 Task: Look for space in Lohja, Finland from 5th July, 2023 to 10th July, 2023 for 4 adults in price range Rs.9000 to Rs.14000. Place can be entire place with 2 bedrooms having 4 beds and 2 bathrooms. Property type can be house, flat, guest house. Booking option can be shelf check-in. Required host language is .
Action: Mouse moved to (502, 103)
Screenshot: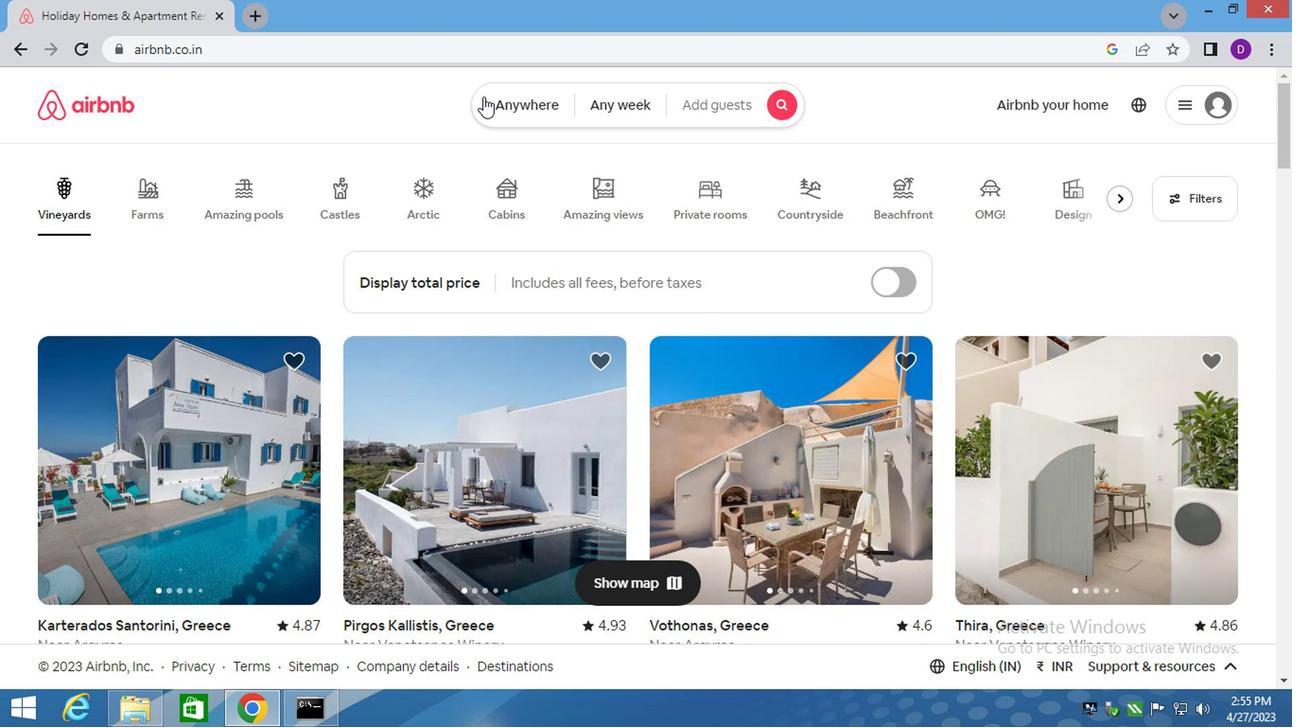 
Action: Mouse pressed left at (502, 103)
Screenshot: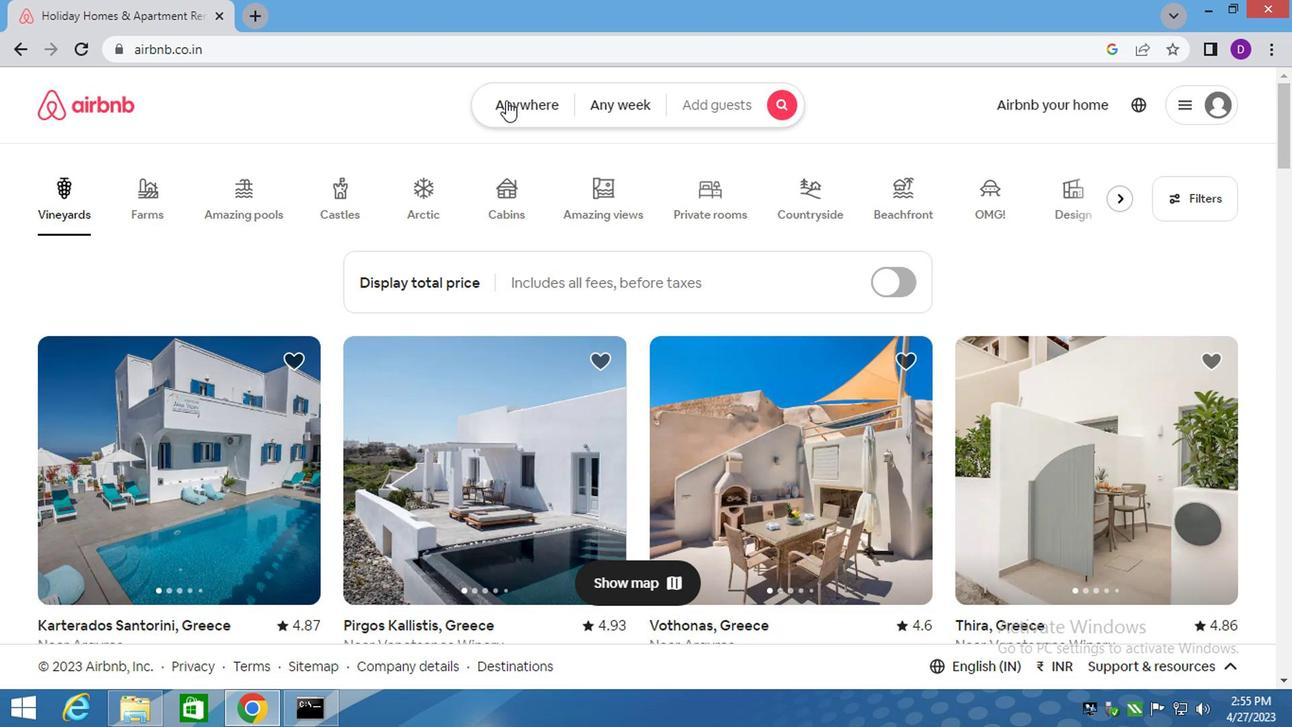 
Action: Mouse moved to (355, 186)
Screenshot: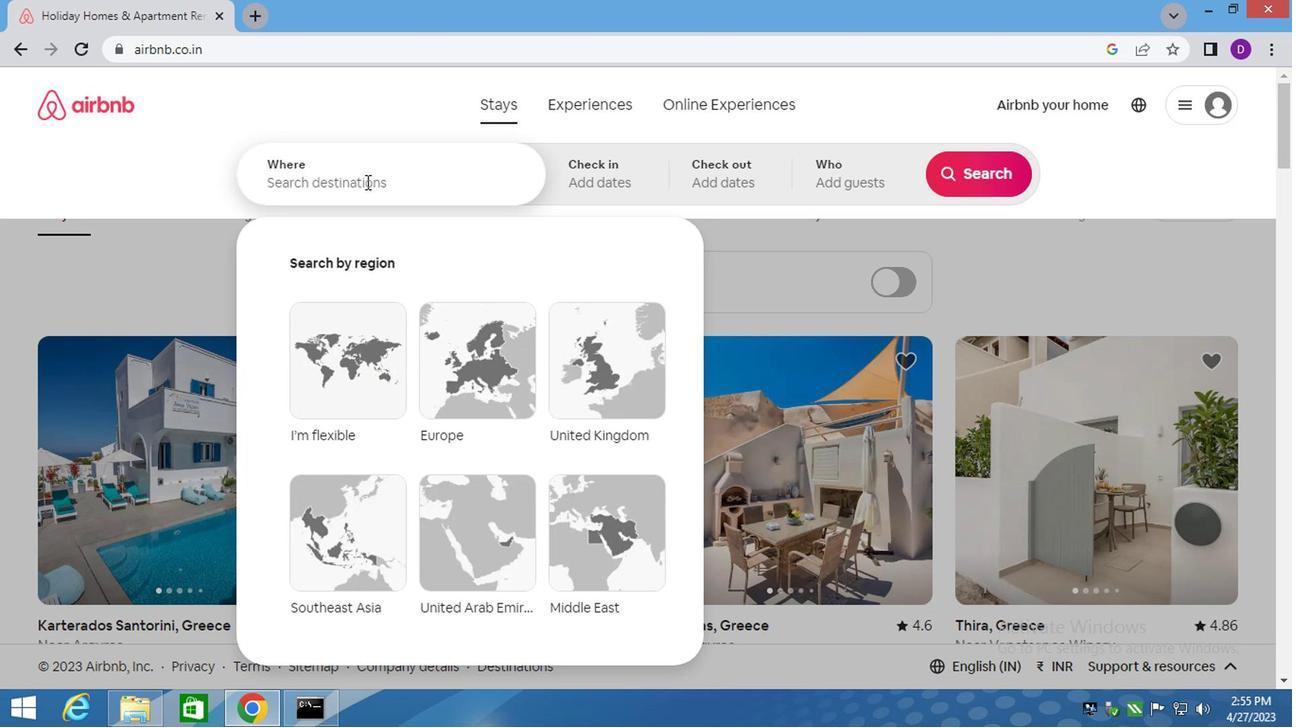 
Action: Mouse pressed left at (355, 186)
Screenshot: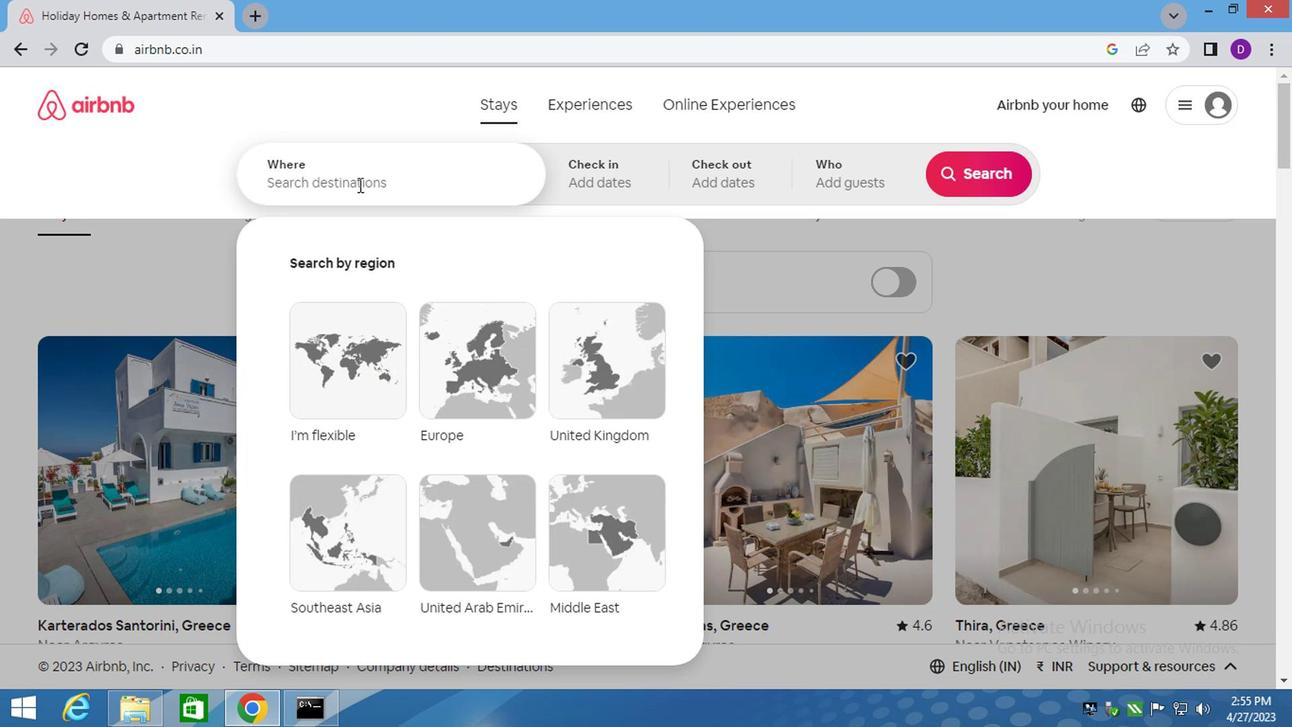 
Action: Key pressed lohja,<Key.space>fin<Key.down><Key.enter>
Screenshot: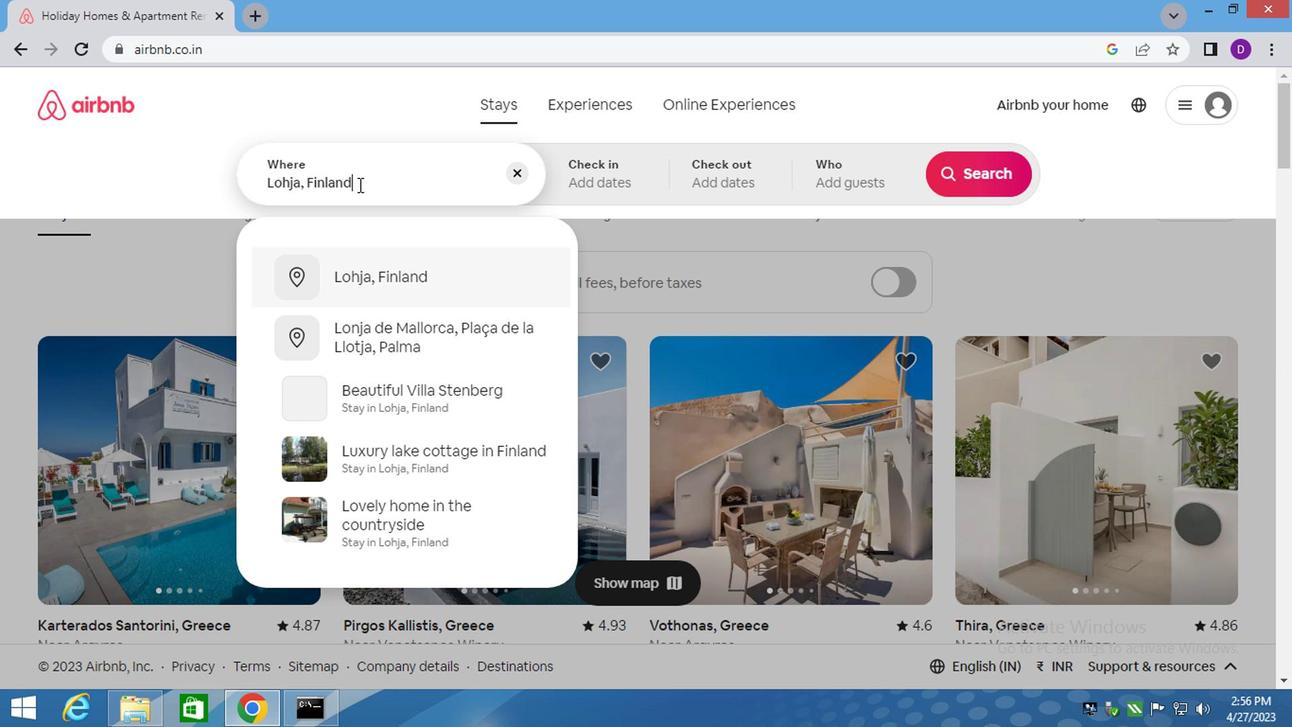 
Action: Mouse moved to (968, 330)
Screenshot: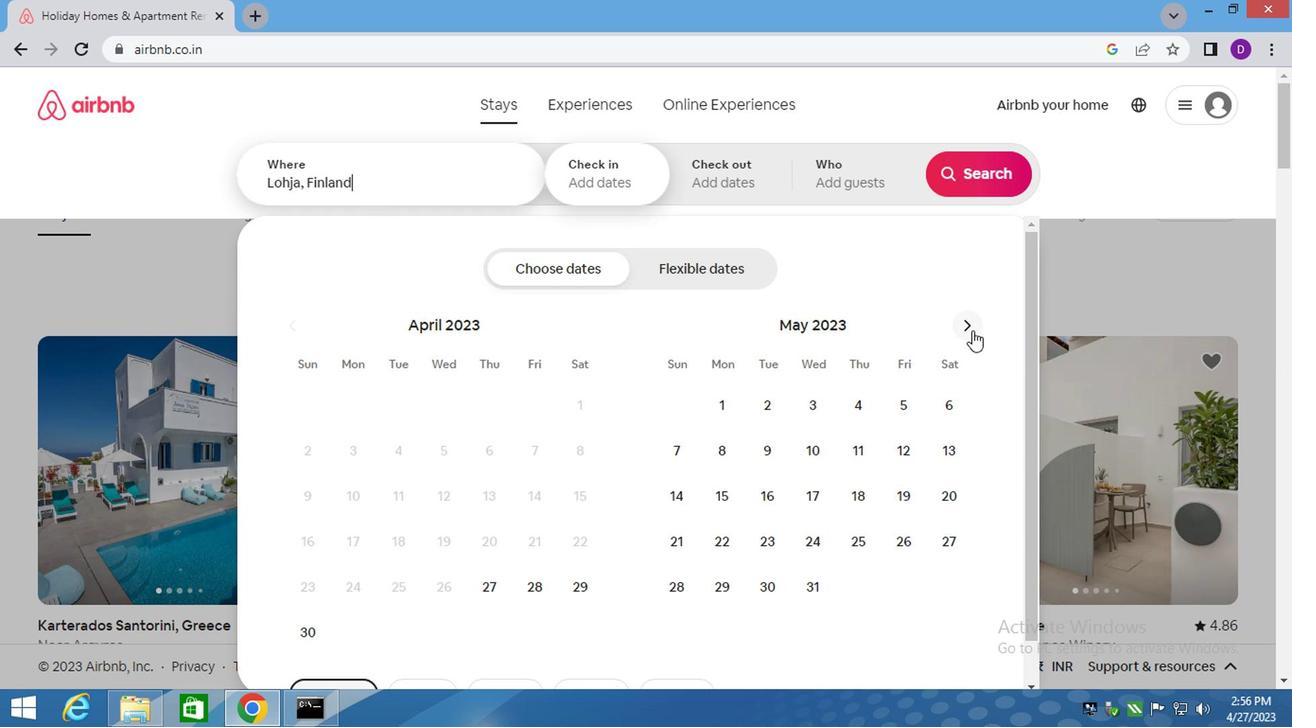 
Action: Mouse pressed left at (968, 330)
Screenshot: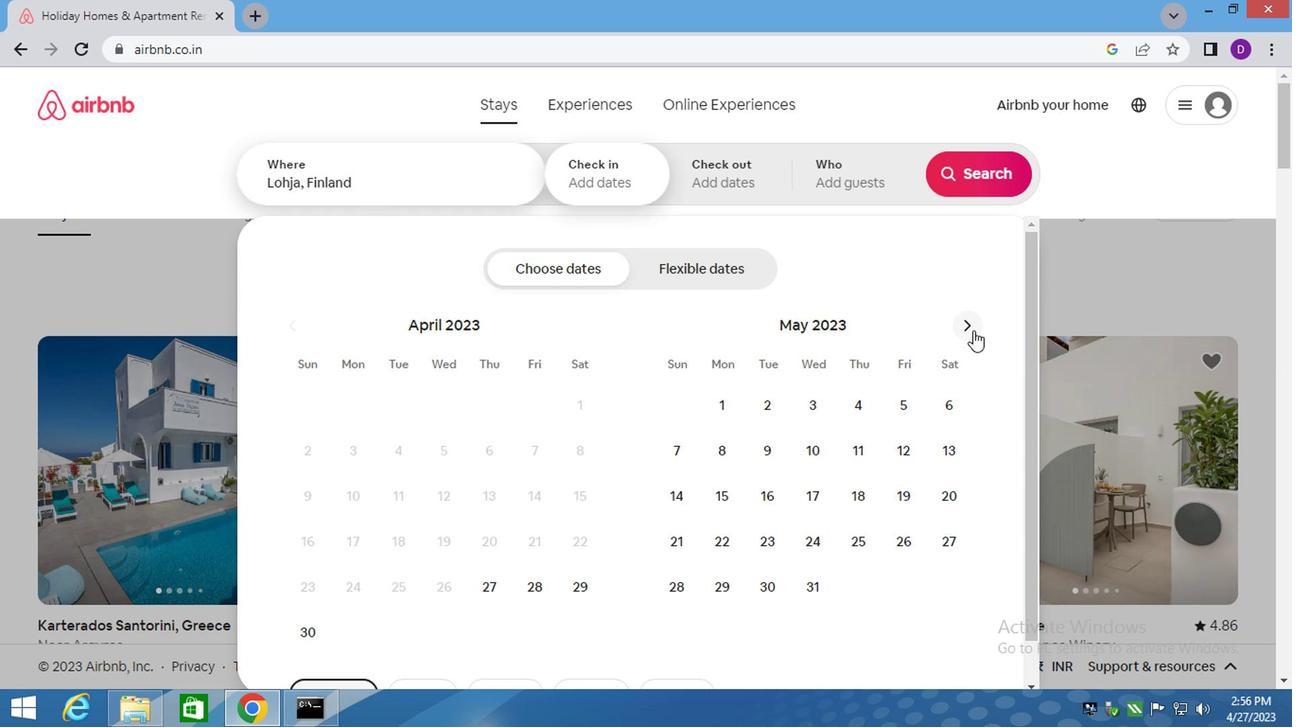 
Action: Mouse pressed left at (968, 330)
Screenshot: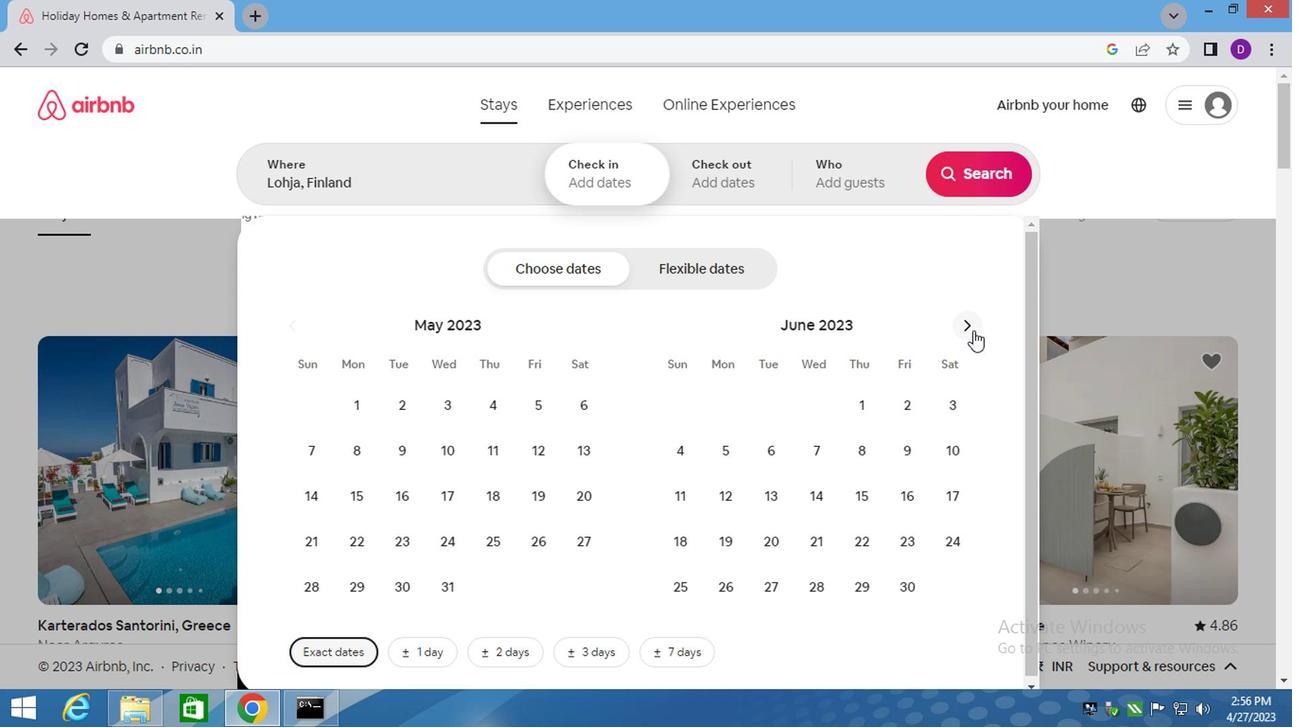 
Action: Mouse moved to (800, 439)
Screenshot: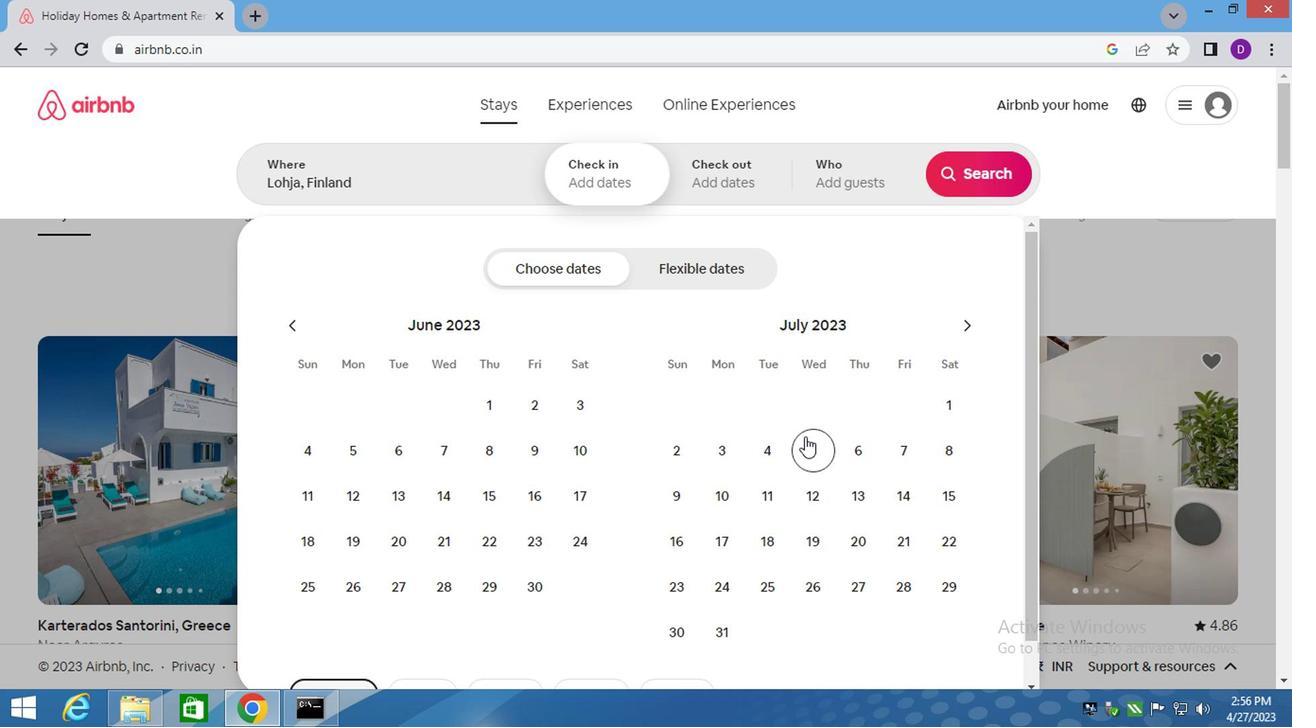
Action: Mouse pressed left at (800, 439)
Screenshot: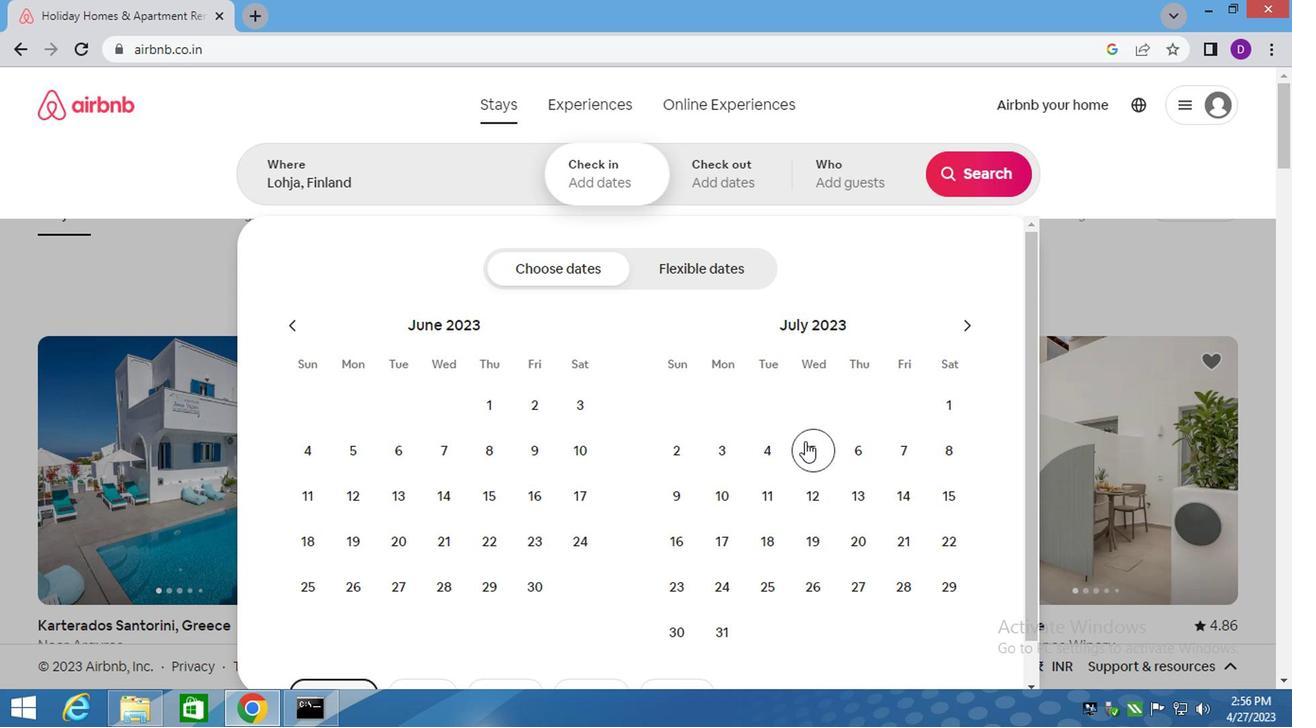 
Action: Mouse moved to (725, 484)
Screenshot: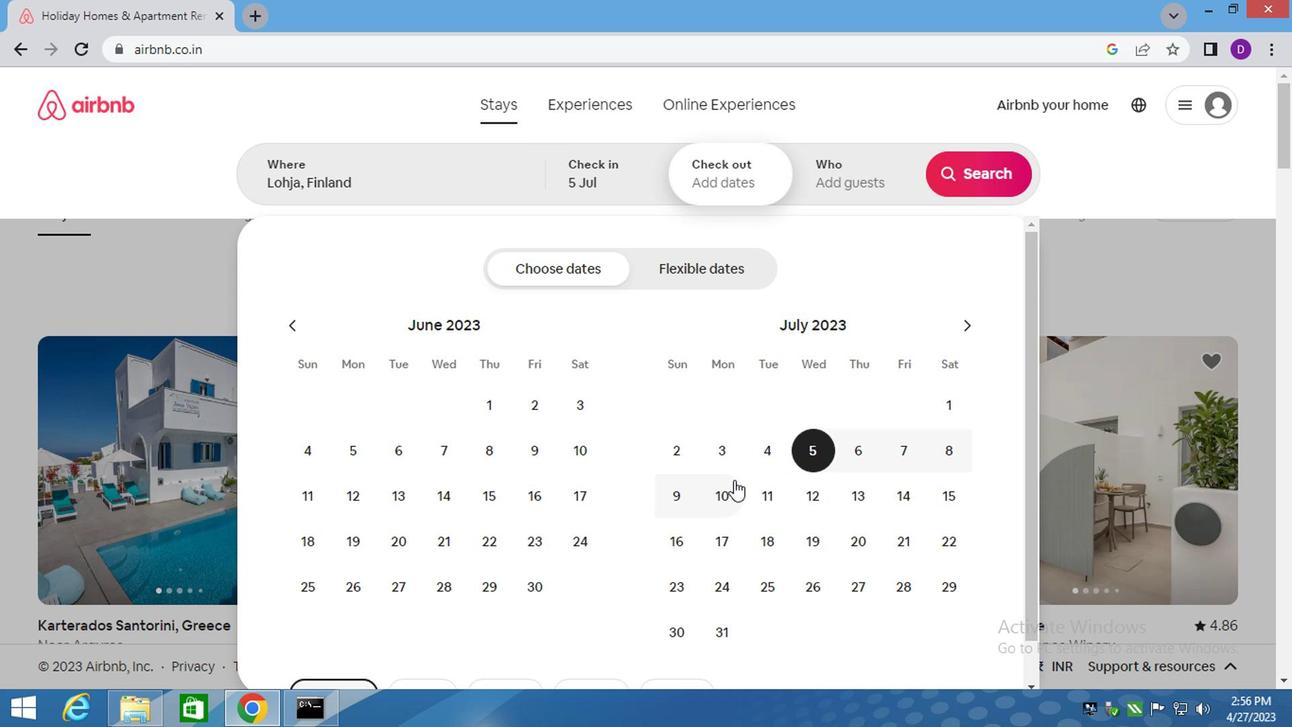 
Action: Mouse pressed left at (725, 484)
Screenshot: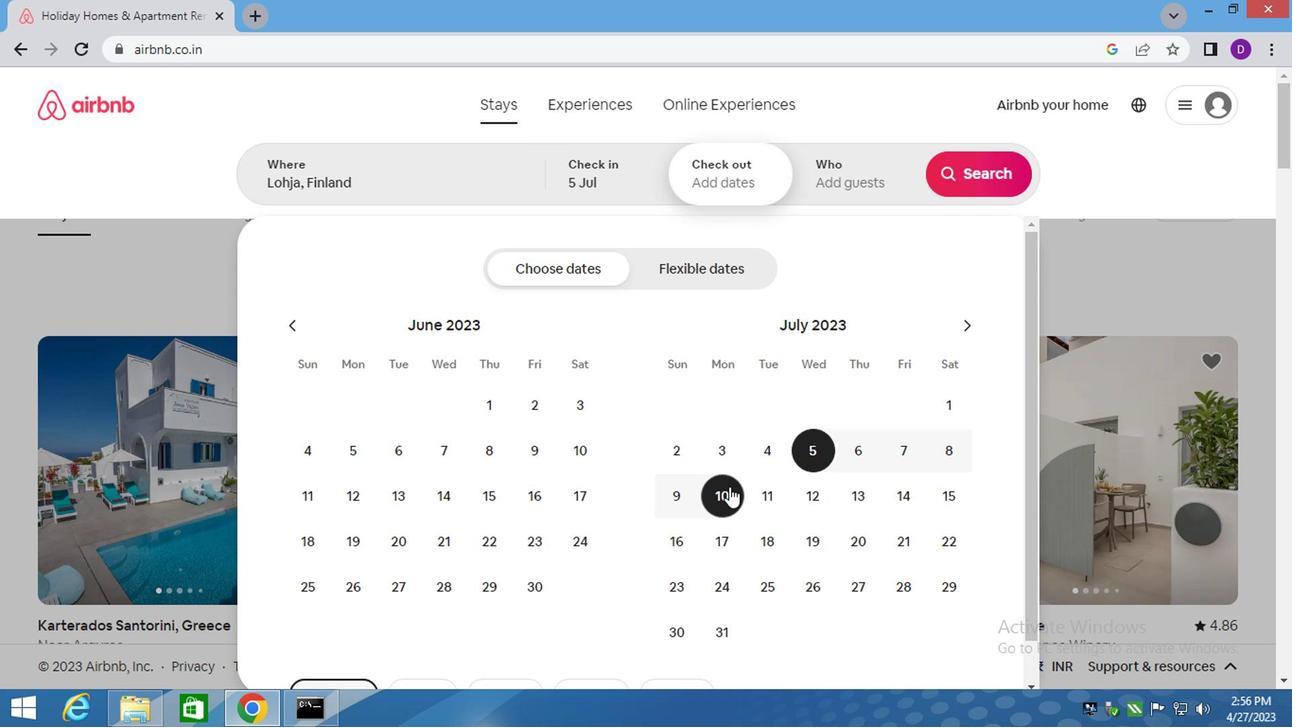 
Action: Mouse moved to (851, 191)
Screenshot: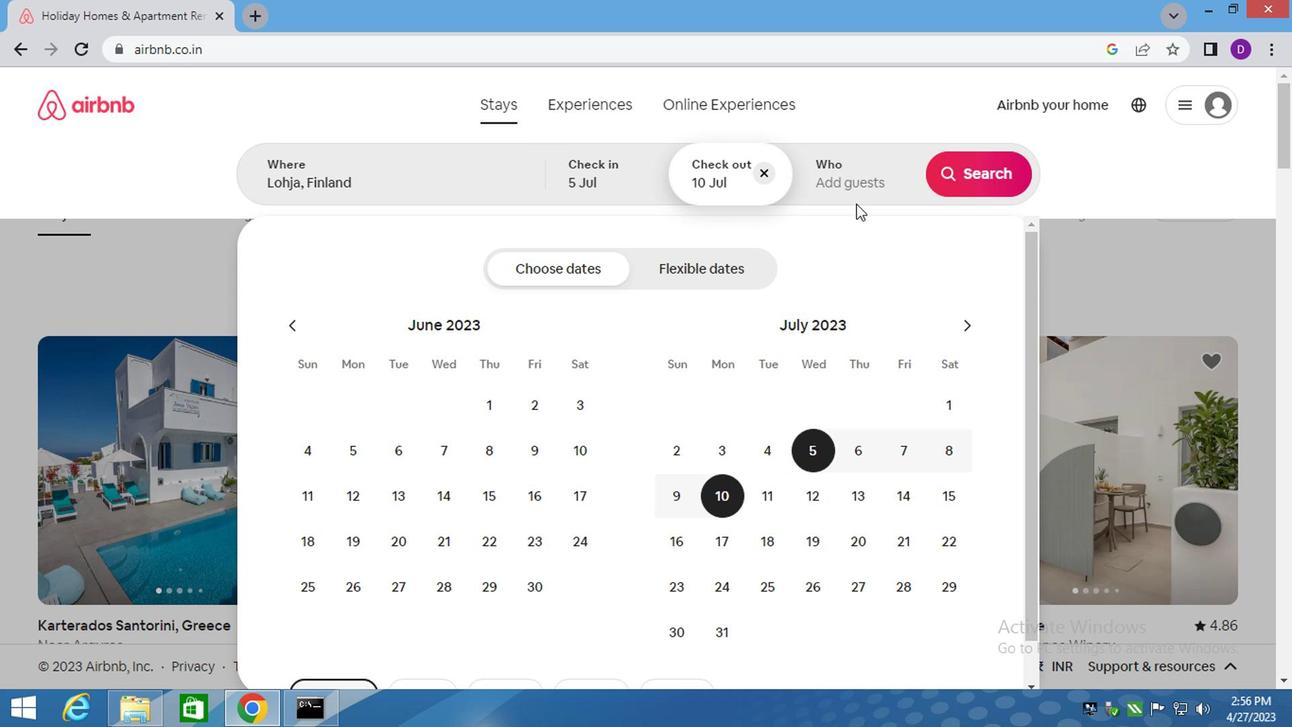 
Action: Mouse pressed left at (851, 191)
Screenshot: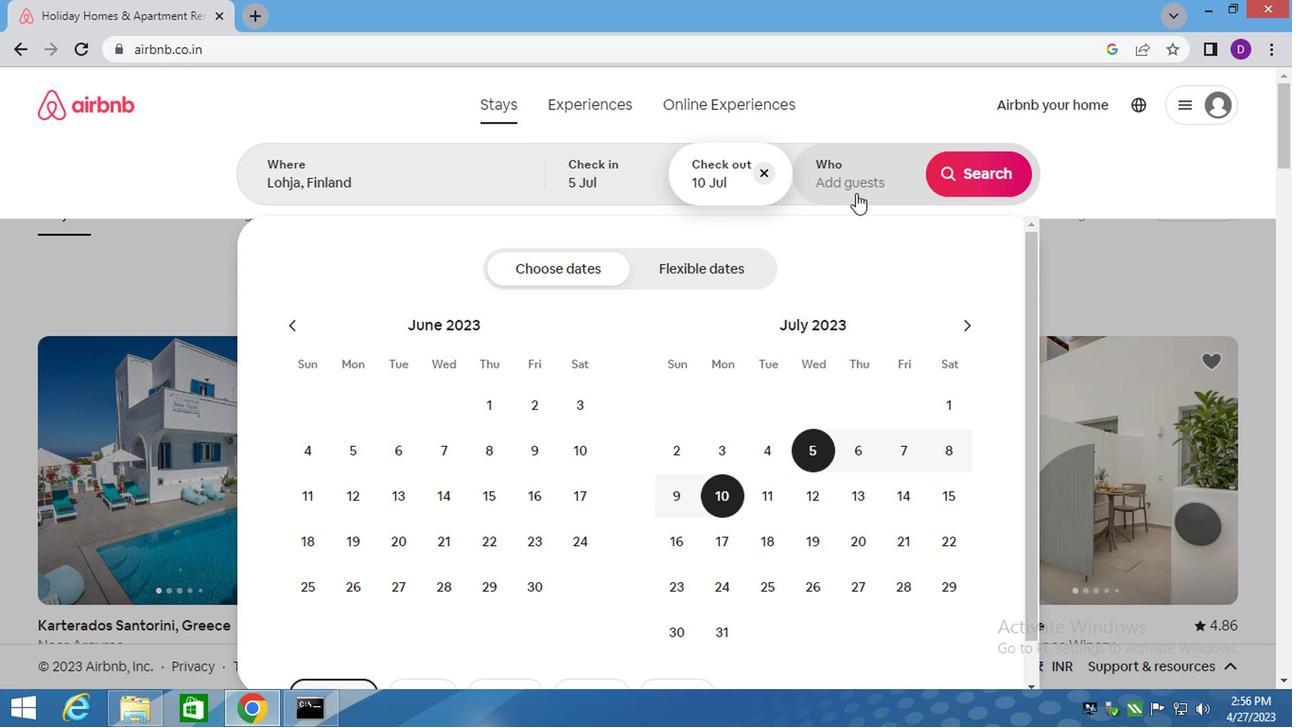 
Action: Mouse moved to (975, 280)
Screenshot: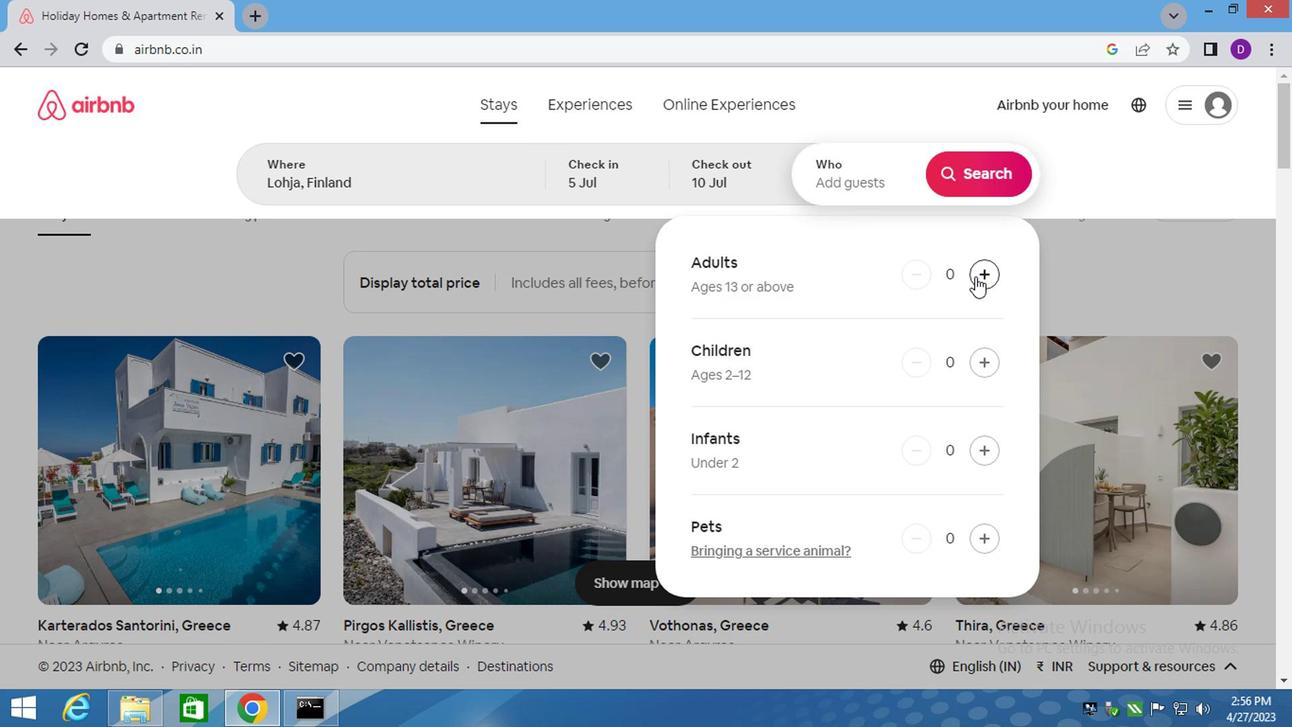 
Action: Mouse pressed left at (975, 280)
Screenshot: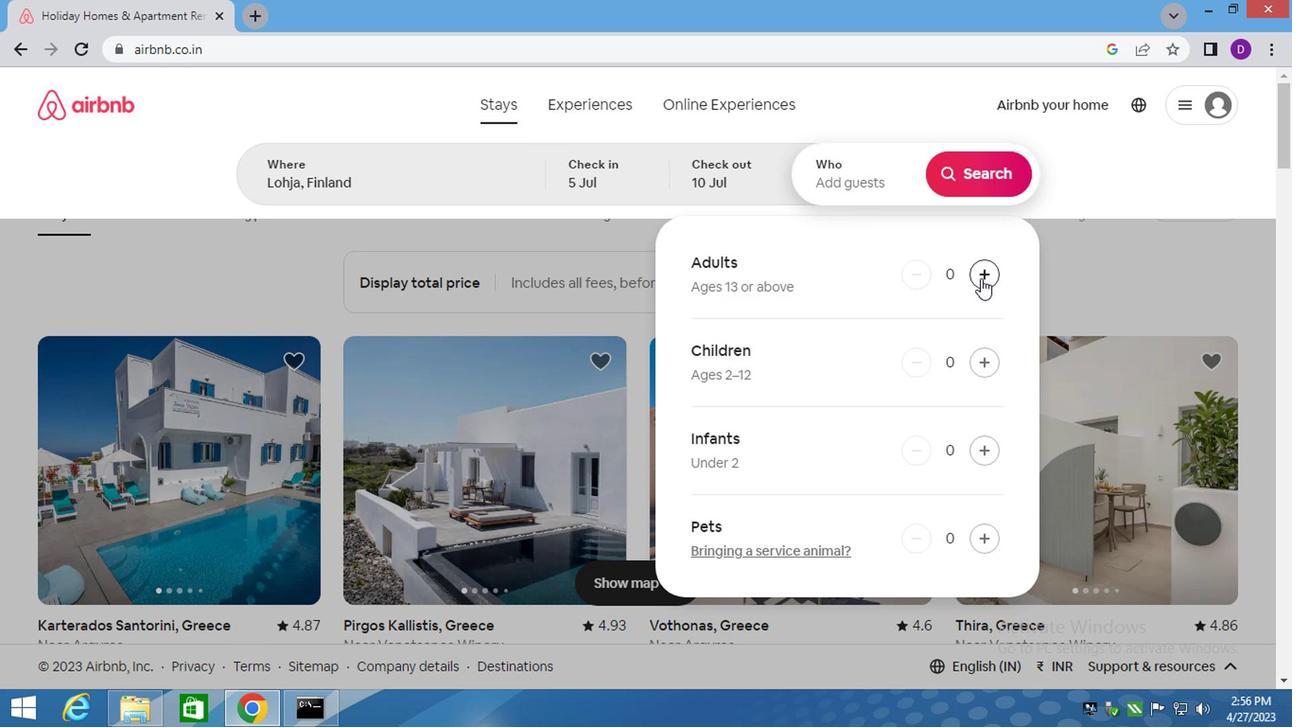 
Action: Mouse pressed left at (975, 280)
Screenshot: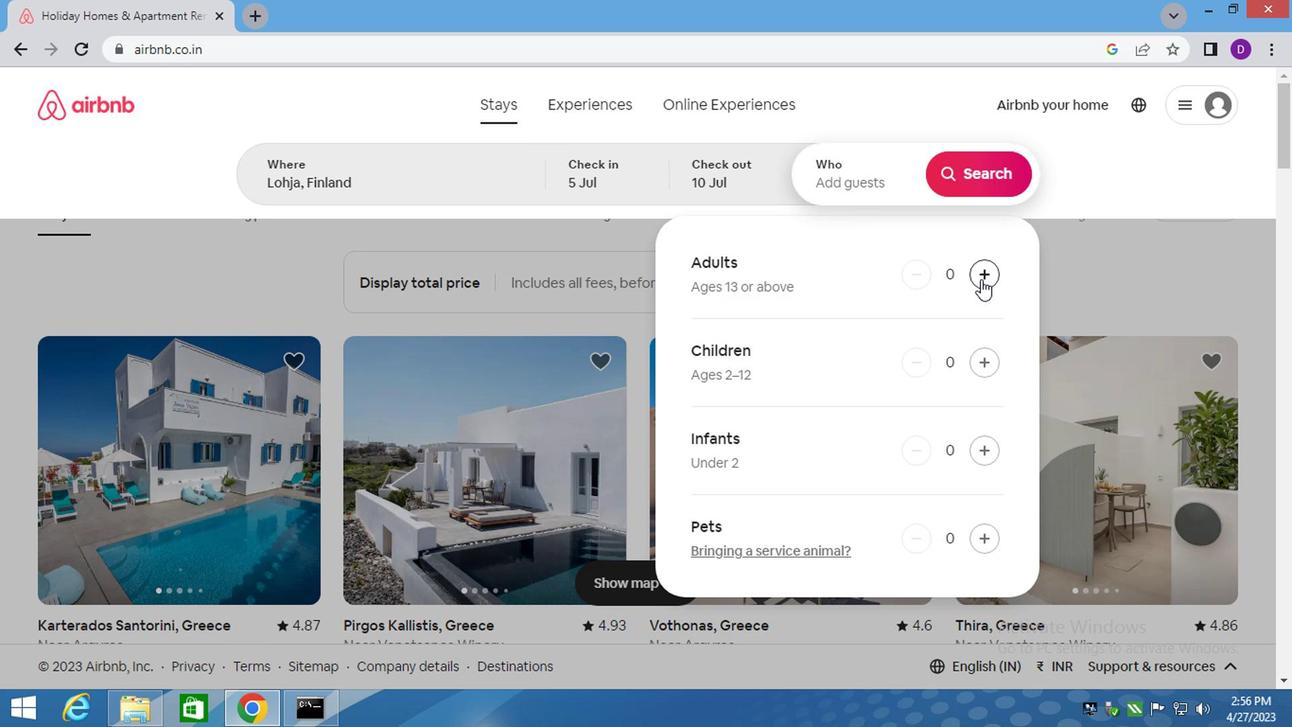 
Action: Mouse pressed left at (975, 280)
Screenshot: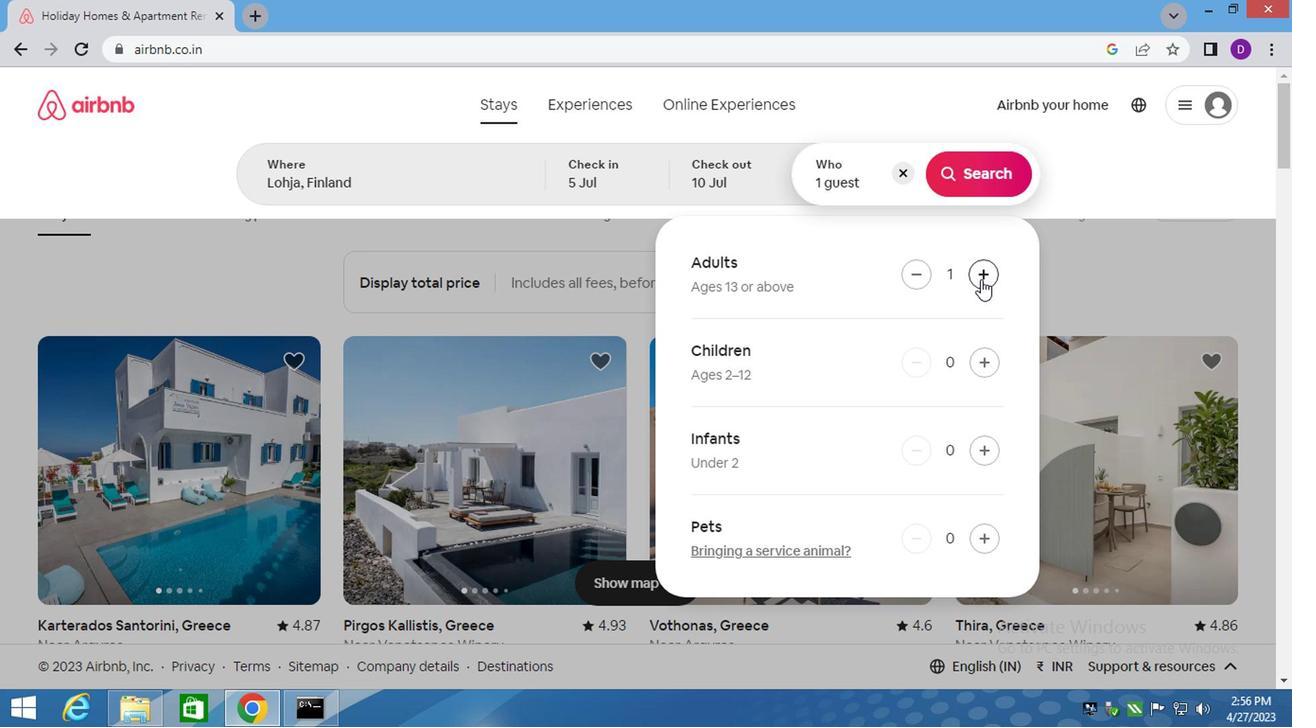 
Action: Mouse pressed left at (975, 280)
Screenshot: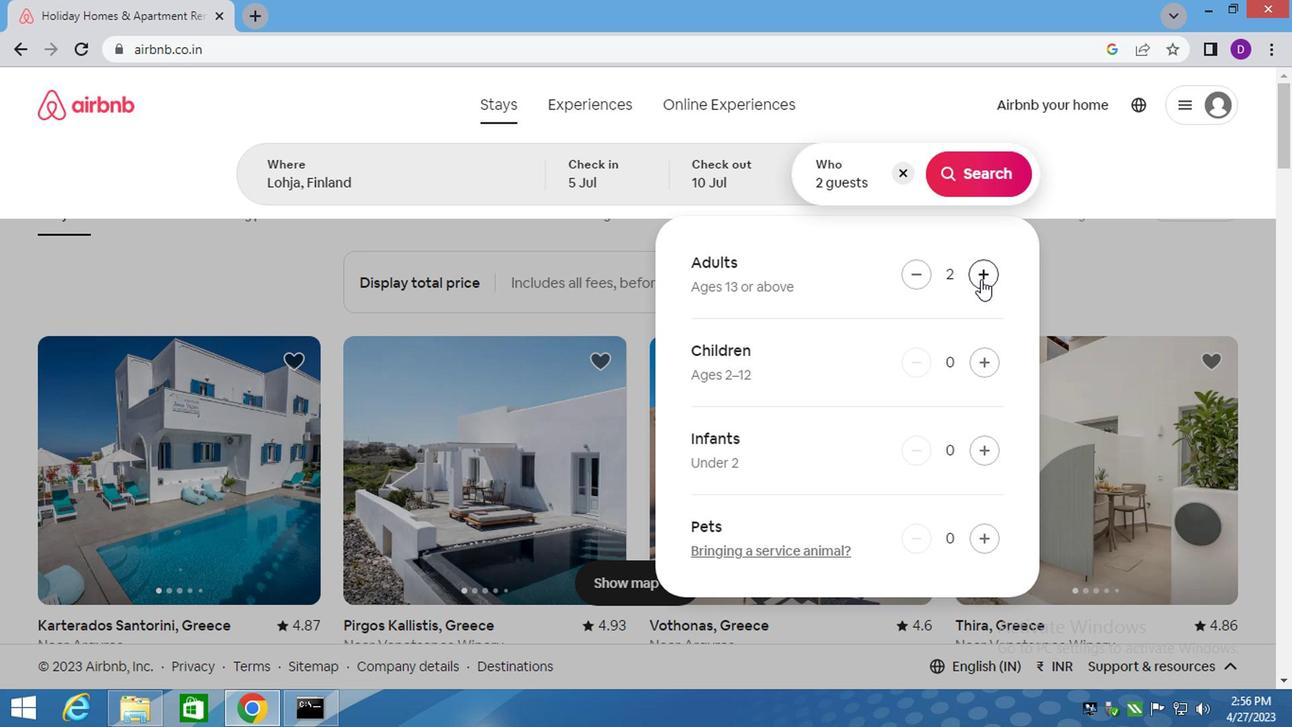 
Action: Mouse moved to (971, 189)
Screenshot: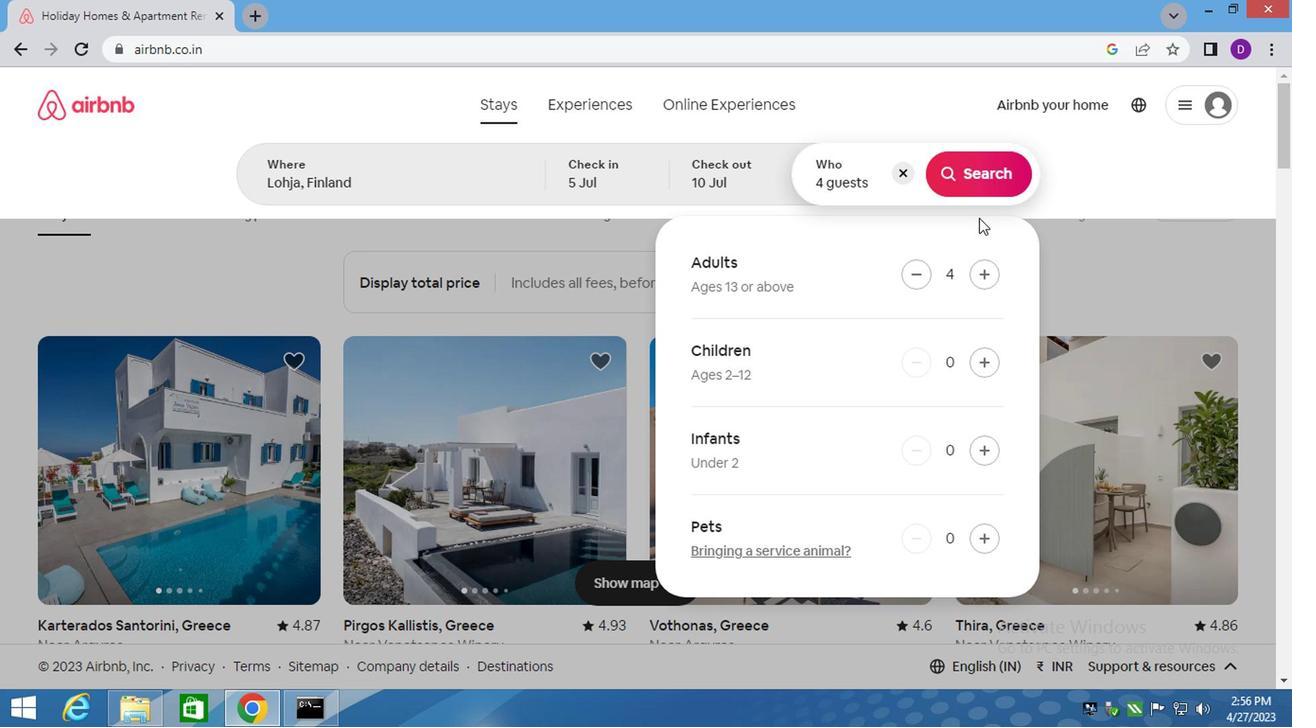 
Action: Mouse pressed left at (971, 189)
Screenshot: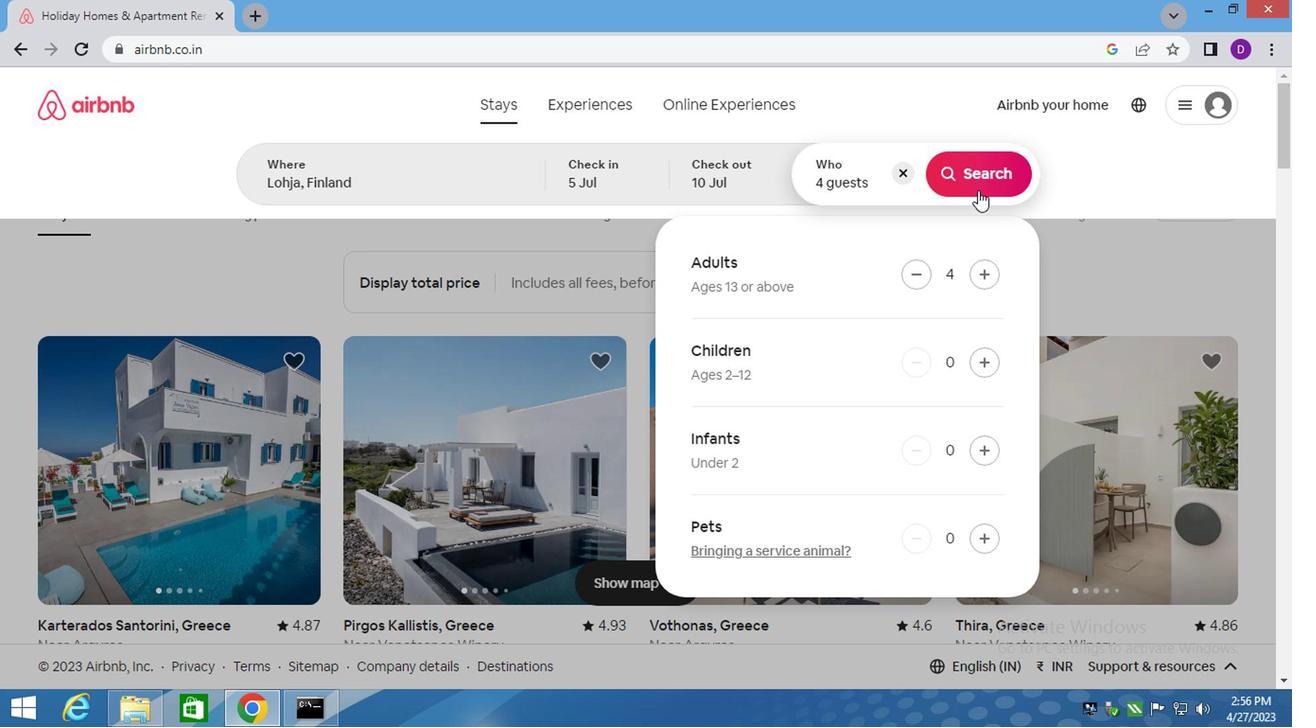 
Action: Mouse moved to (1202, 179)
Screenshot: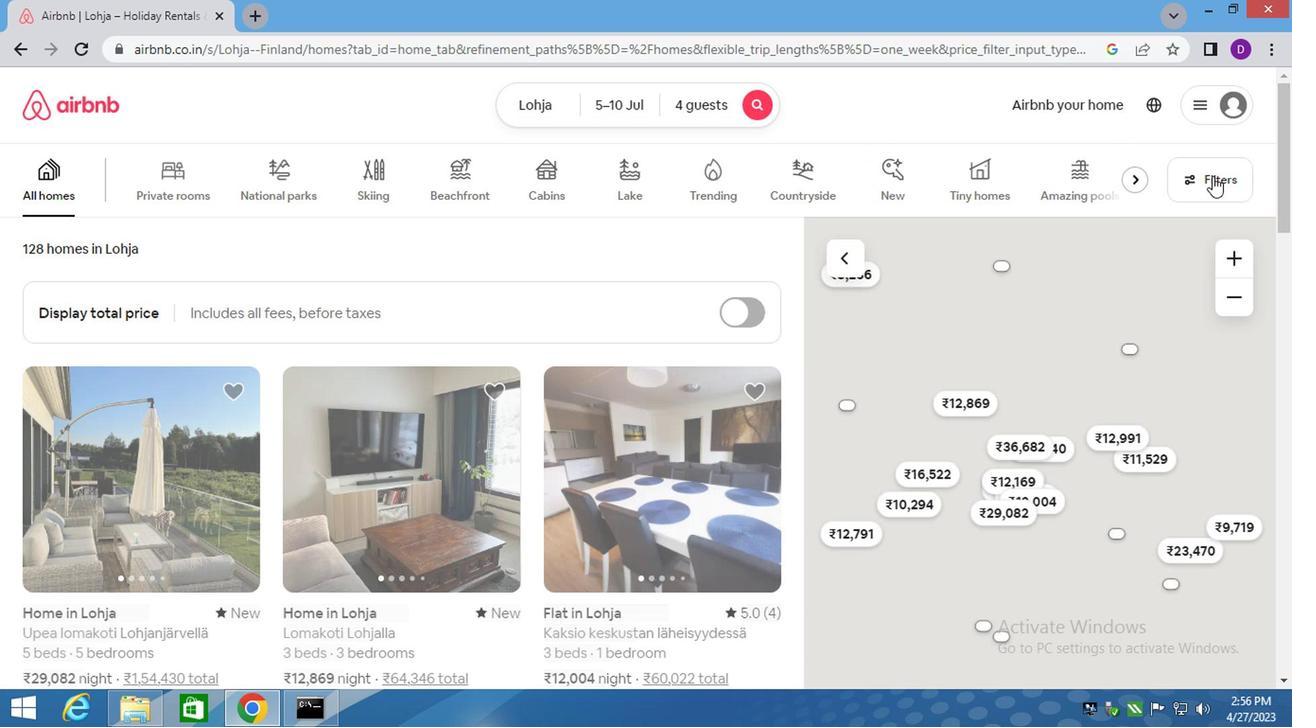 
Action: Mouse pressed left at (1202, 179)
Screenshot: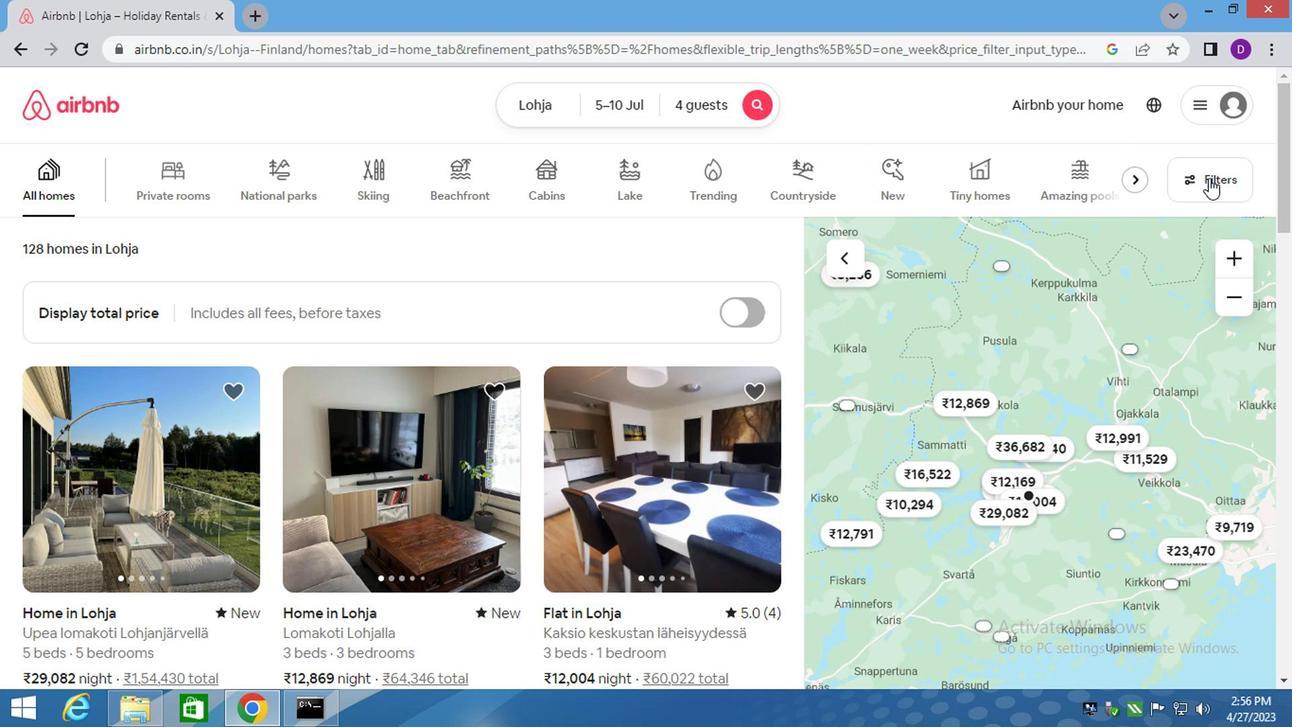 
Action: Mouse moved to (399, 418)
Screenshot: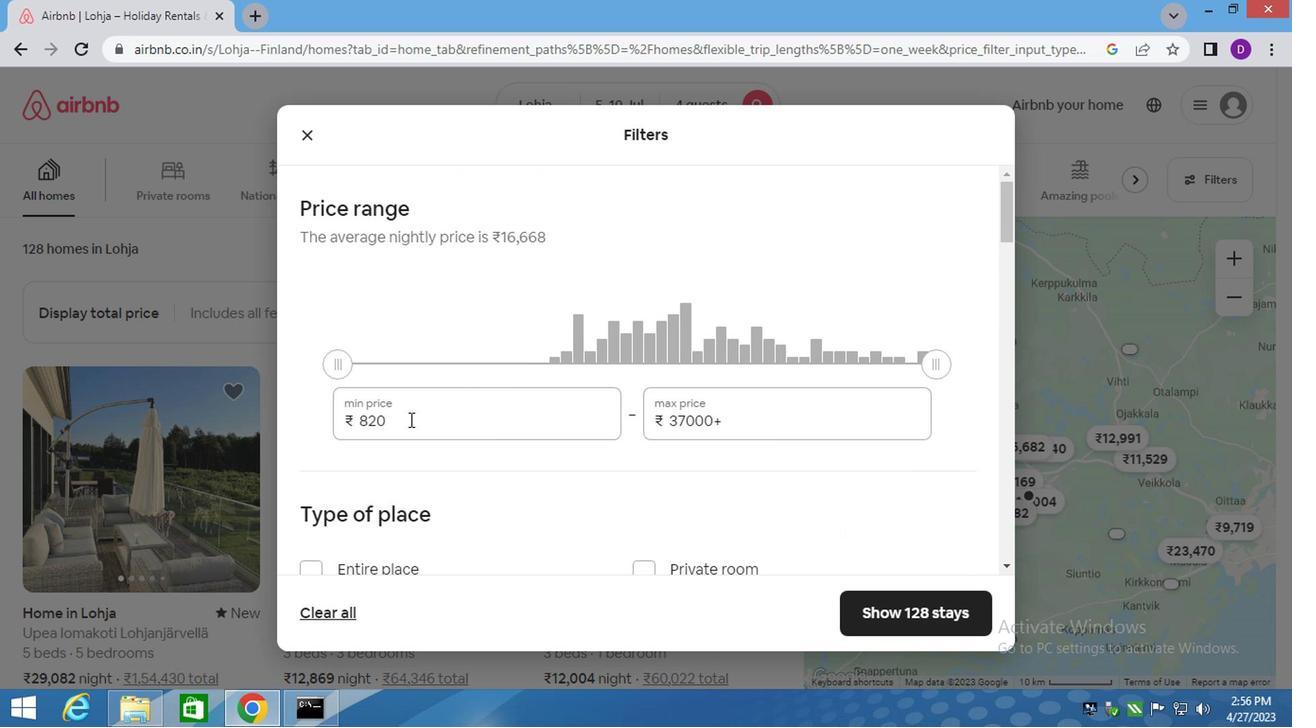 
Action: Mouse pressed left at (399, 418)
Screenshot: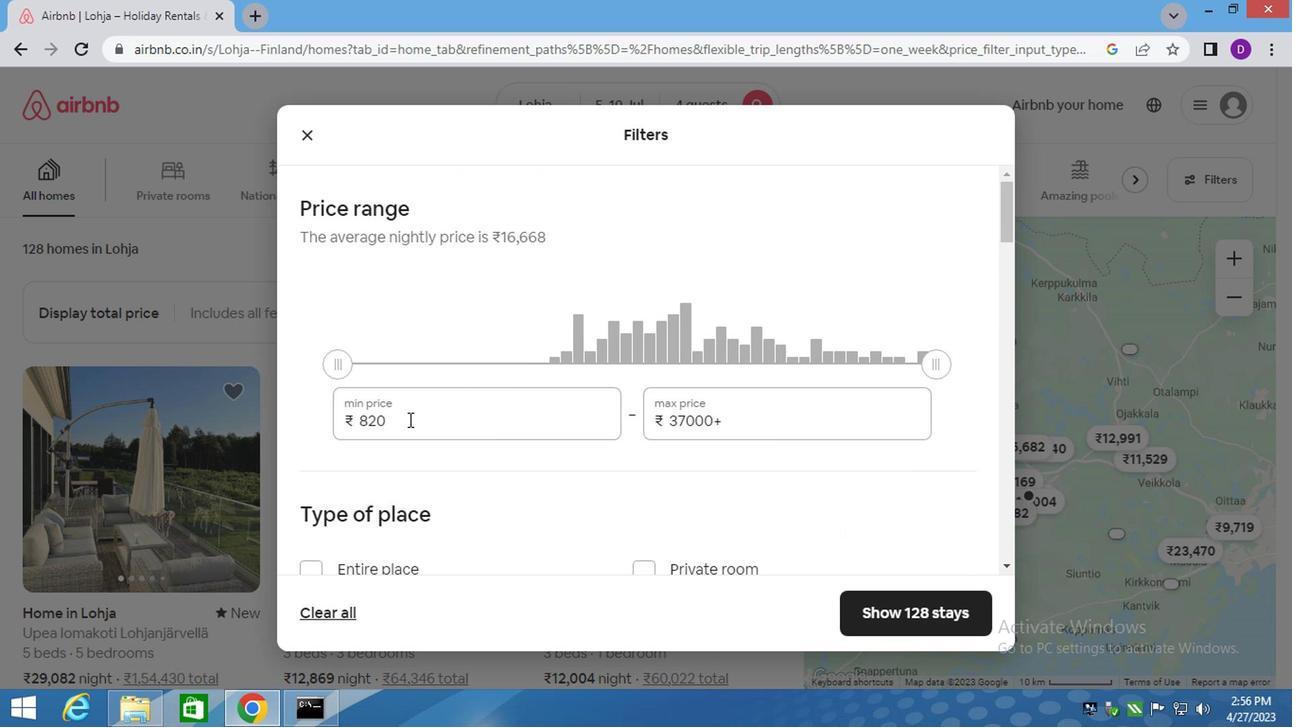 
Action: Mouse pressed left at (399, 418)
Screenshot: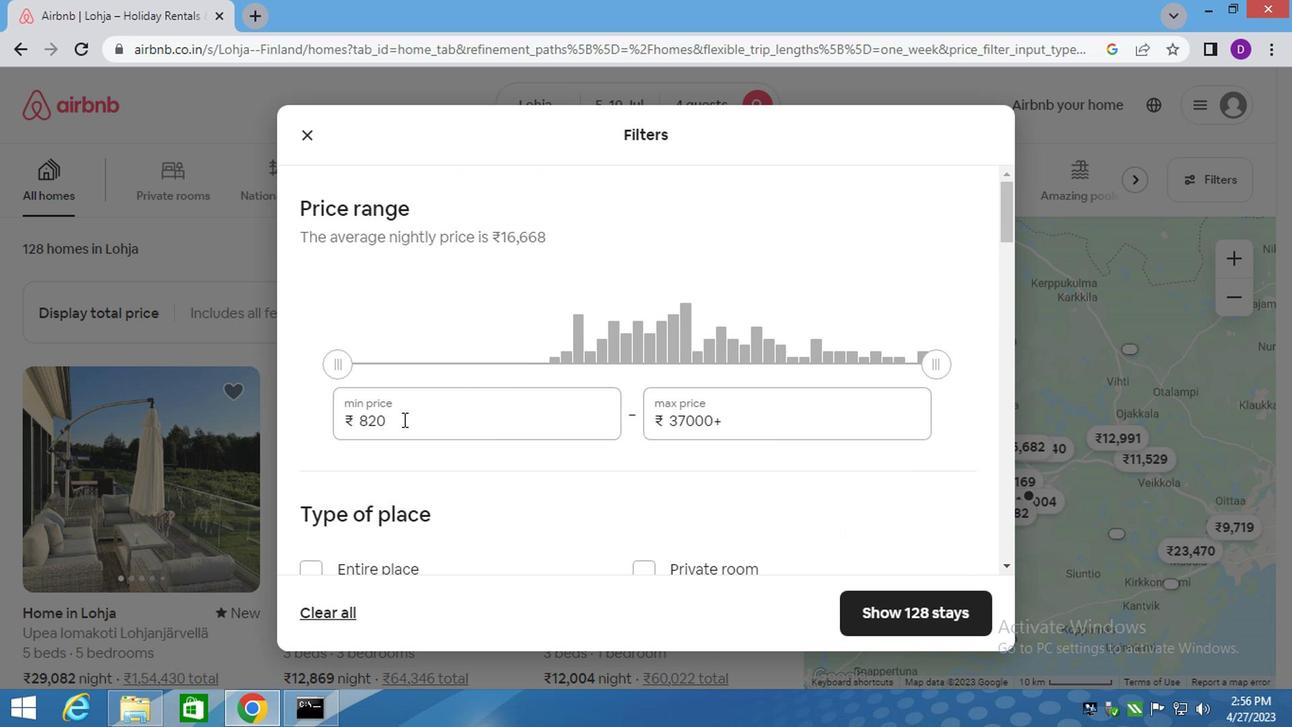
Action: Key pressed 9000<Key.tab>14<Key.backspace><Key.backspace><Key.backspace><Key.backspace><Key.backspace><Key.backspace><Key.backspace><Key.backspace><Key.backspace><Key.backspace>14000
Screenshot: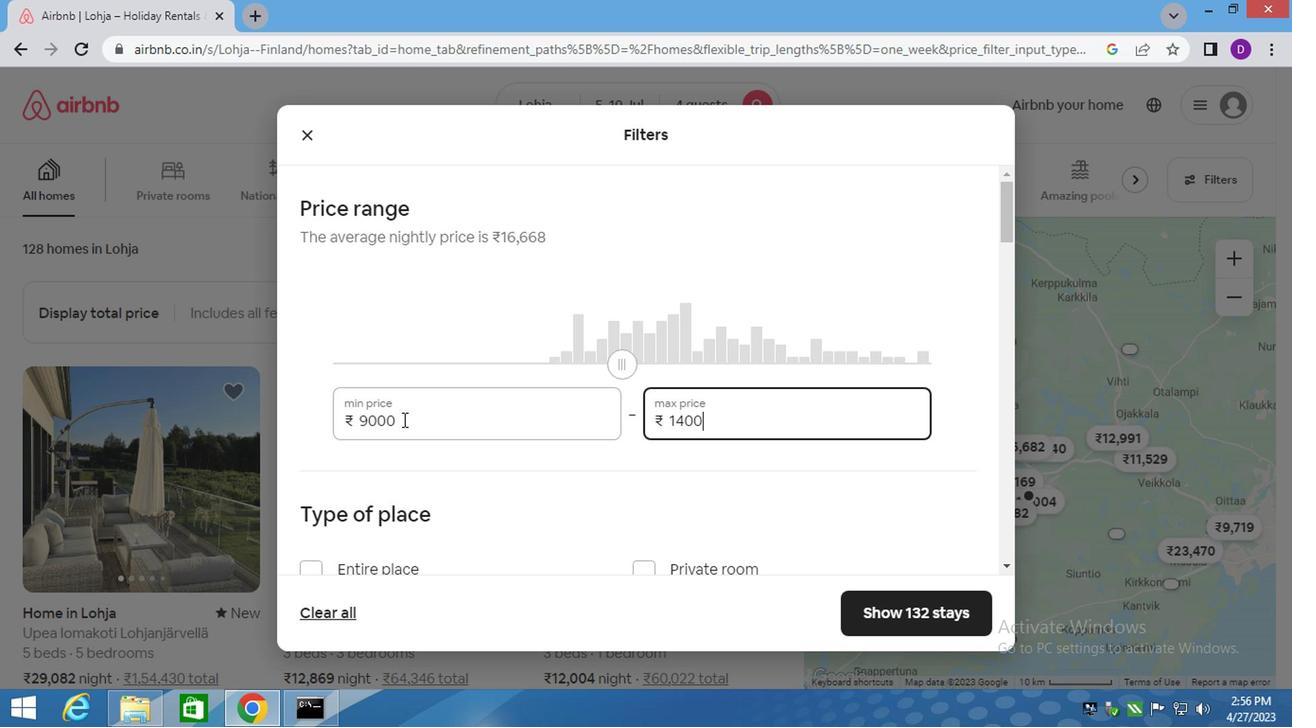 
Action: Mouse moved to (414, 457)
Screenshot: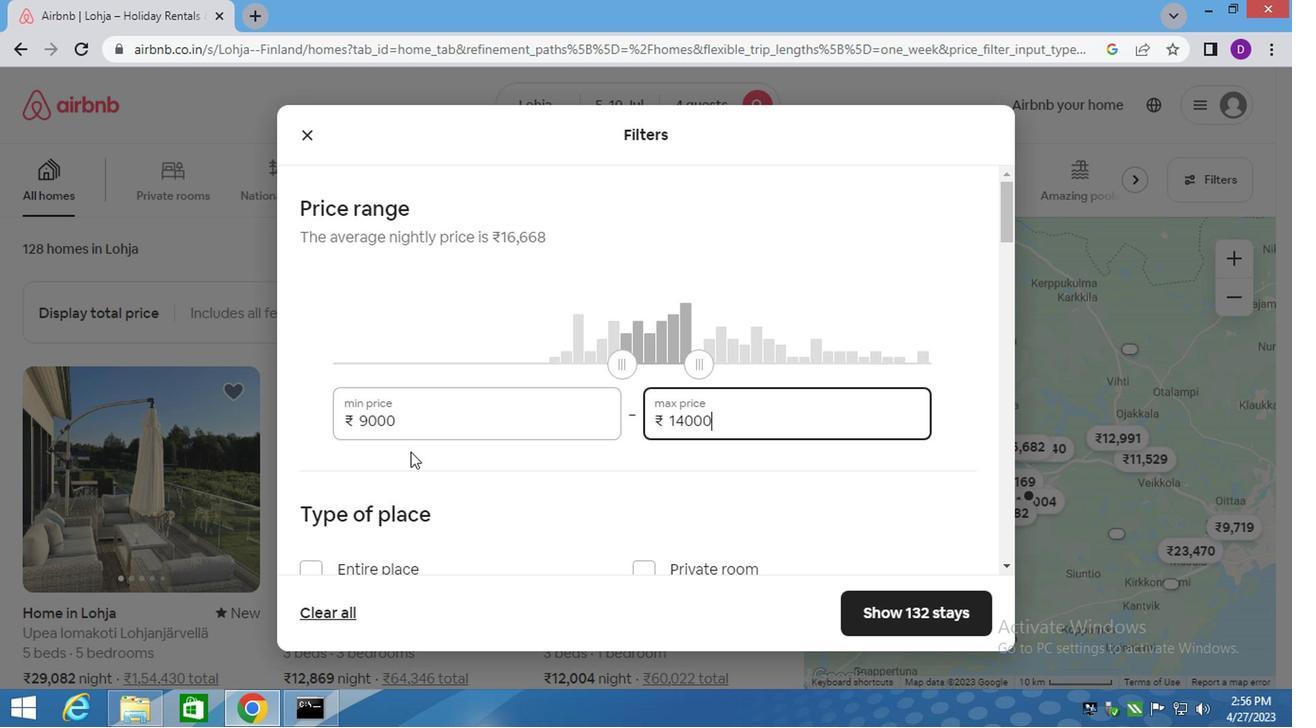 
Action: Mouse scrolled (414, 456) with delta (0, 0)
Screenshot: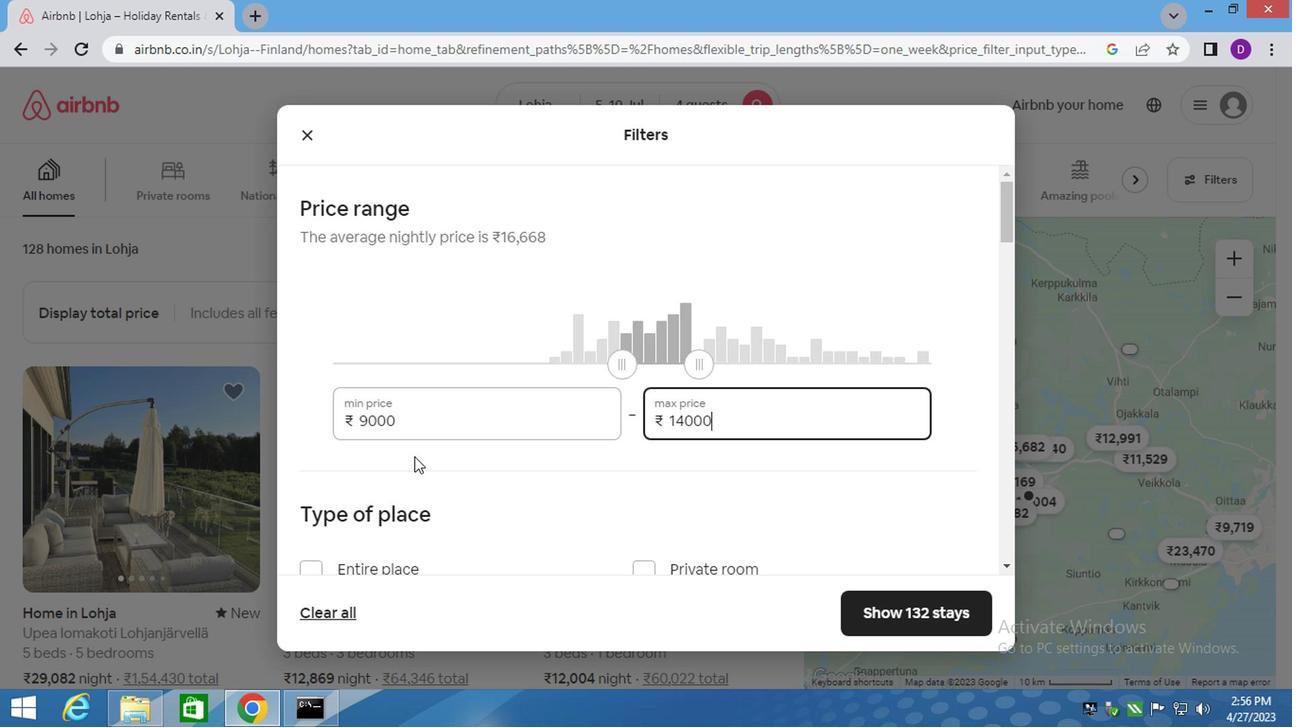 
Action: Mouse moved to (417, 465)
Screenshot: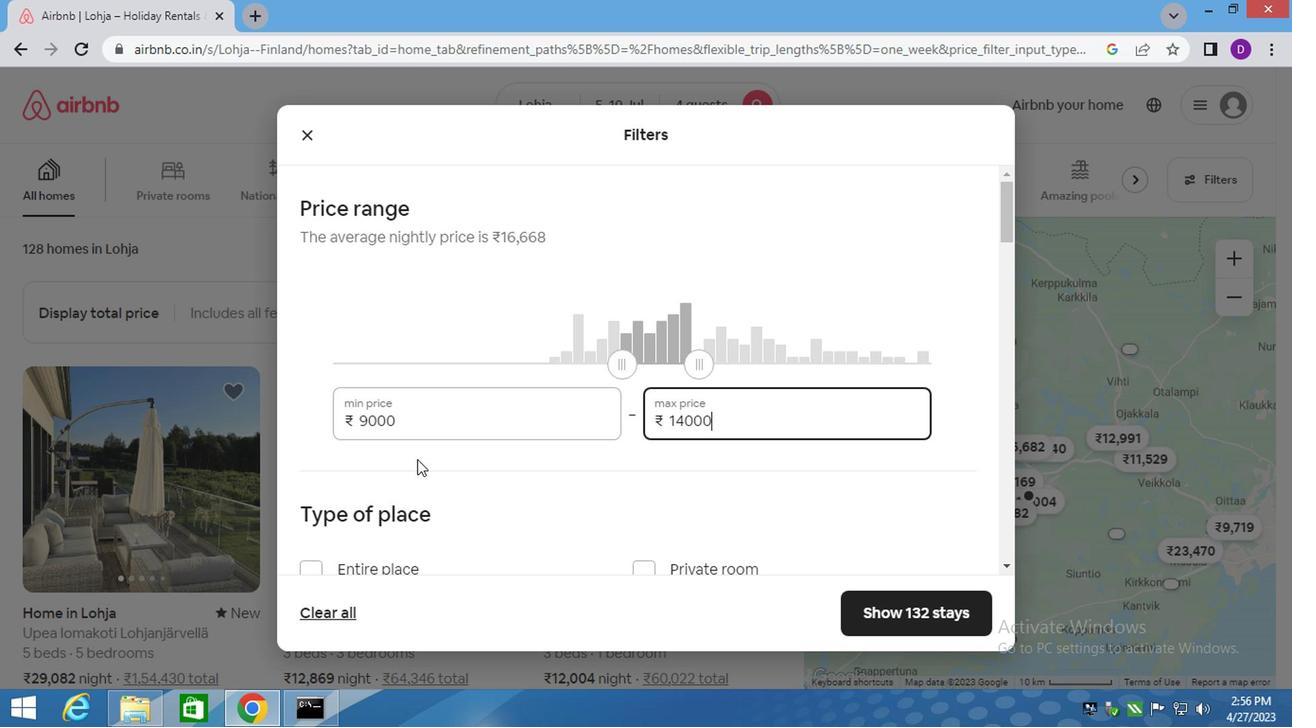
Action: Mouse scrolled (417, 463) with delta (0, 0)
Screenshot: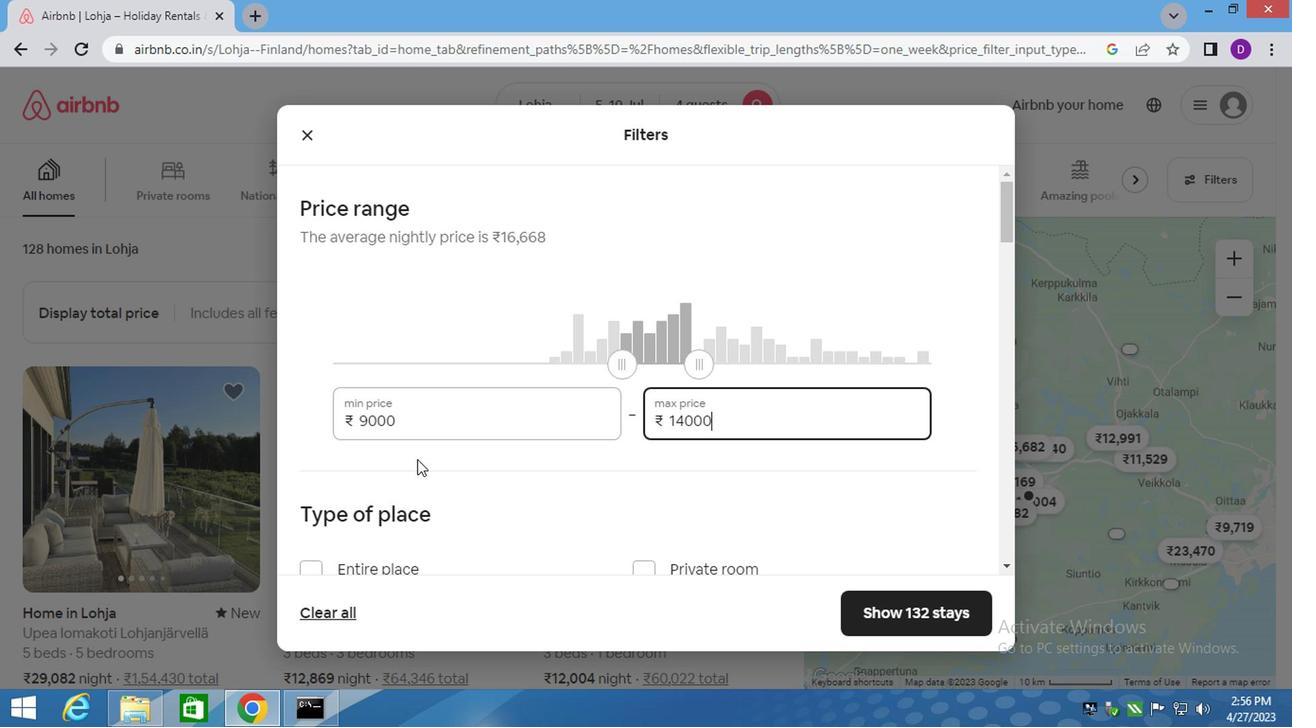 
Action: Mouse moved to (417, 466)
Screenshot: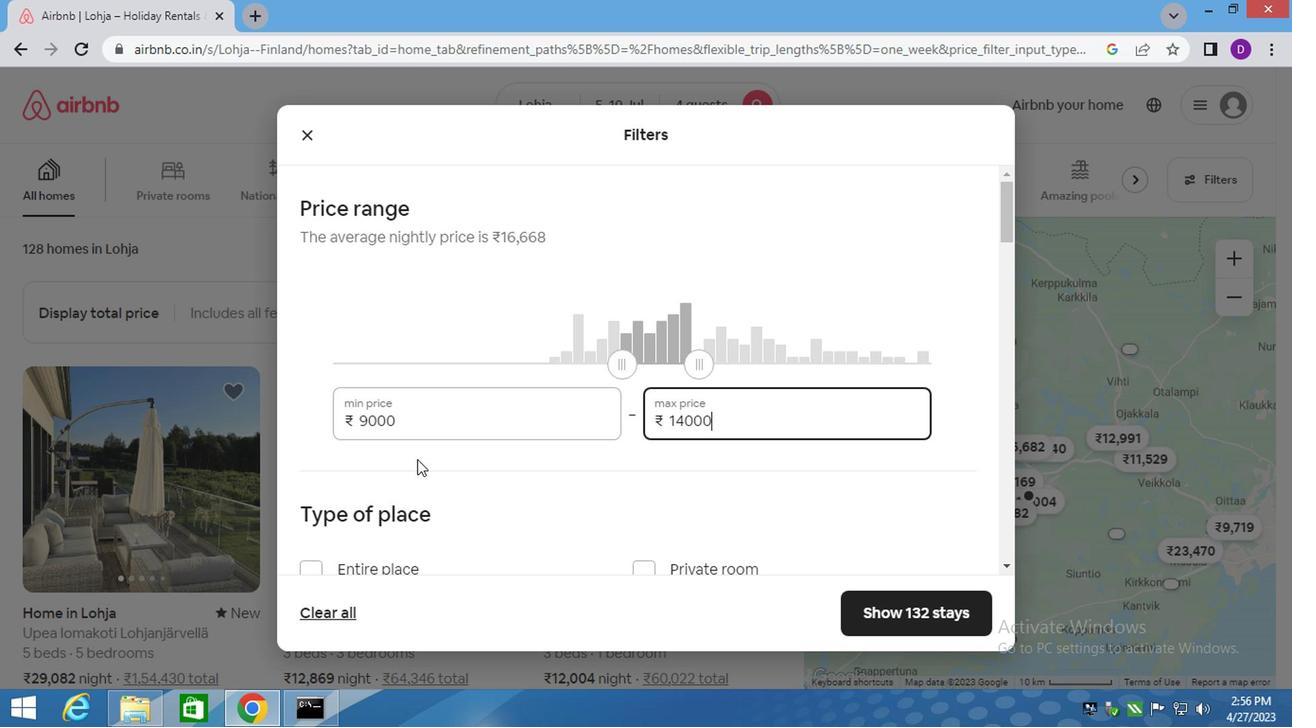 
Action: Mouse scrolled (417, 465) with delta (0, 0)
Screenshot: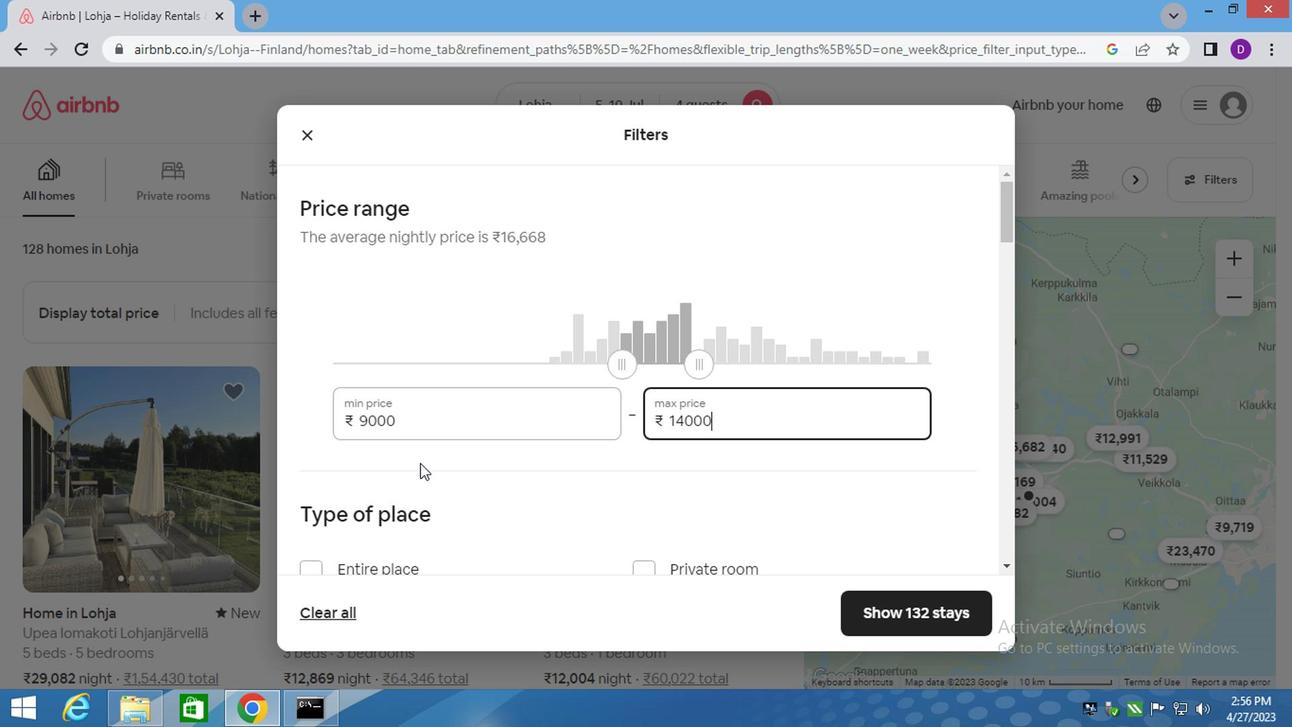 
Action: Mouse moved to (312, 280)
Screenshot: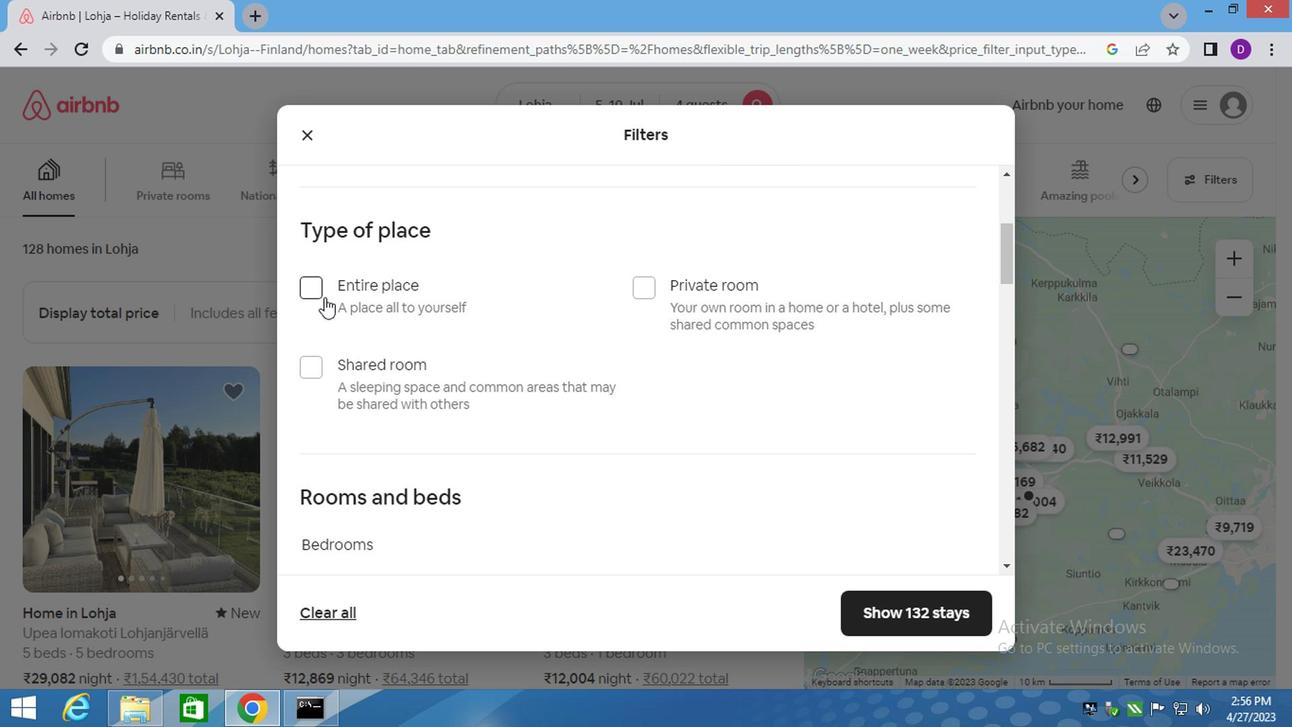 
Action: Mouse pressed left at (312, 280)
Screenshot: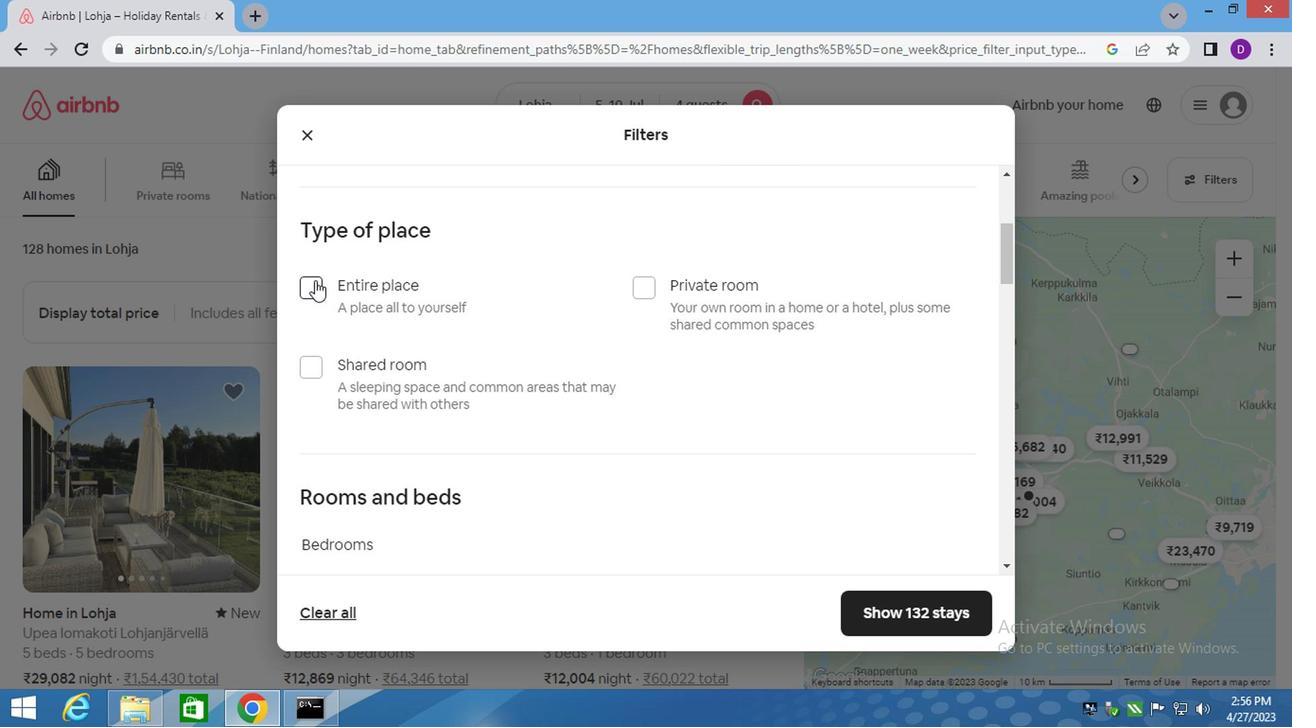 
Action: Mouse moved to (417, 350)
Screenshot: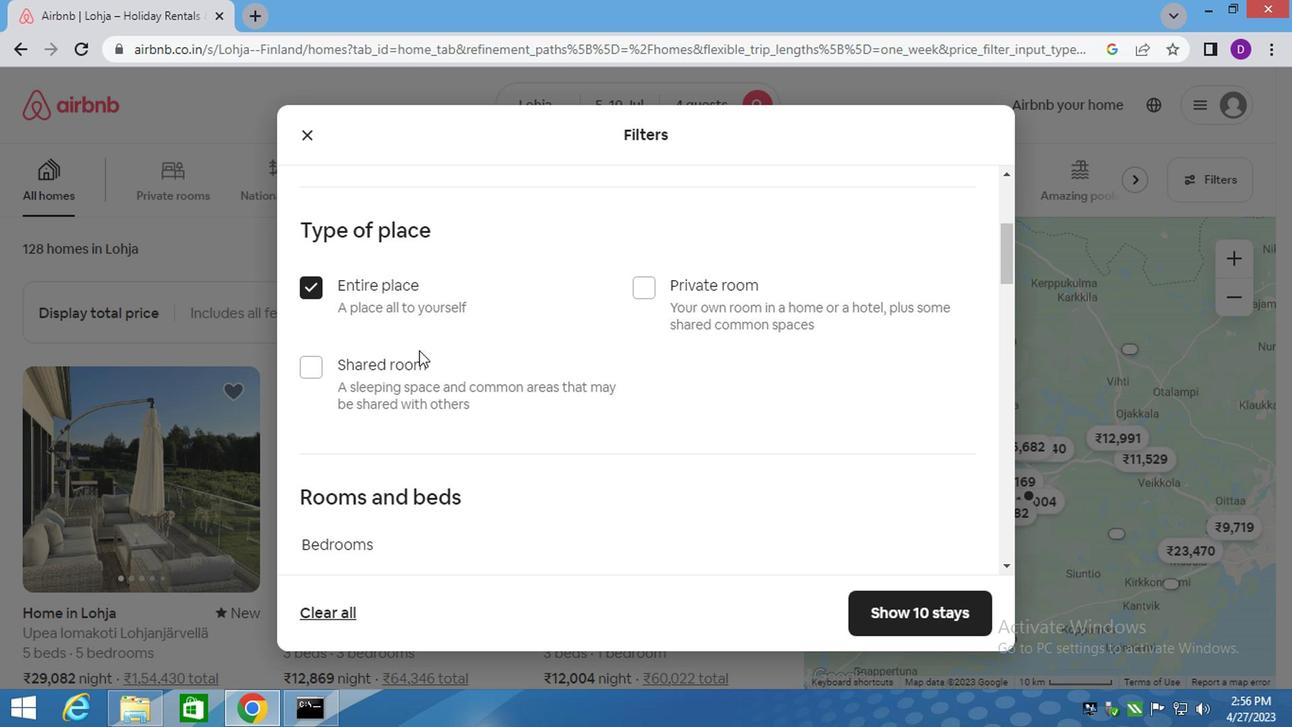 
Action: Mouse scrolled (417, 348) with delta (0, -1)
Screenshot: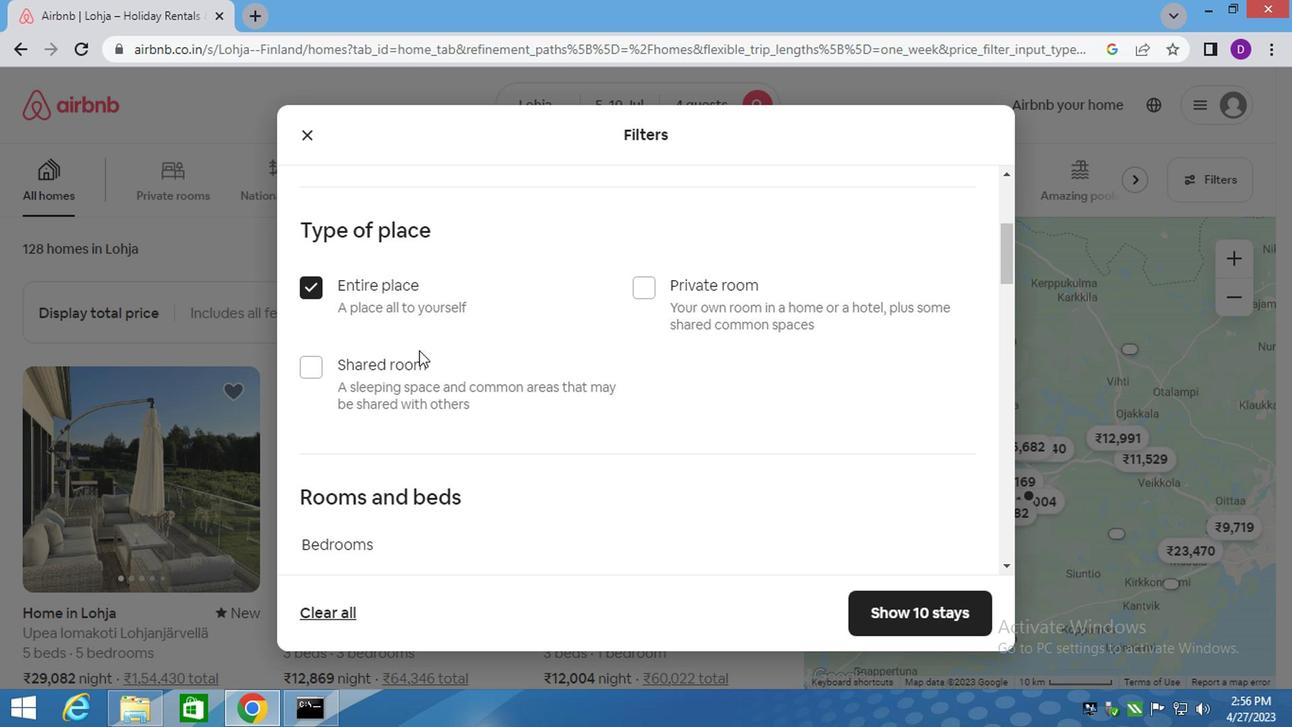 
Action: Mouse scrolled (417, 348) with delta (0, -1)
Screenshot: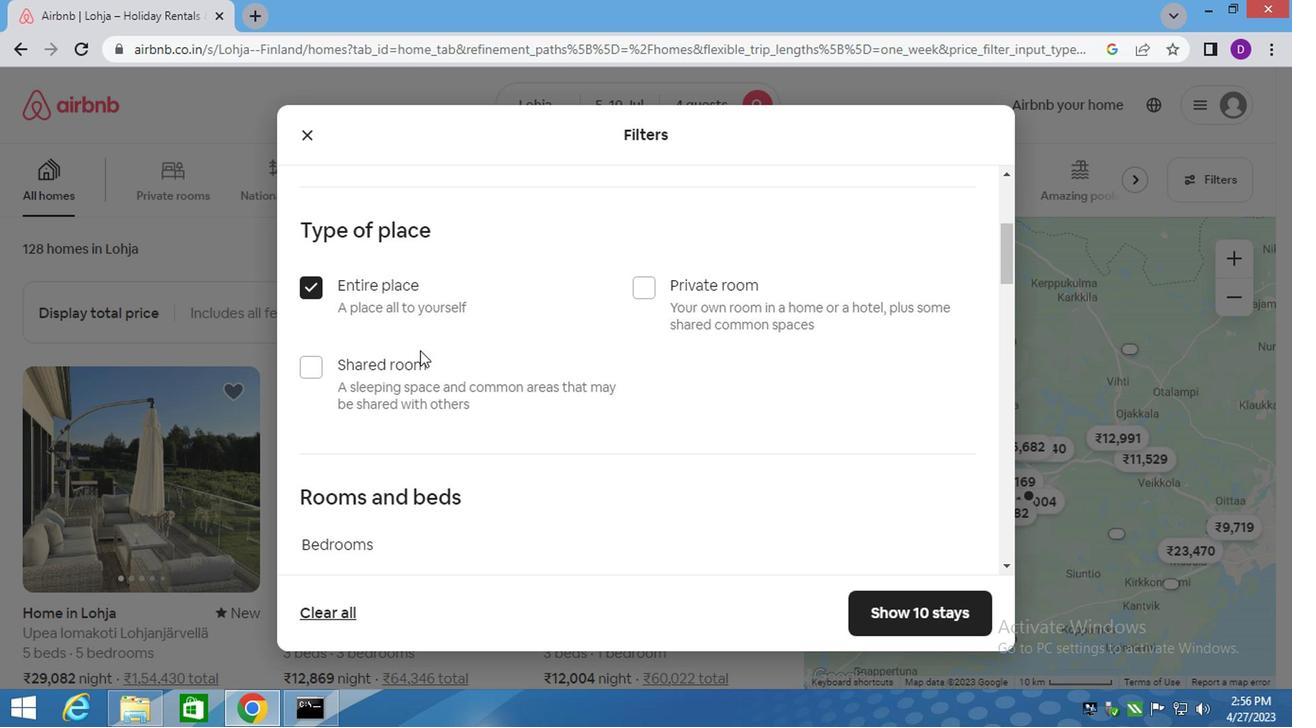 
Action: Mouse moved to (470, 403)
Screenshot: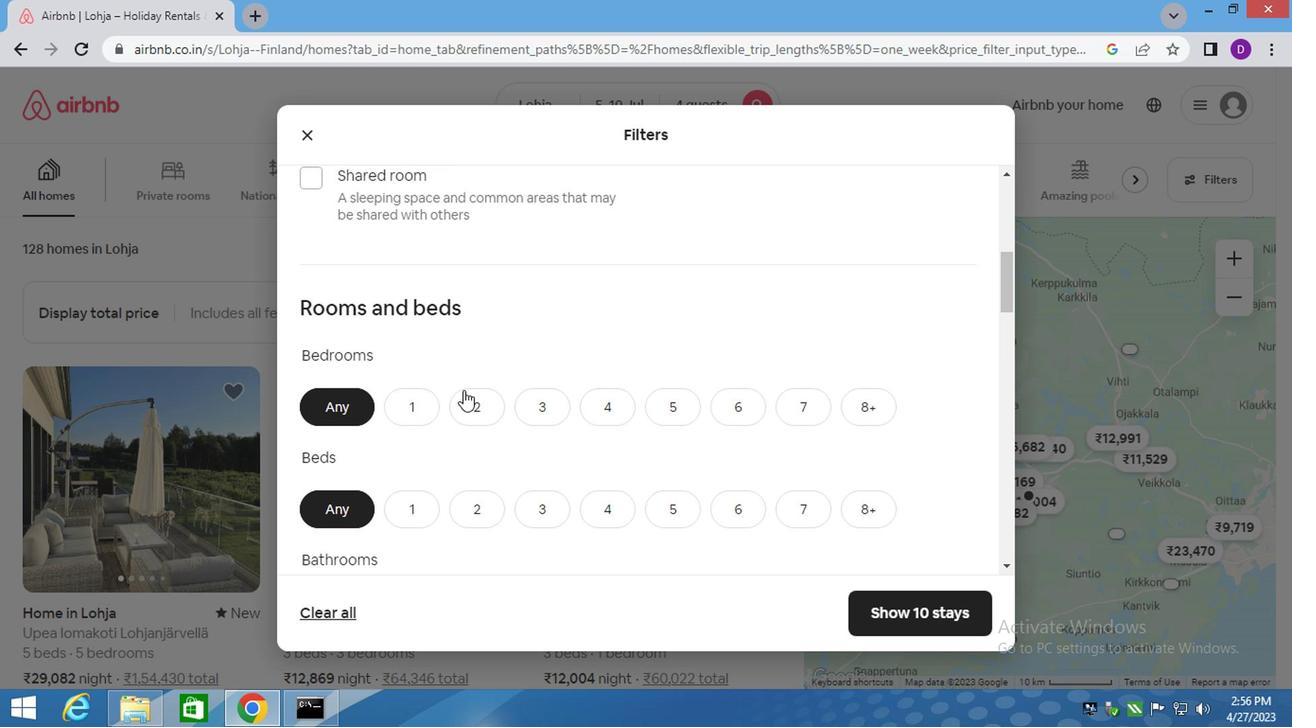 
Action: Mouse pressed left at (470, 403)
Screenshot: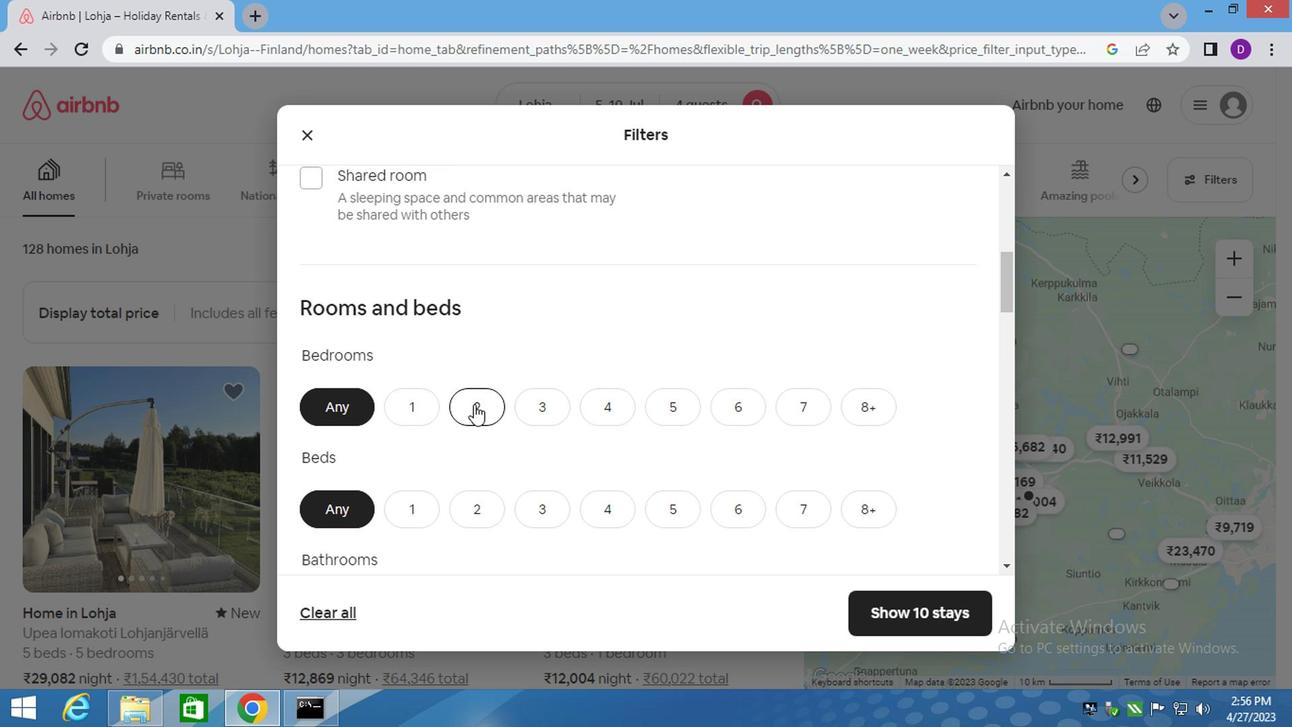 
Action: Mouse moved to (601, 497)
Screenshot: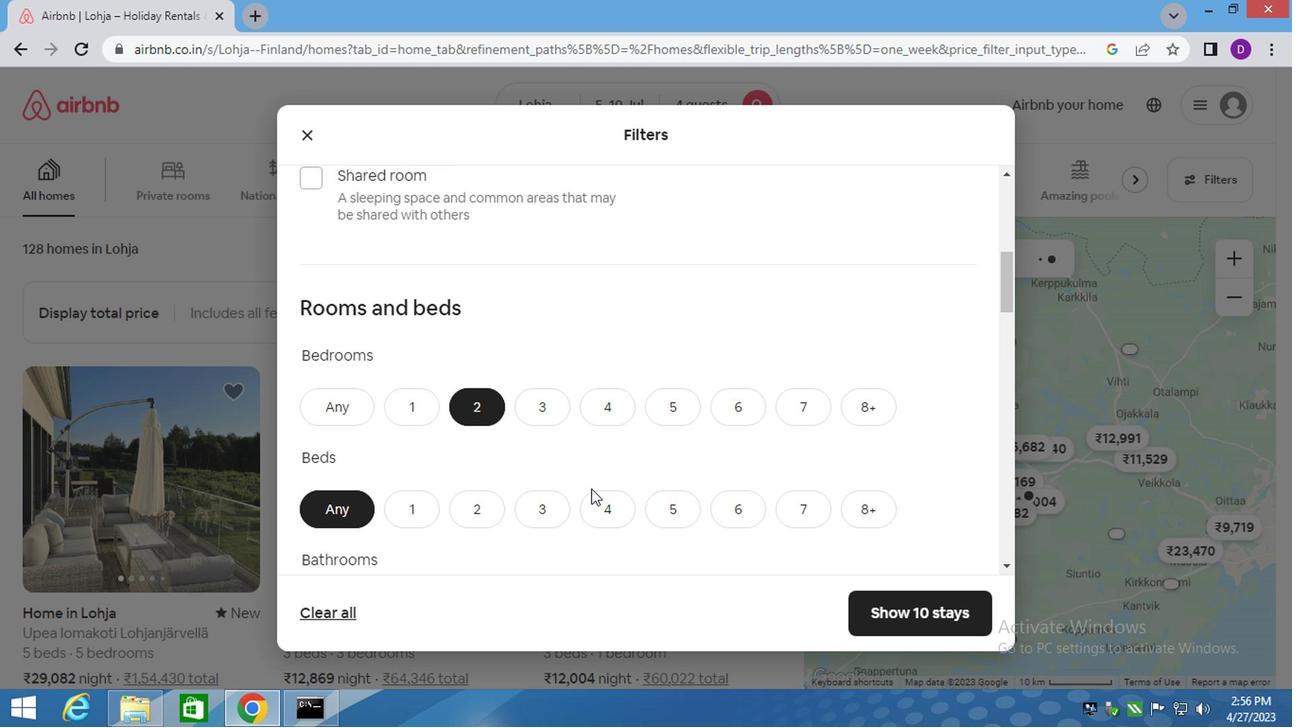 
Action: Mouse pressed left at (601, 497)
Screenshot: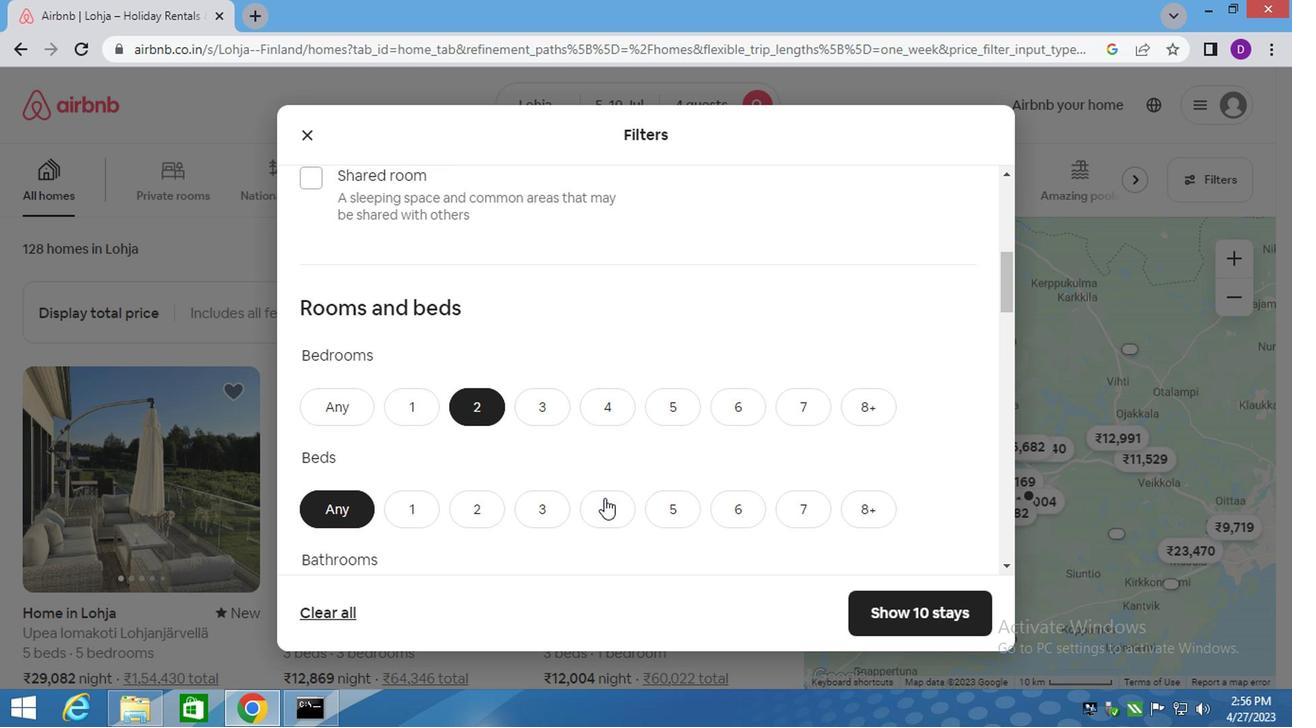 
Action: Mouse moved to (490, 444)
Screenshot: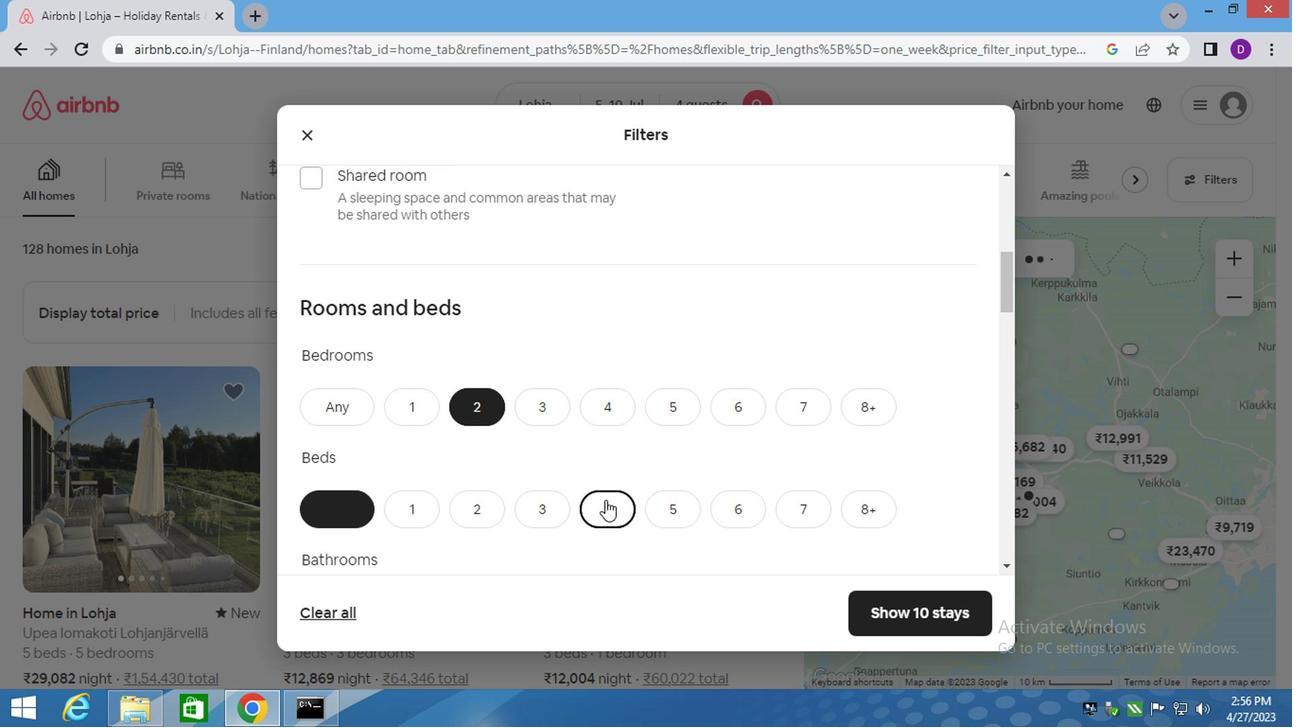 
Action: Mouse scrolled (490, 443) with delta (0, 0)
Screenshot: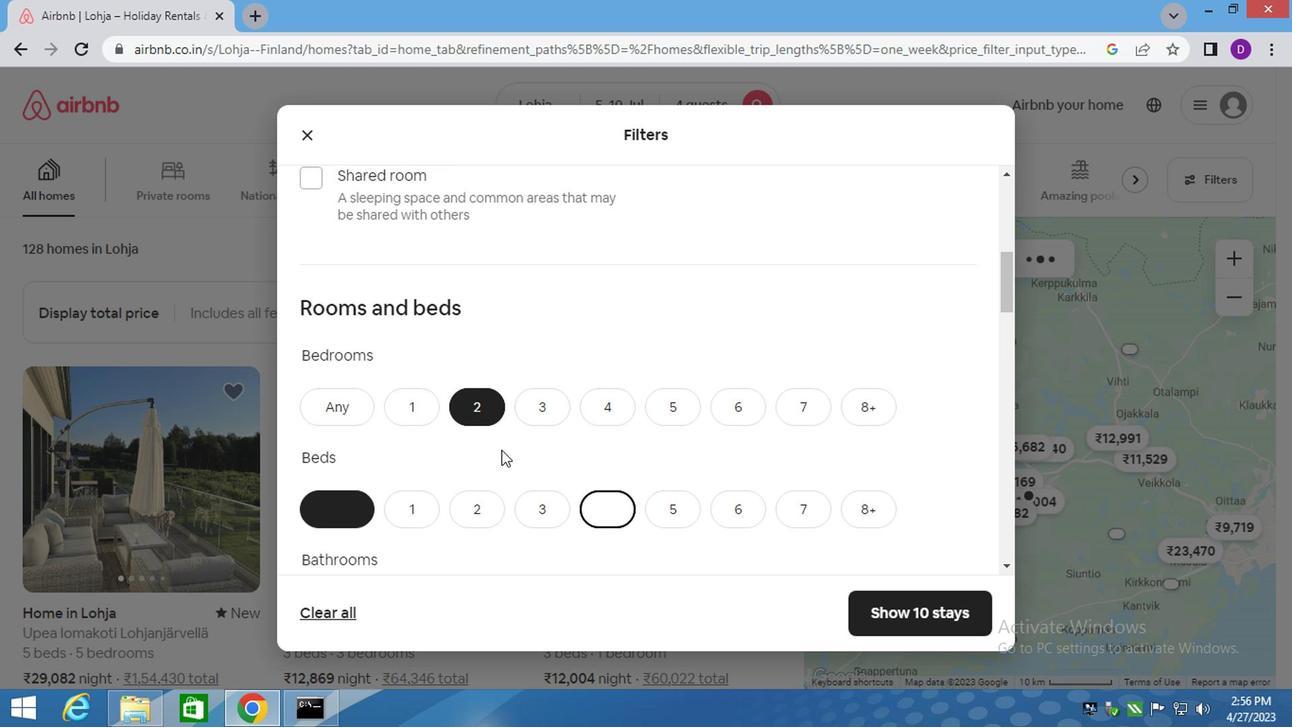 
Action: Mouse moved to (489, 444)
Screenshot: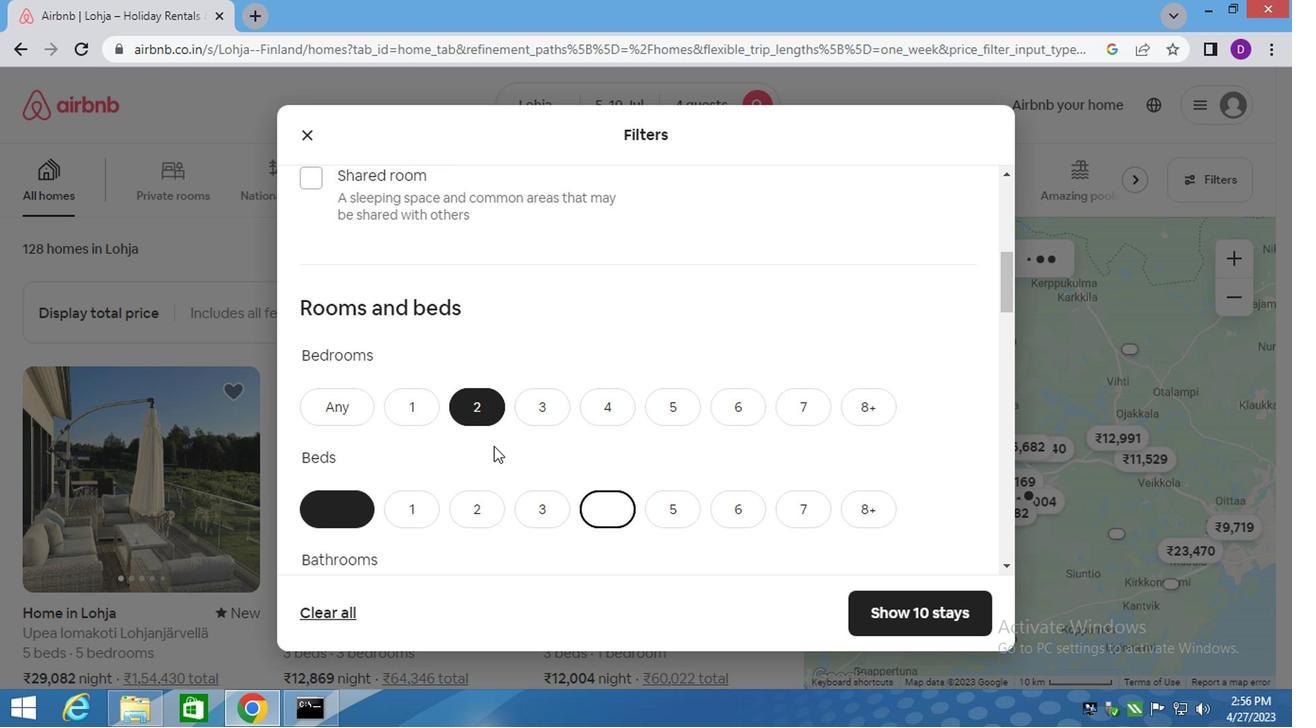 
Action: Mouse scrolled (489, 443) with delta (0, 0)
Screenshot: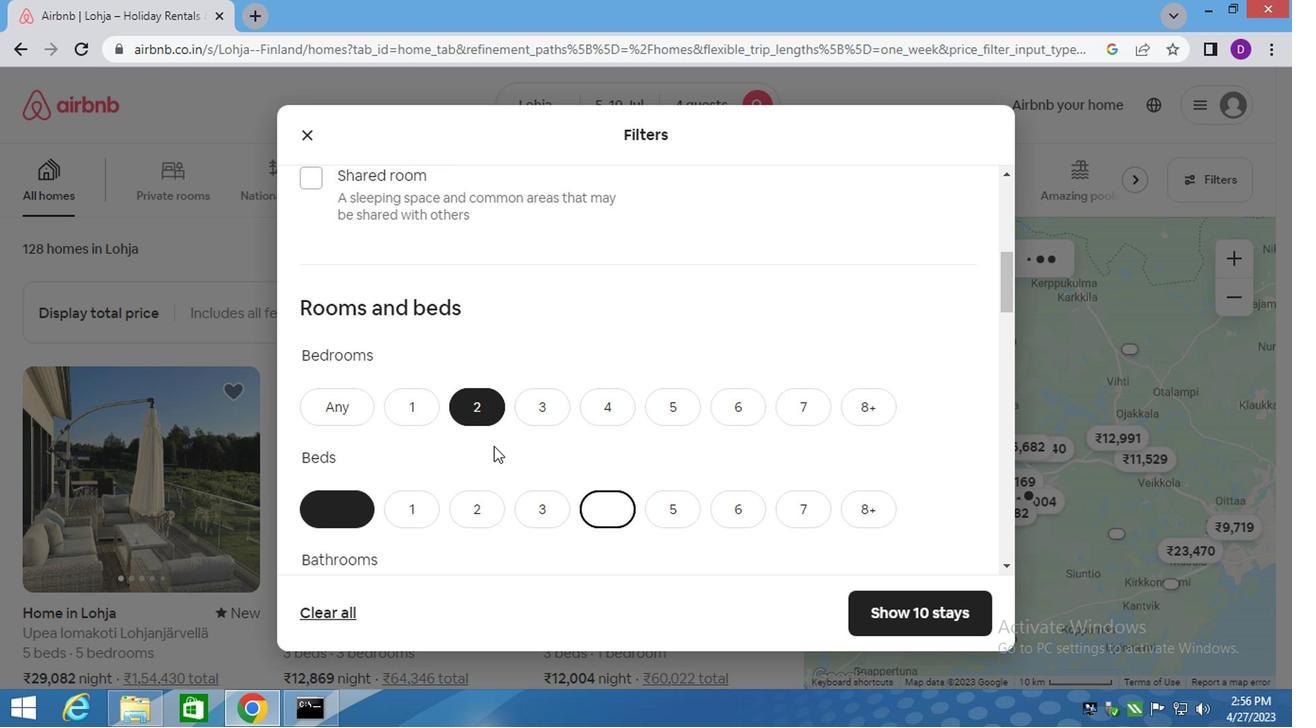 
Action: Mouse moved to (487, 444)
Screenshot: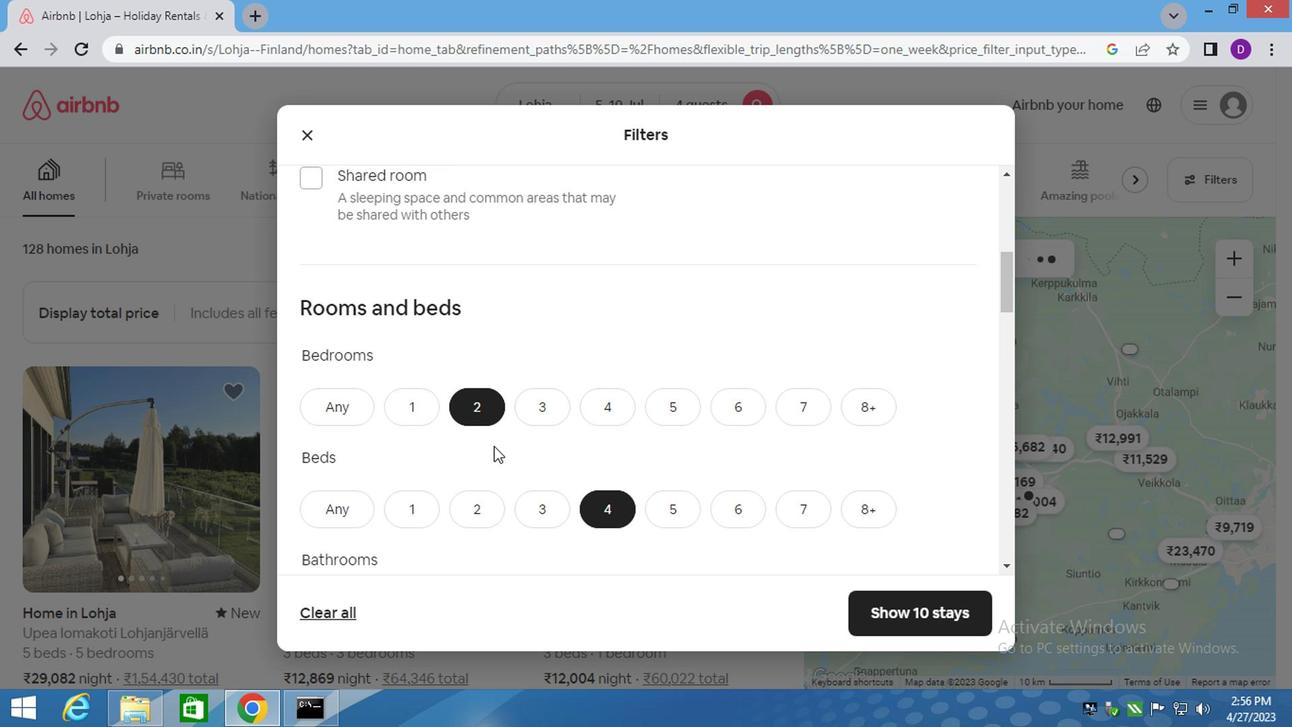 
Action: Mouse scrolled (487, 443) with delta (0, 0)
Screenshot: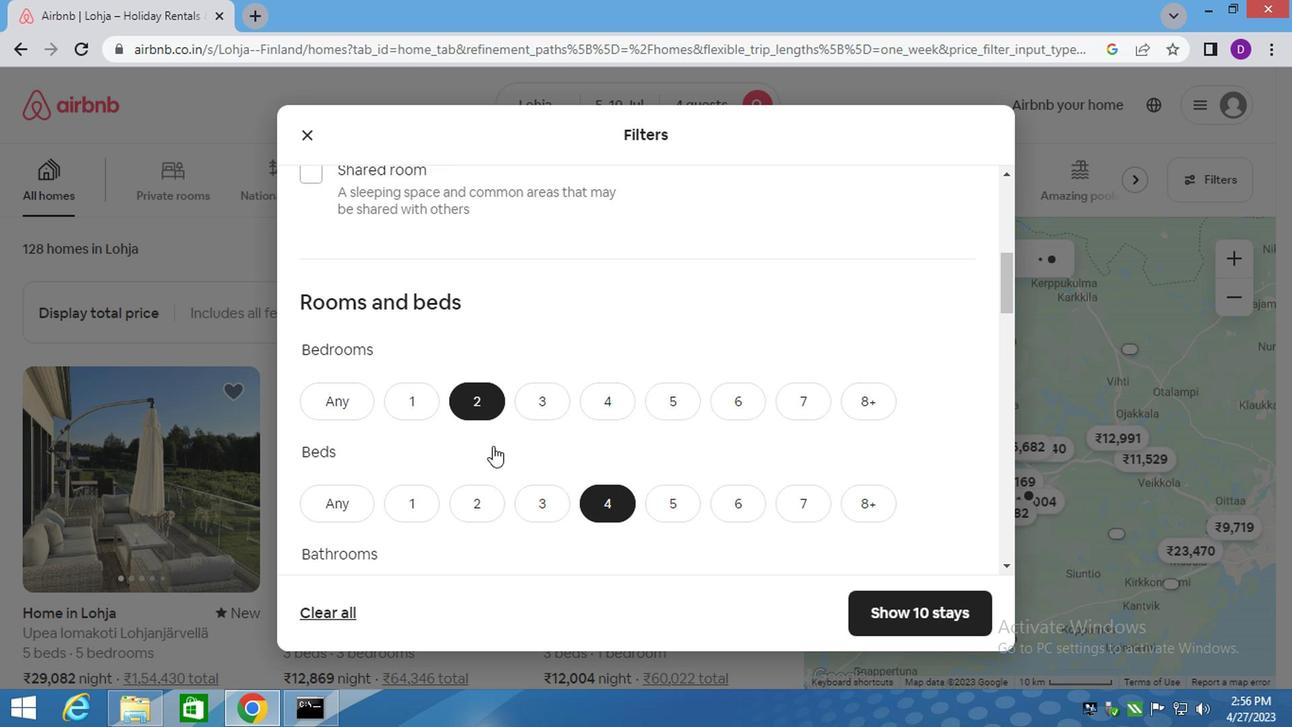 
Action: Mouse moved to (468, 333)
Screenshot: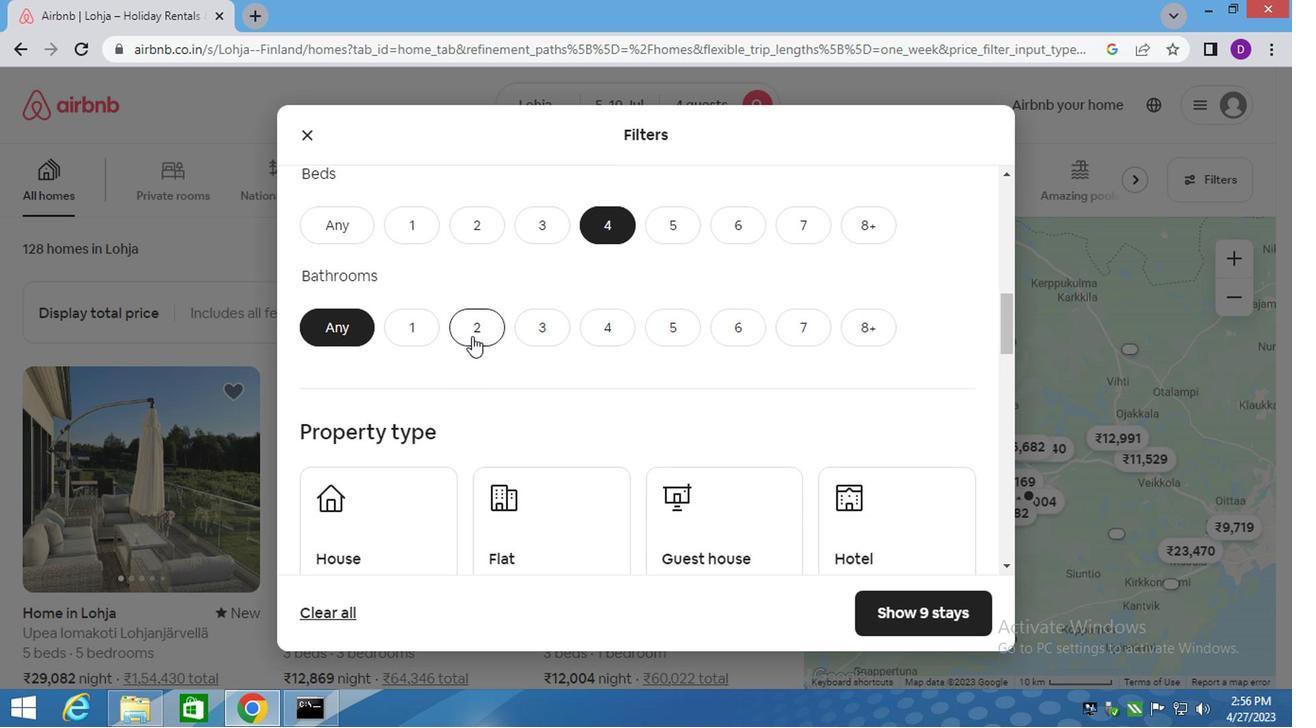 
Action: Mouse pressed left at (468, 333)
Screenshot: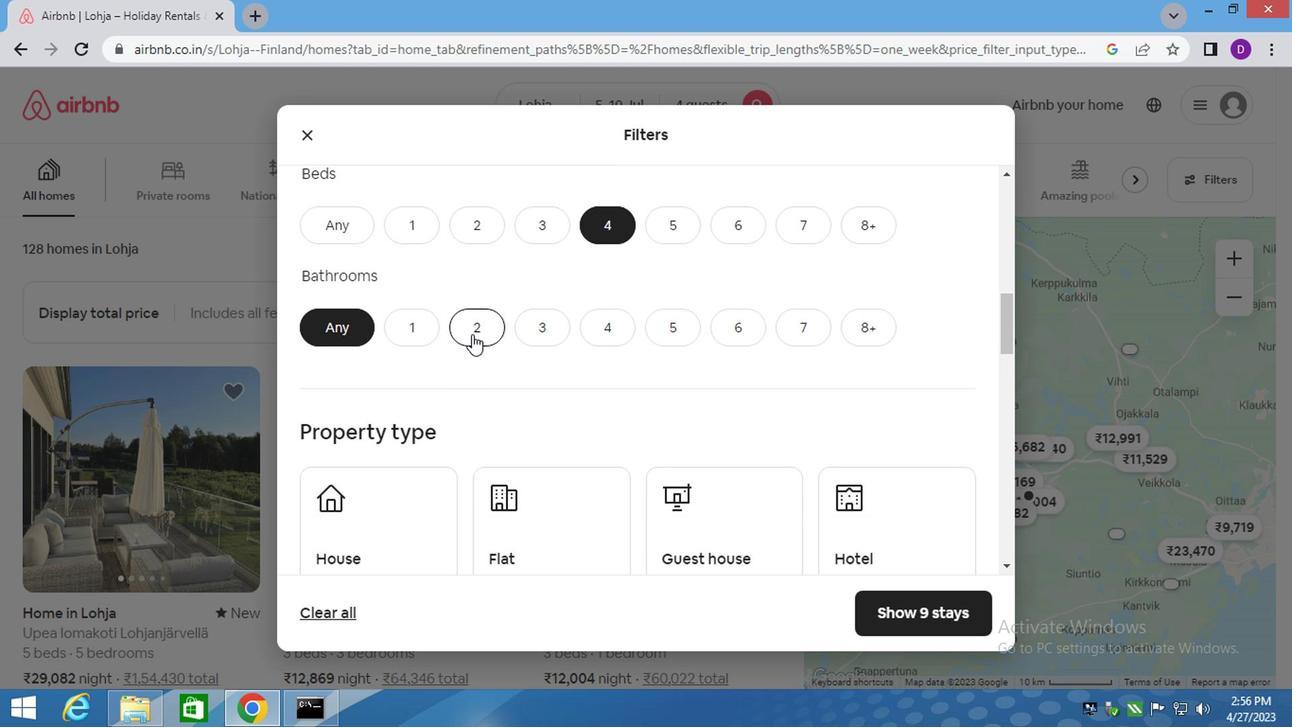 
Action: Mouse moved to (484, 345)
Screenshot: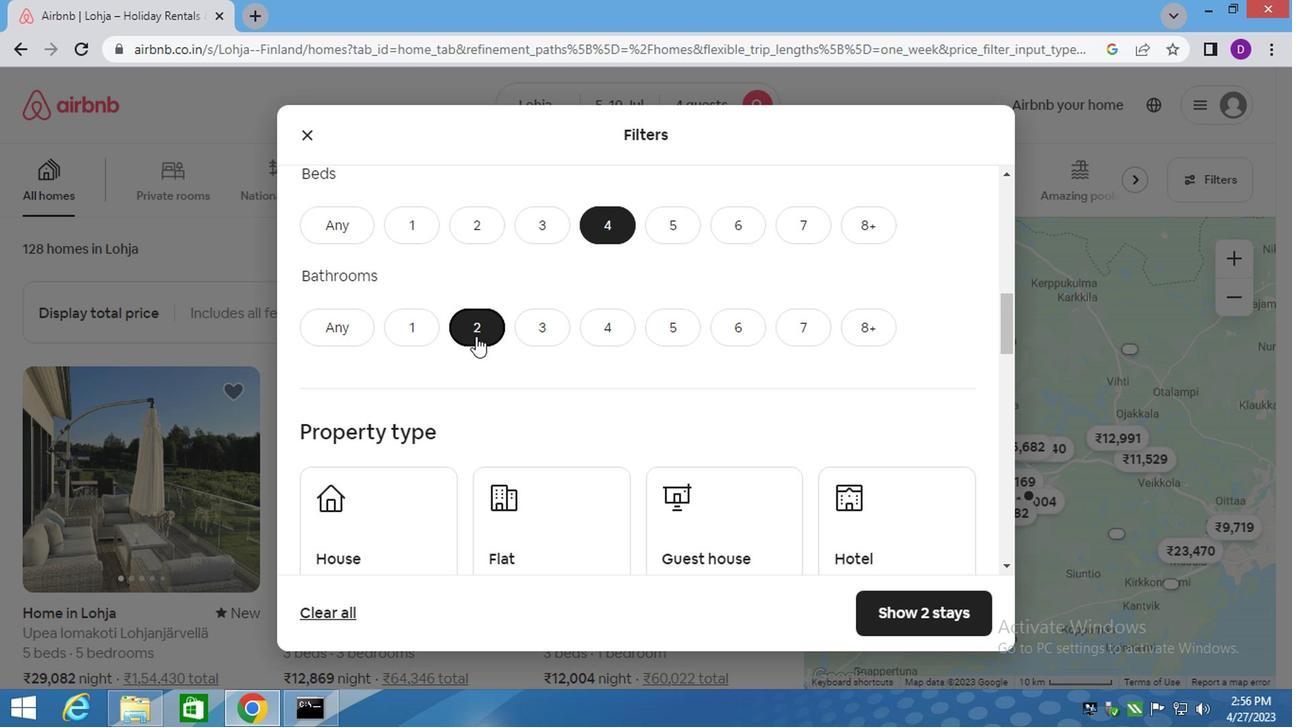 
Action: Mouse scrolled (484, 344) with delta (0, 0)
Screenshot: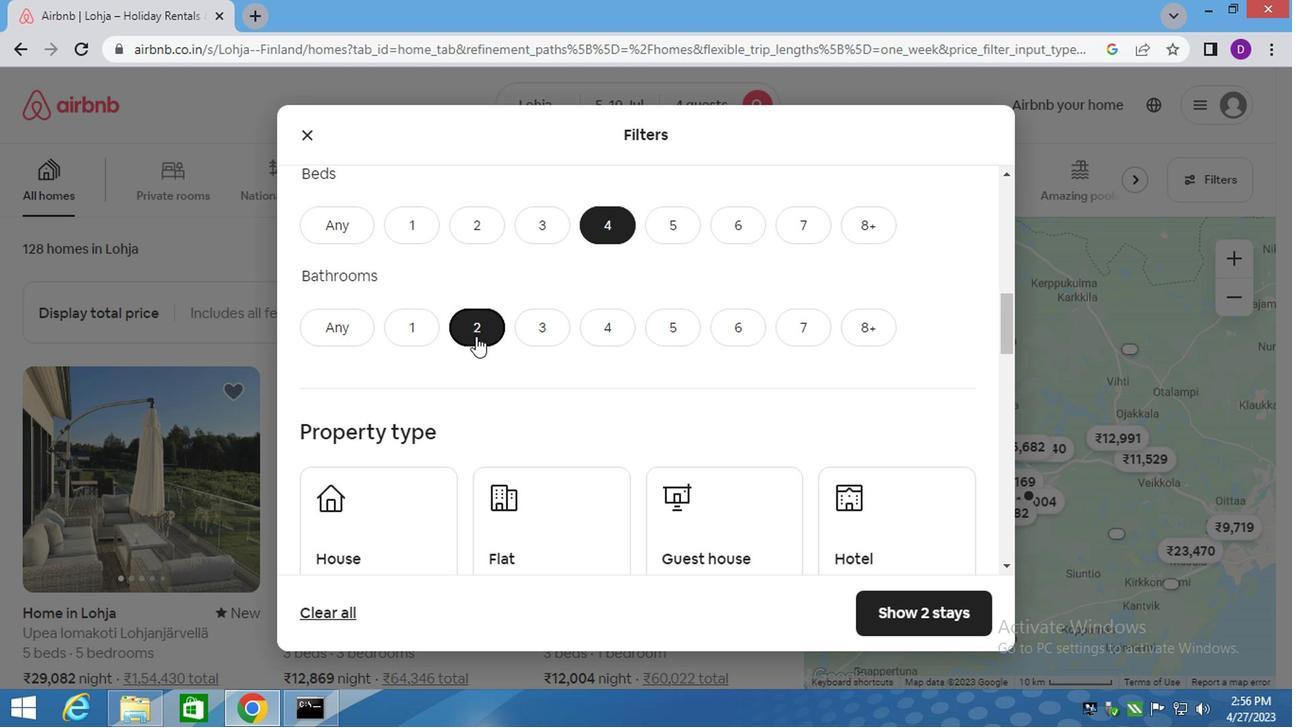 
Action: Mouse moved to (485, 347)
Screenshot: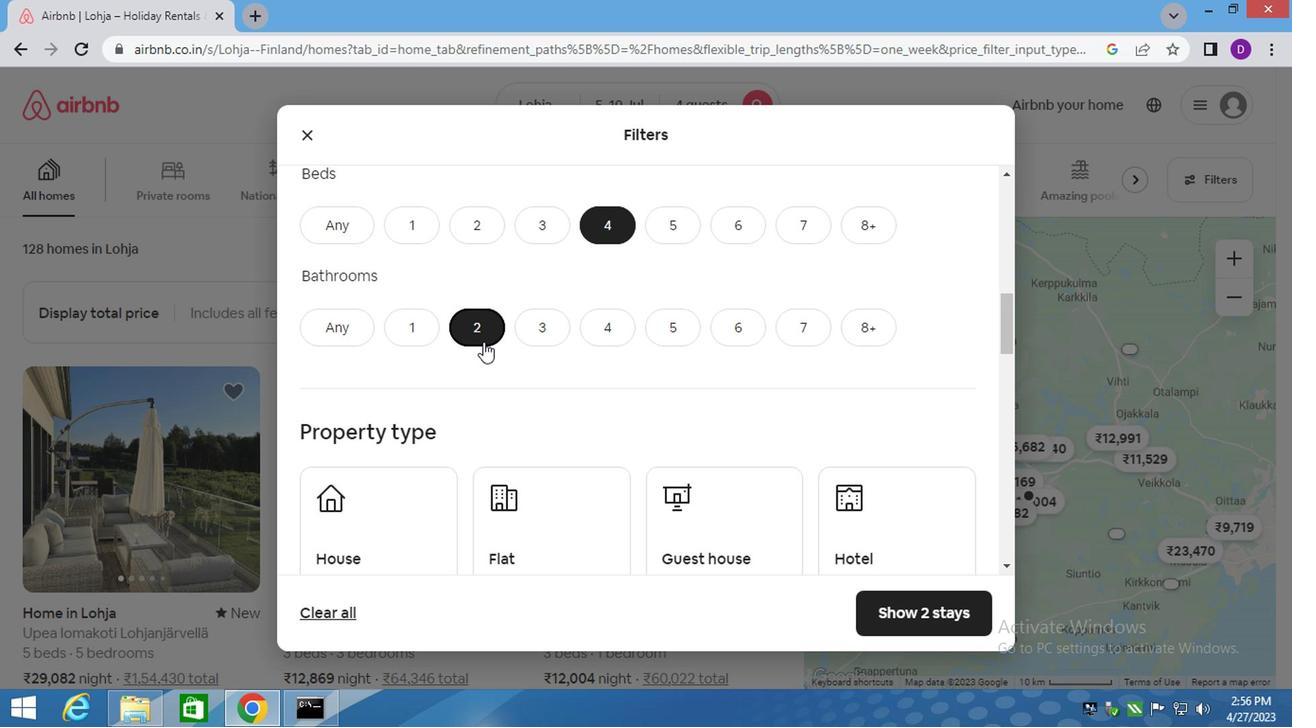 
Action: Mouse scrolled (485, 346) with delta (0, -1)
Screenshot: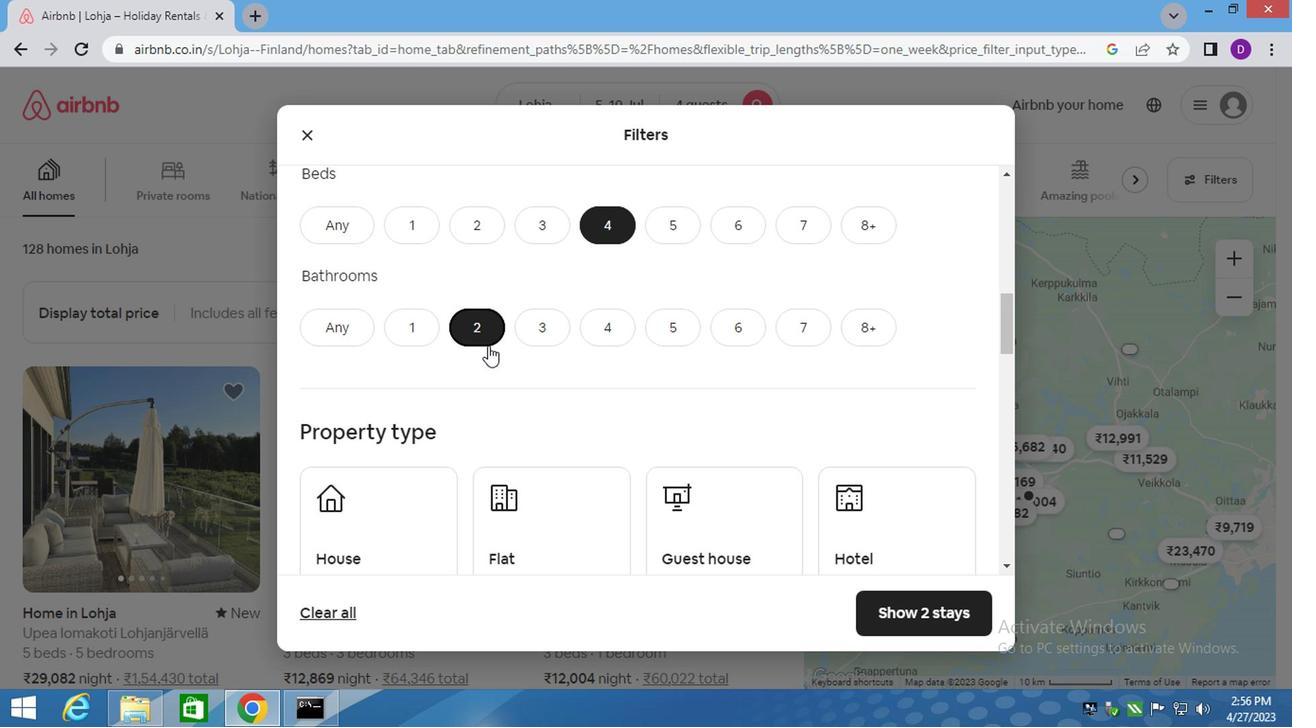 
Action: Mouse moved to (397, 333)
Screenshot: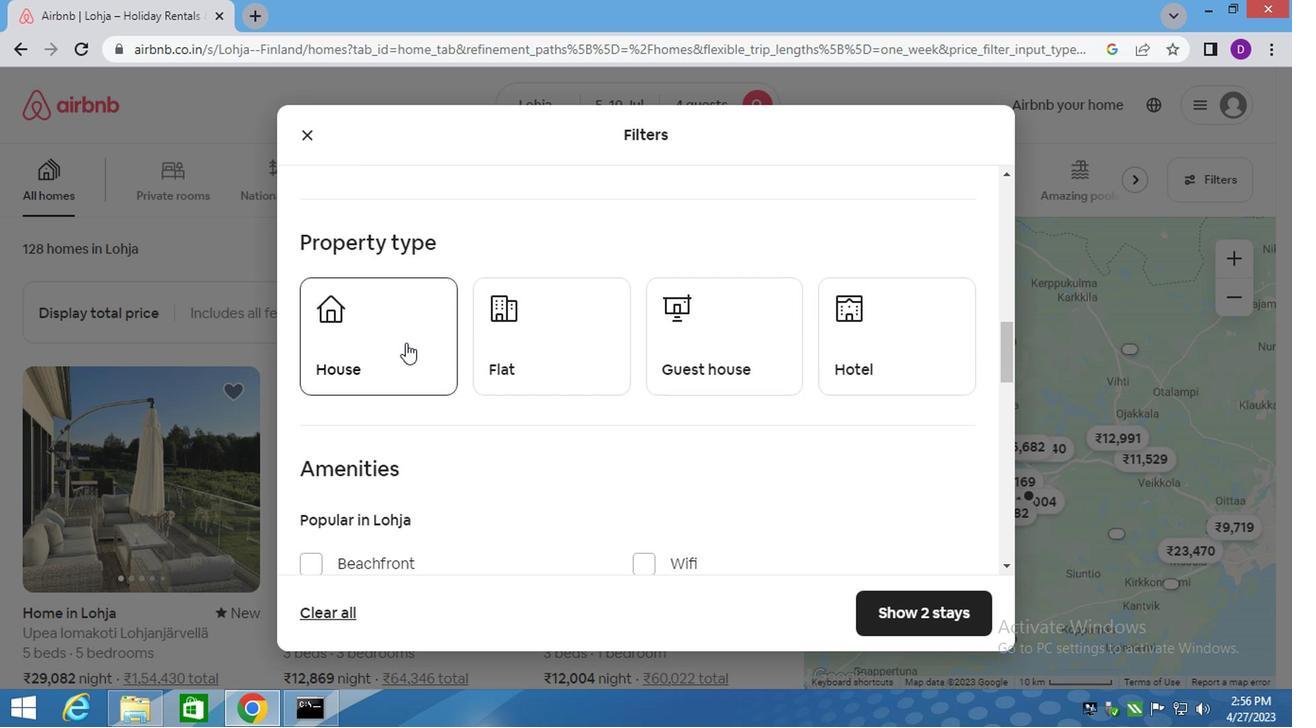 
Action: Mouse pressed left at (397, 333)
Screenshot: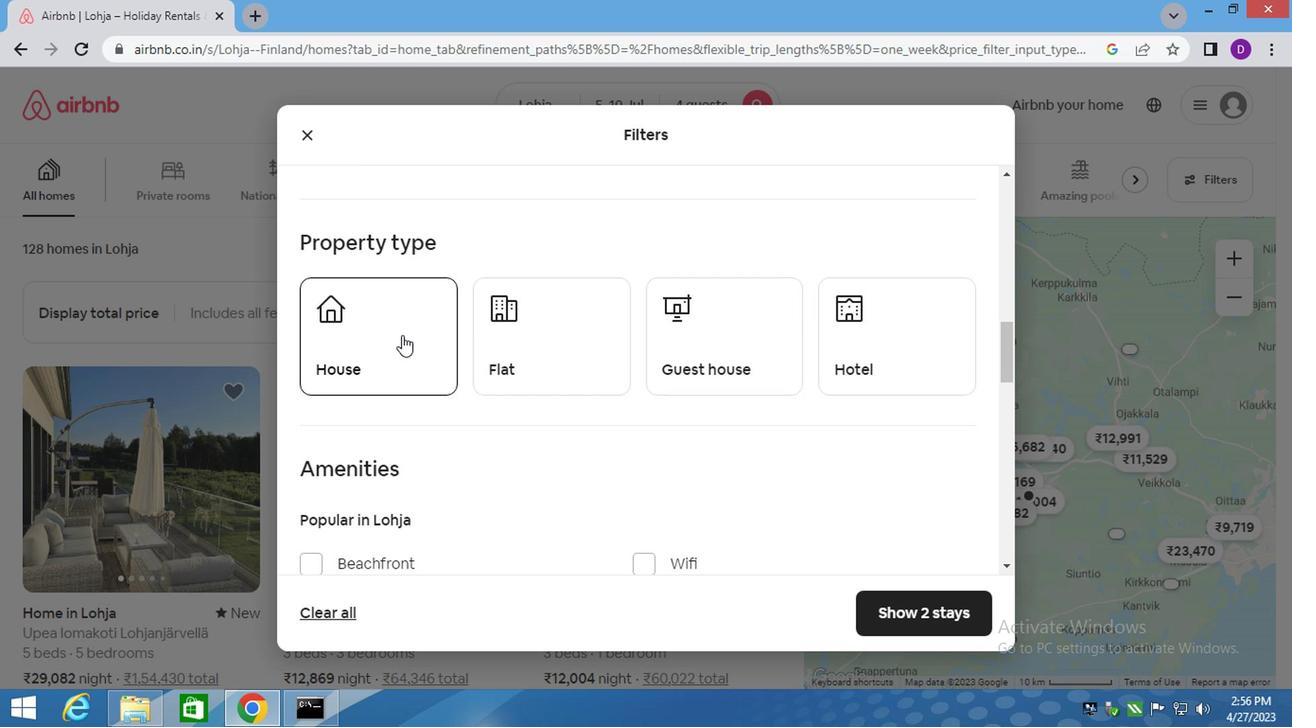 
Action: Mouse moved to (535, 352)
Screenshot: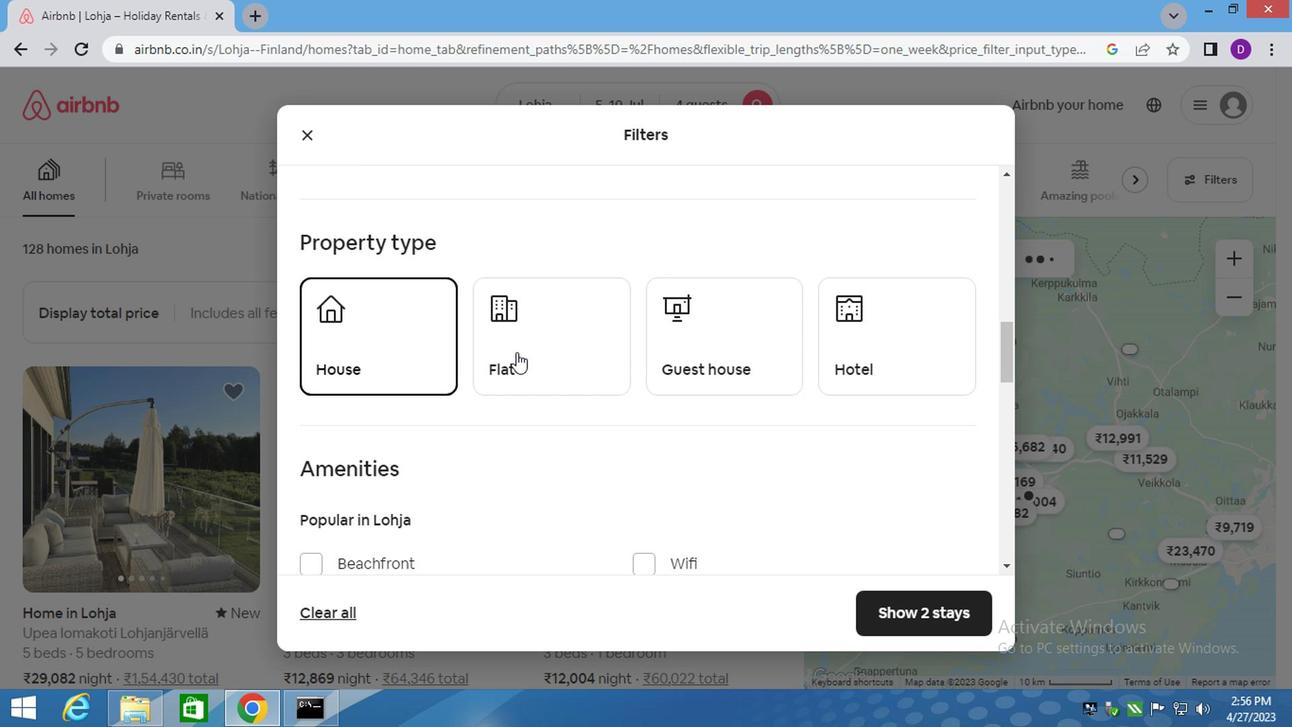 
Action: Mouse pressed left at (535, 352)
Screenshot: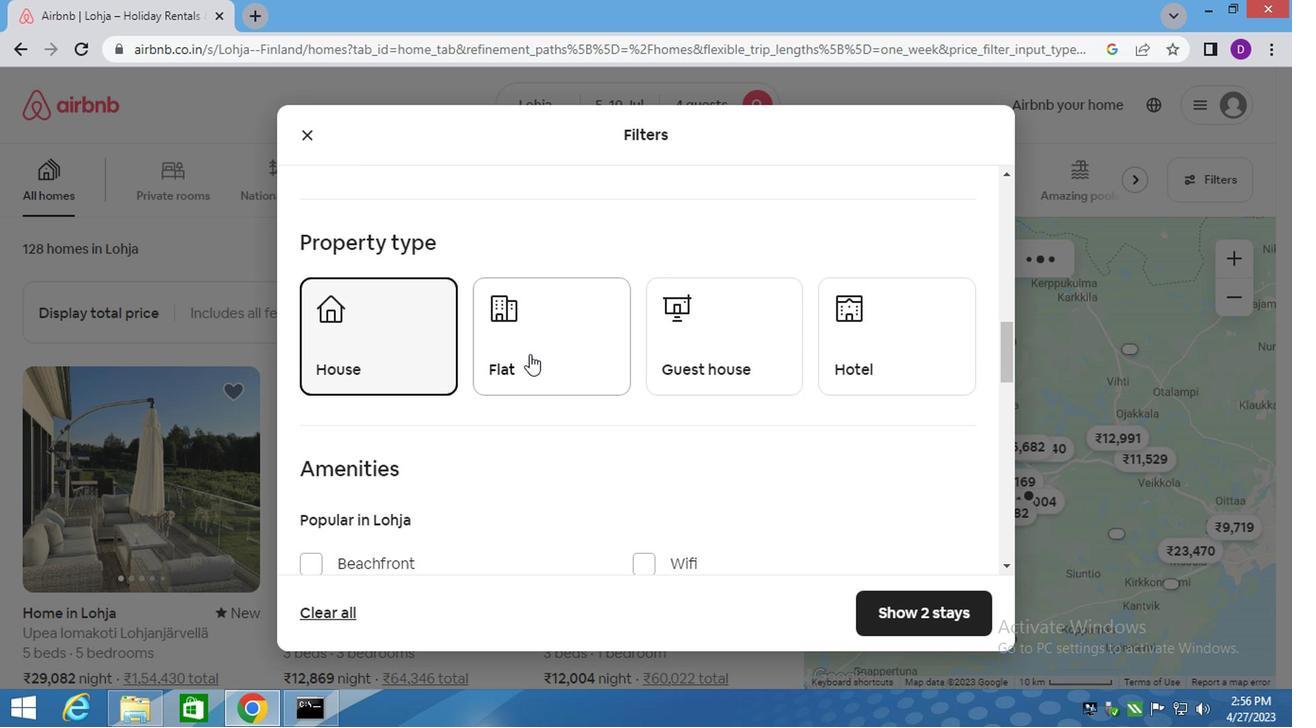 
Action: Mouse moved to (654, 345)
Screenshot: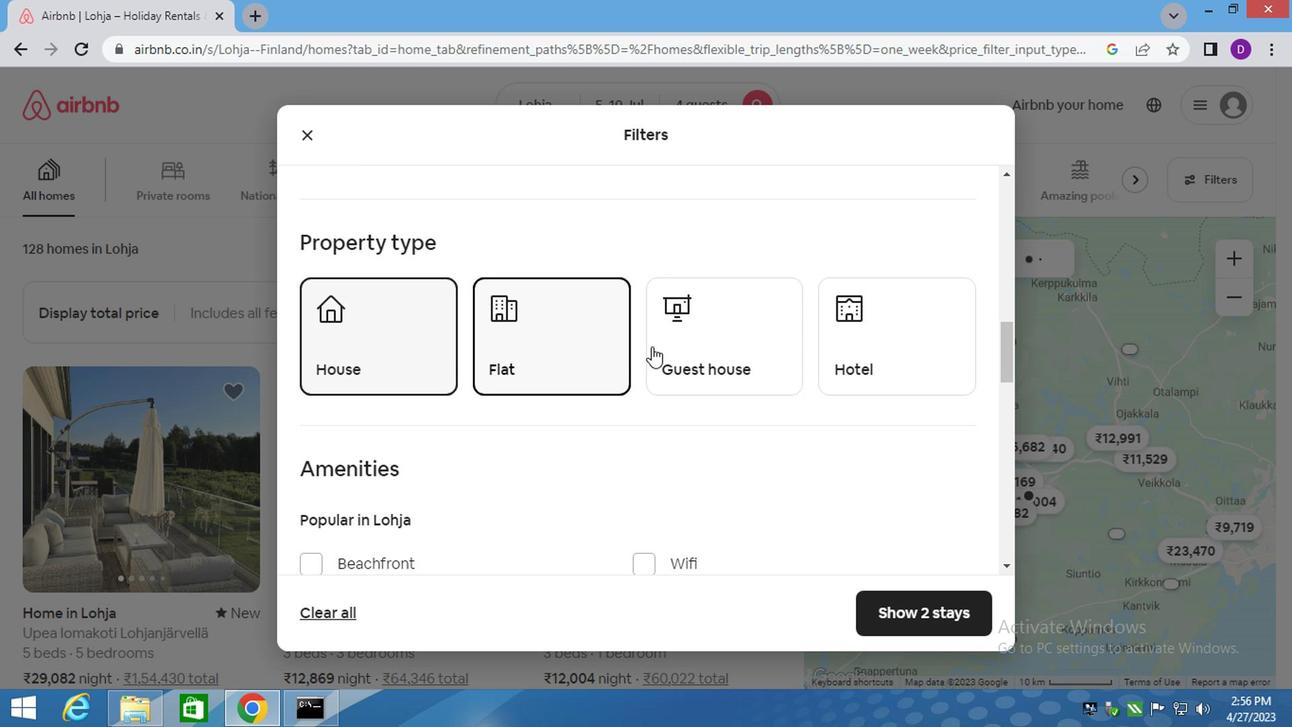 
Action: Mouse pressed left at (654, 345)
Screenshot: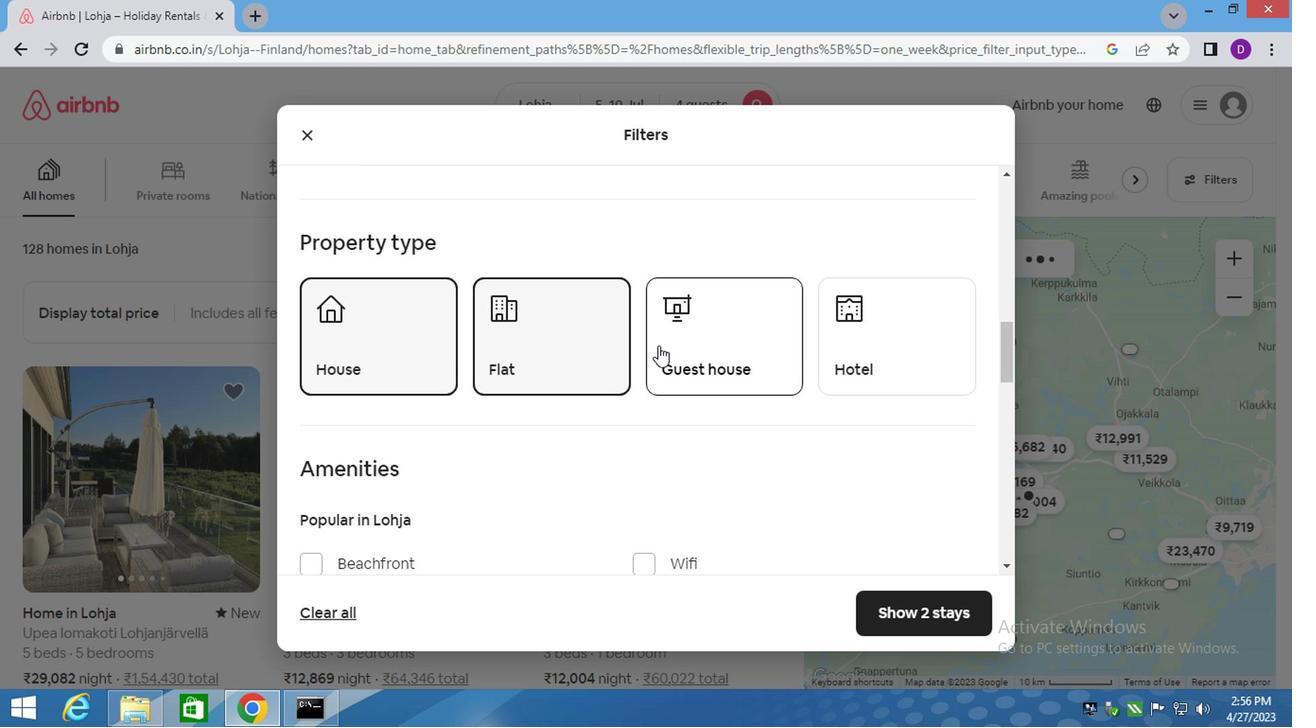 
Action: Mouse moved to (600, 387)
Screenshot: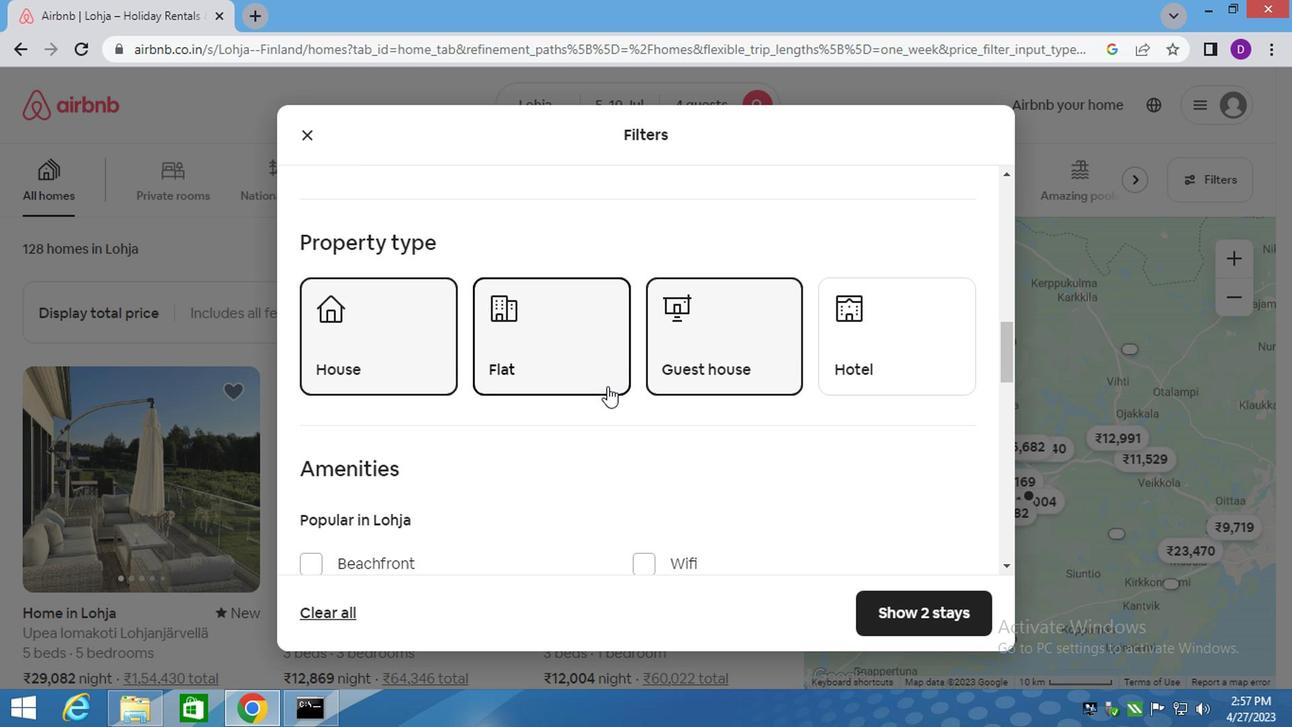 
Action: Mouse scrolled (600, 386) with delta (0, 0)
Screenshot: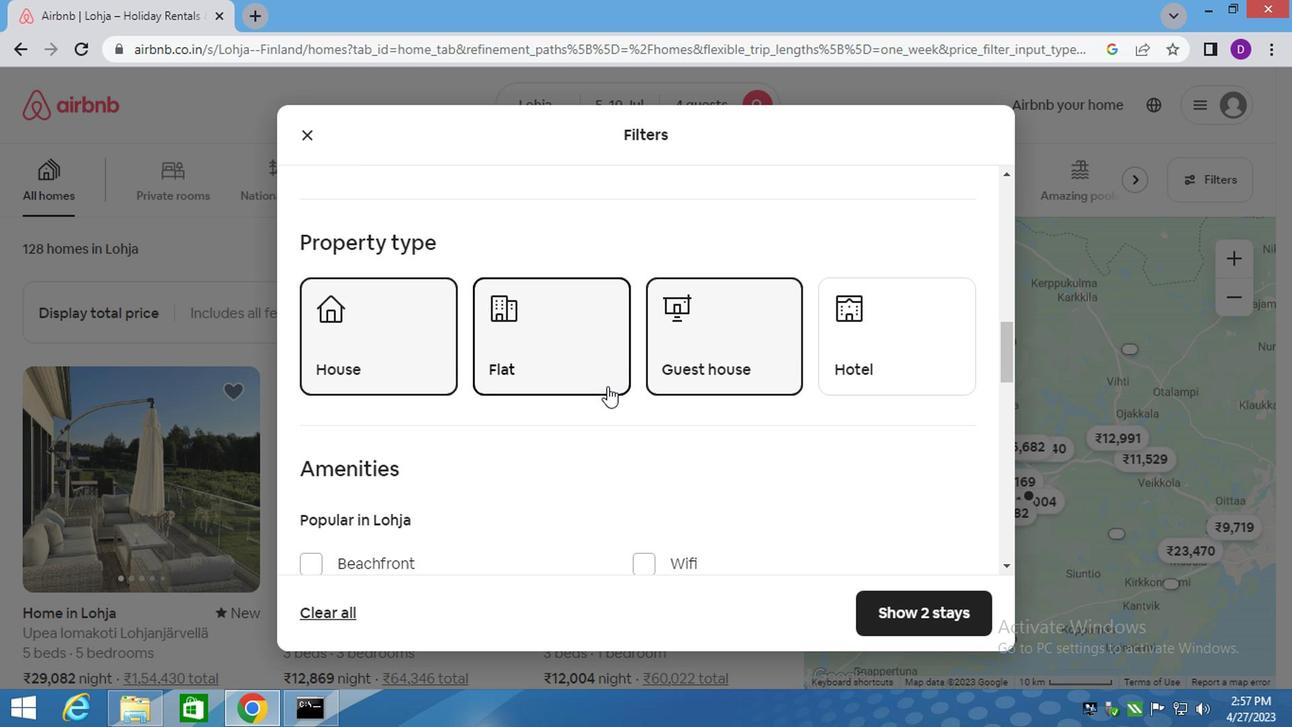 
Action: Mouse scrolled (600, 386) with delta (0, 0)
Screenshot: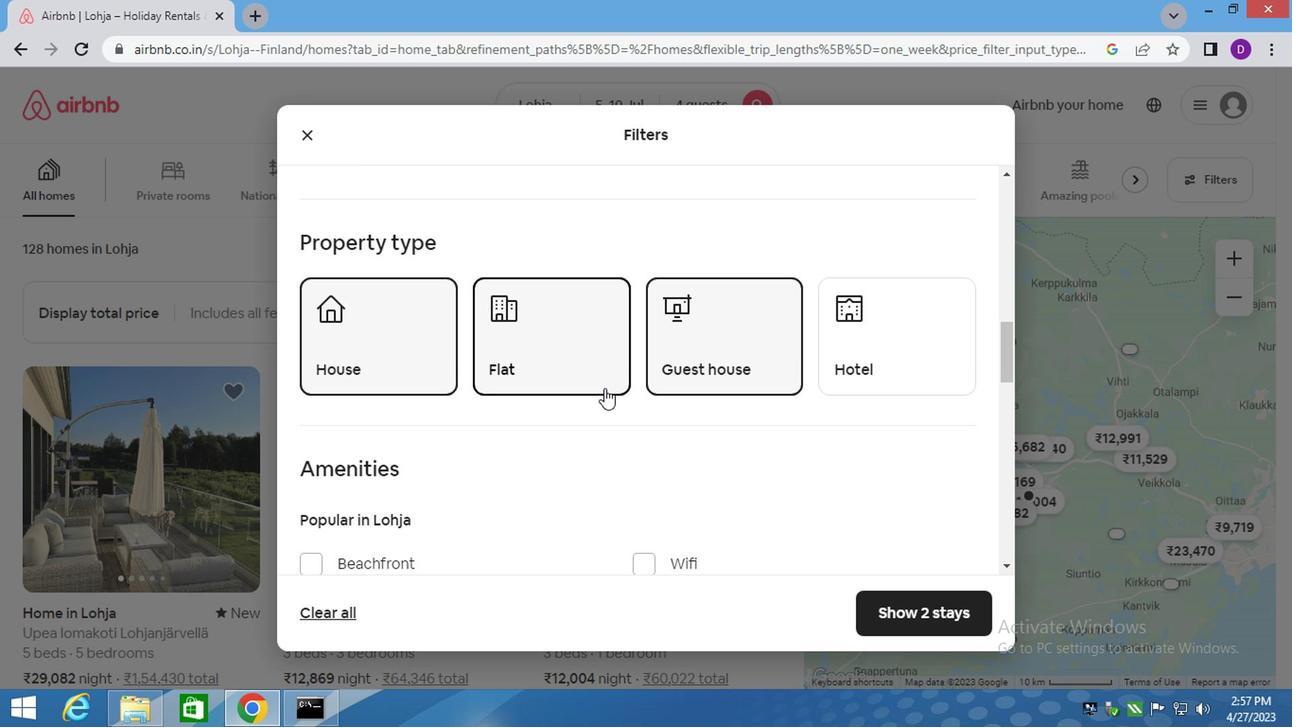 
Action: Mouse moved to (758, 381)
Screenshot: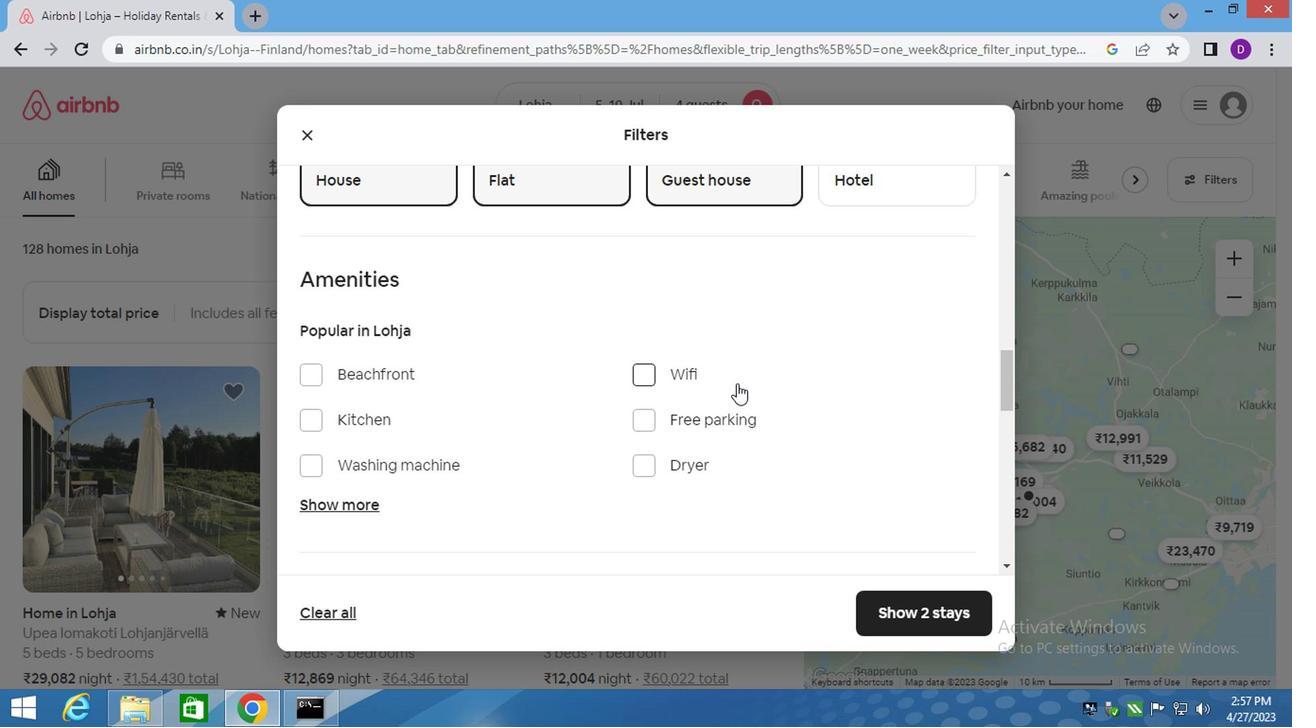 
Action: Mouse scrolled (758, 381) with delta (0, 0)
Screenshot: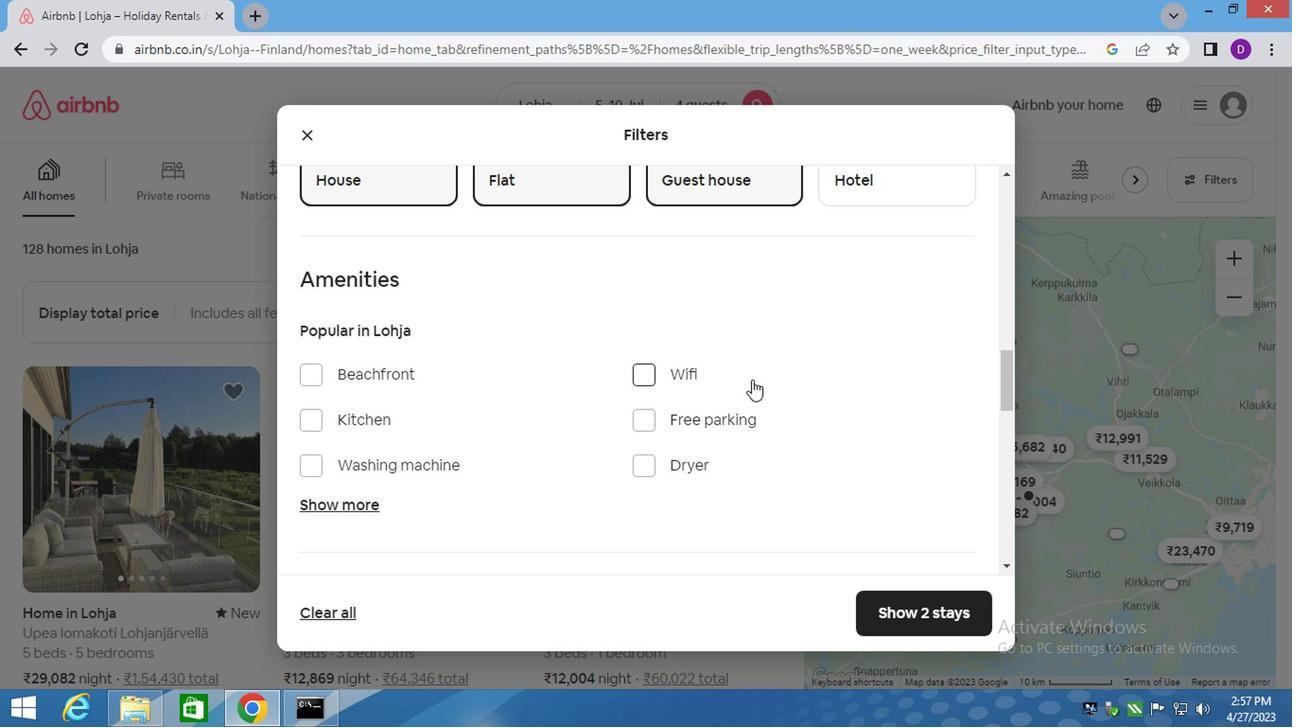
Action: Mouse moved to (758, 383)
Screenshot: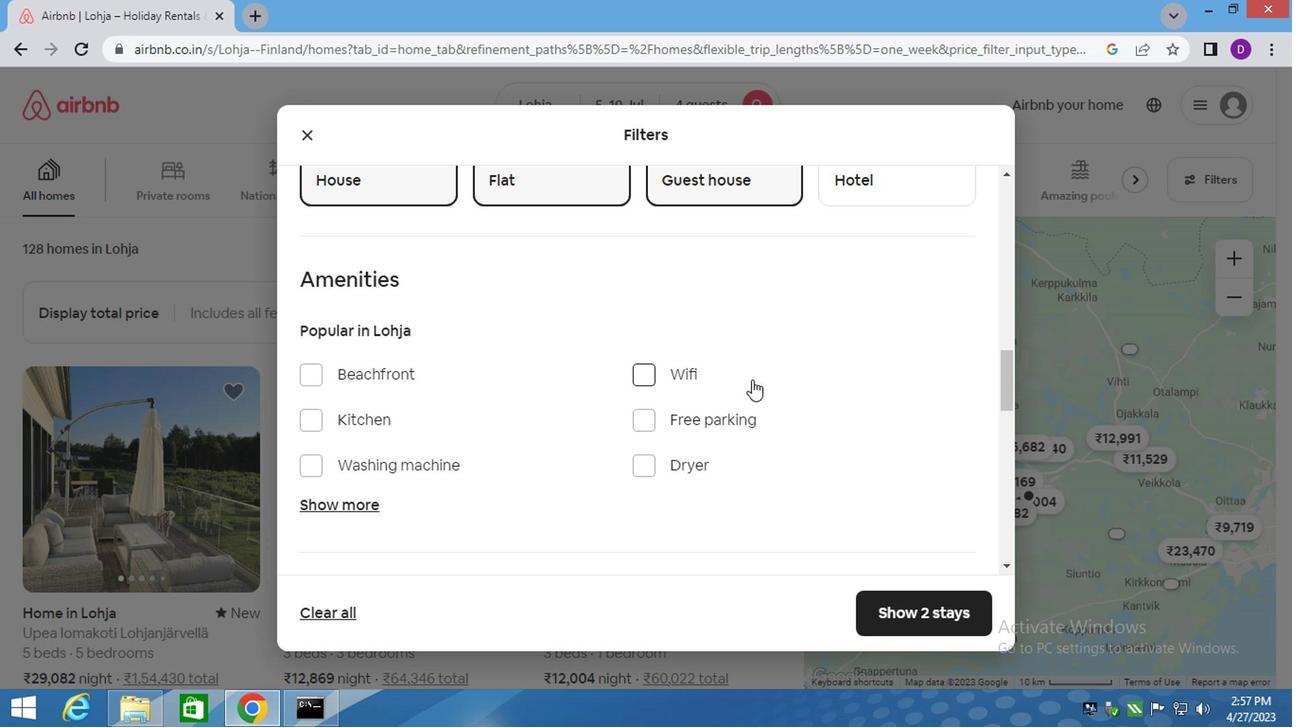 
Action: Mouse scrolled (758, 382) with delta (0, -1)
Screenshot: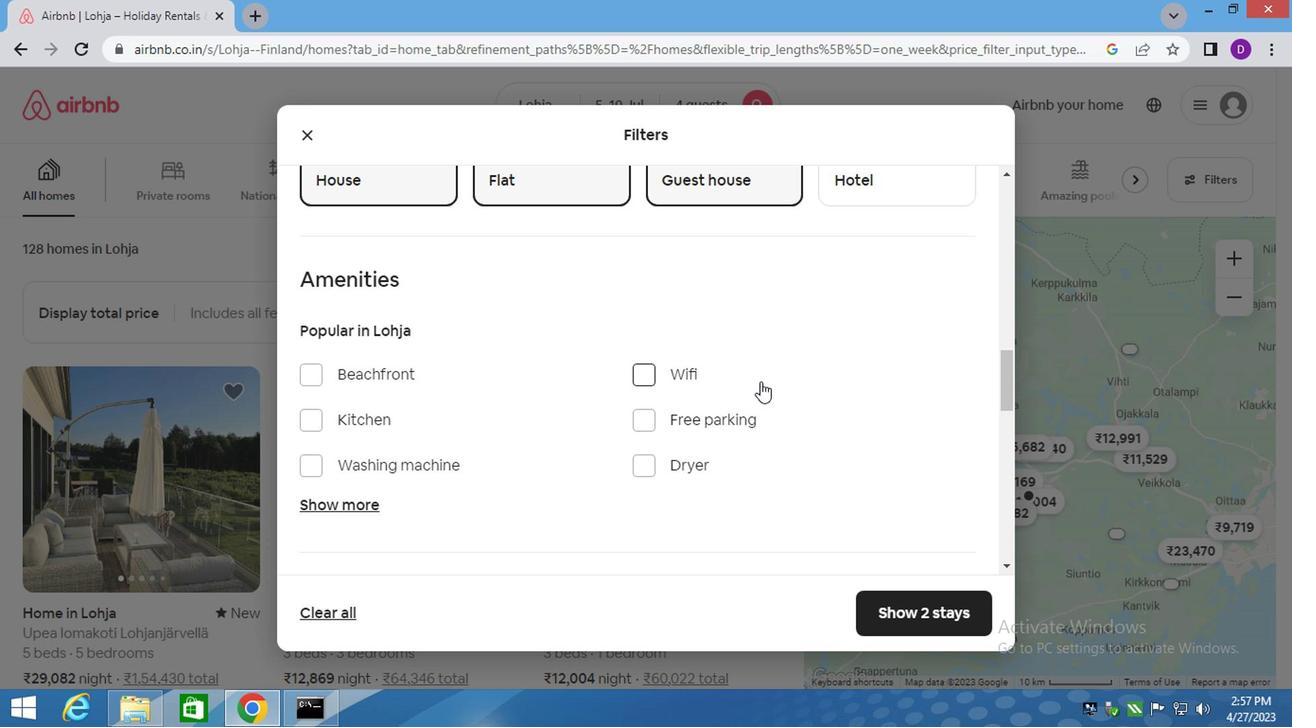
Action: Mouse moved to (769, 389)
Screenshot: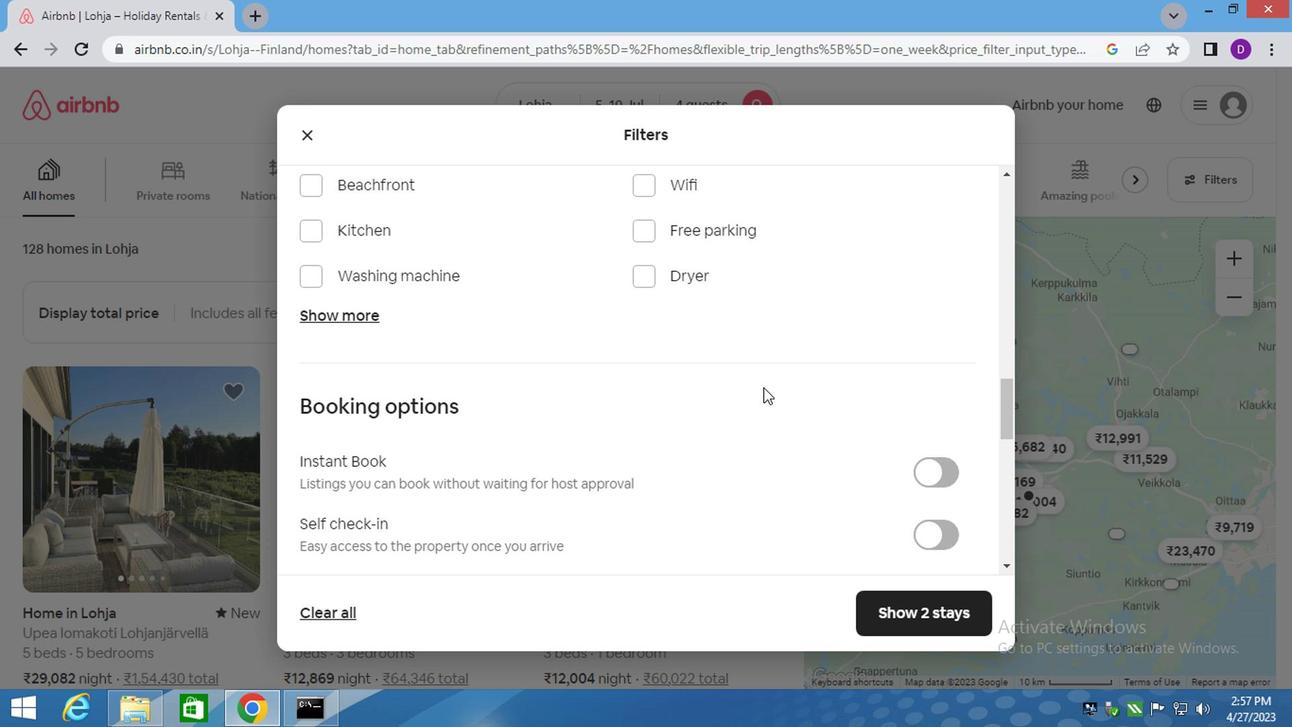 
Action: Mouse scrolled (769, 388) with delta (0, 0)
Screenshot: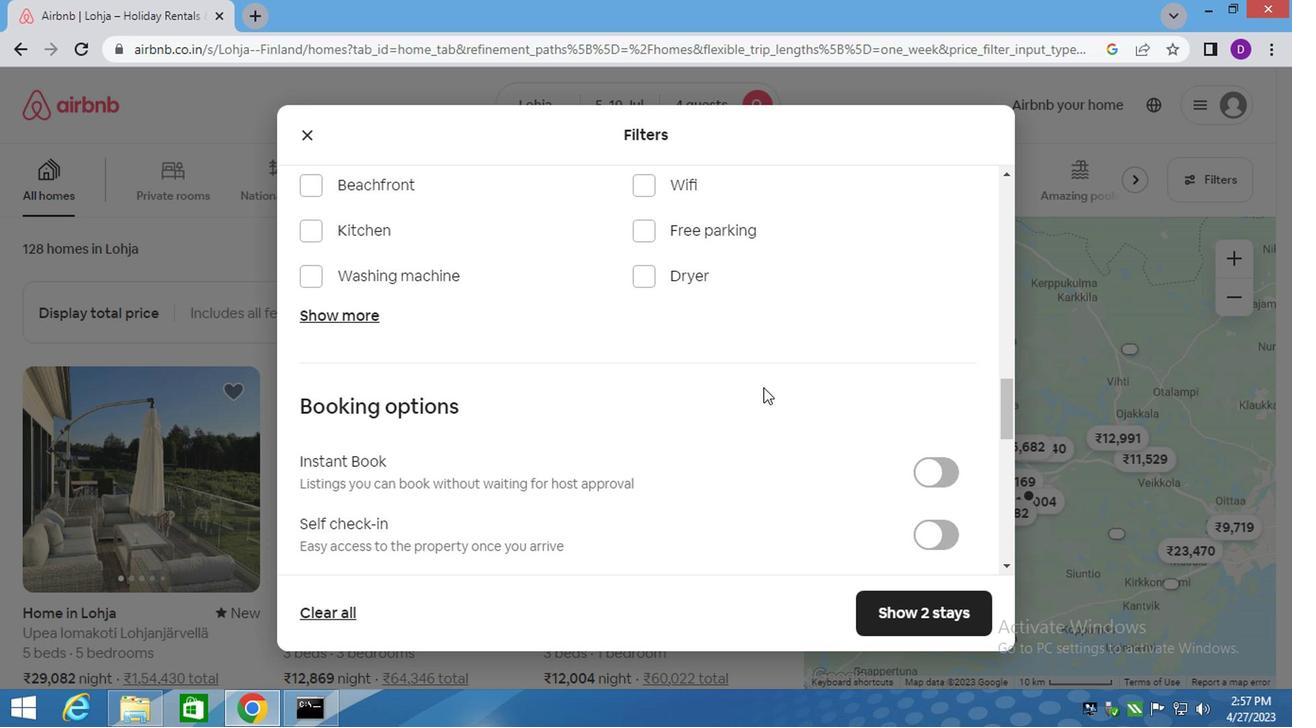 
Action: Mouse moved to (784, 394)
Screenshot: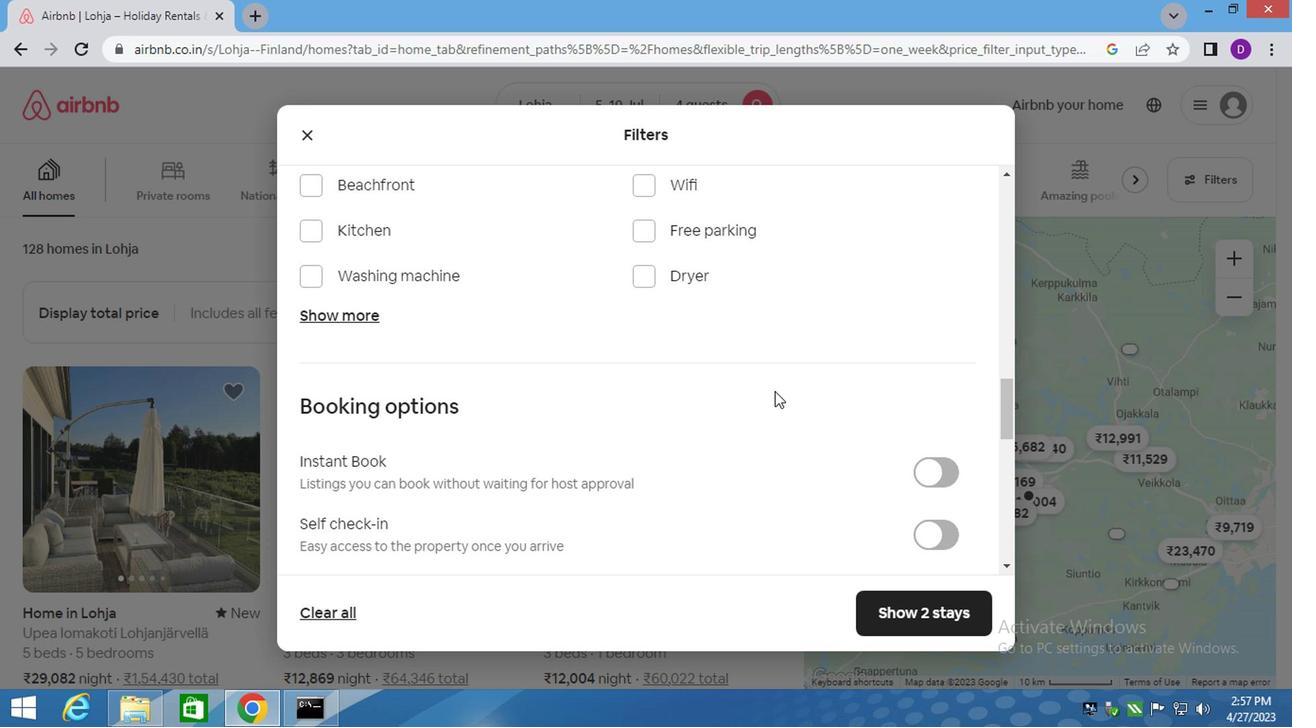 
Action: Mouse scrolled (779, 393) with delta (0, 0)
Screenshot: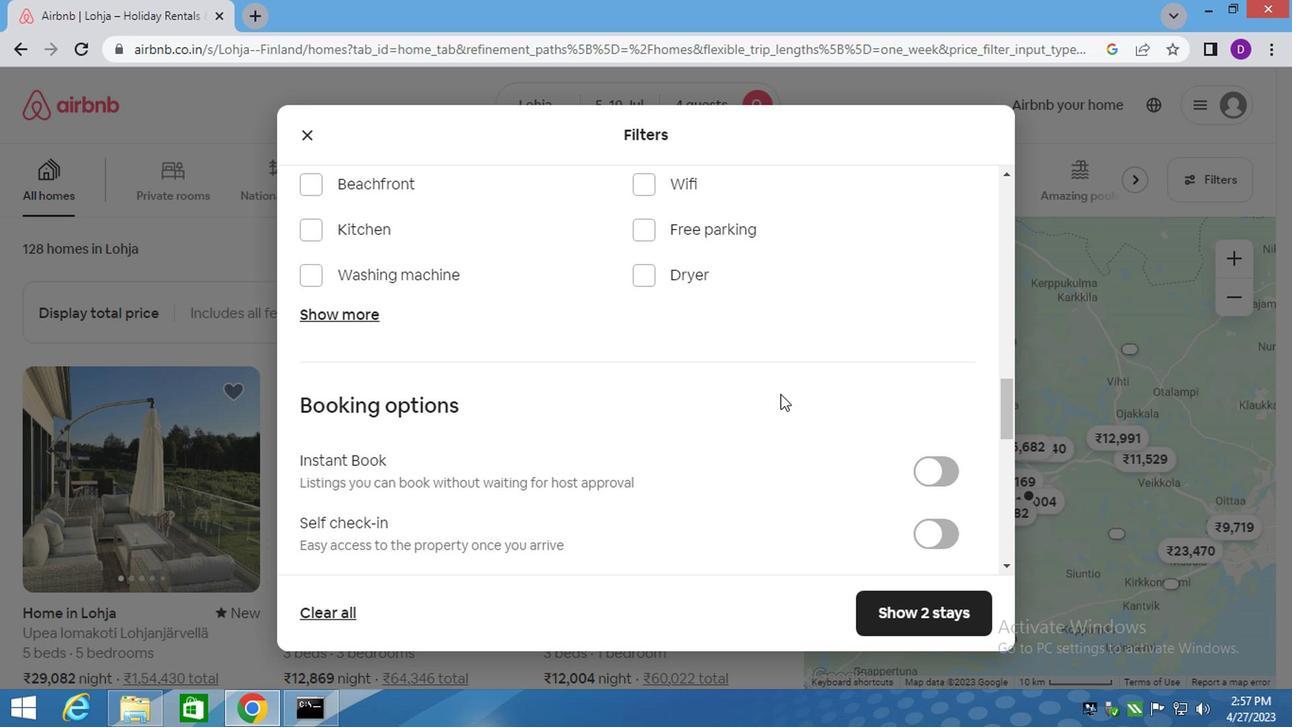 
Action: Mouse moved to (943, 348)
Screenshot: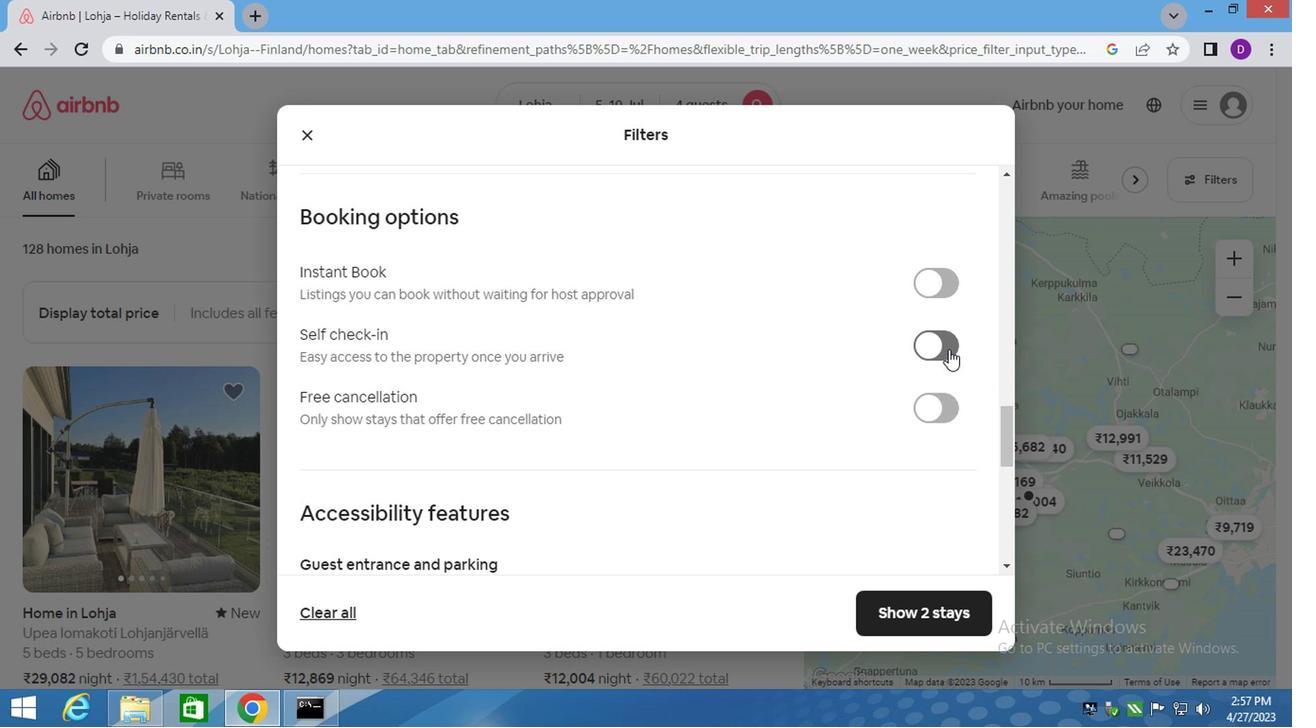 
Action: Mouse pressed left at (943, 348)
Screenshot: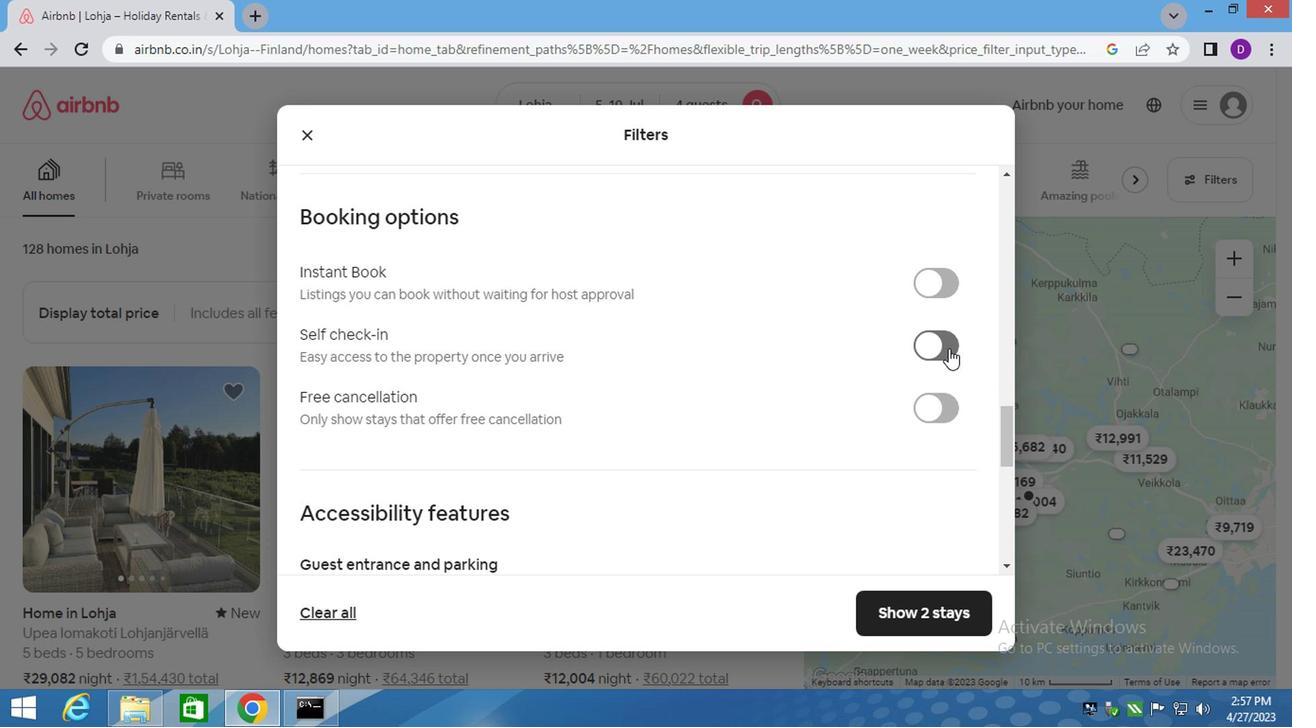 
Action: Mouse moved to (907, 593)
Screenshot: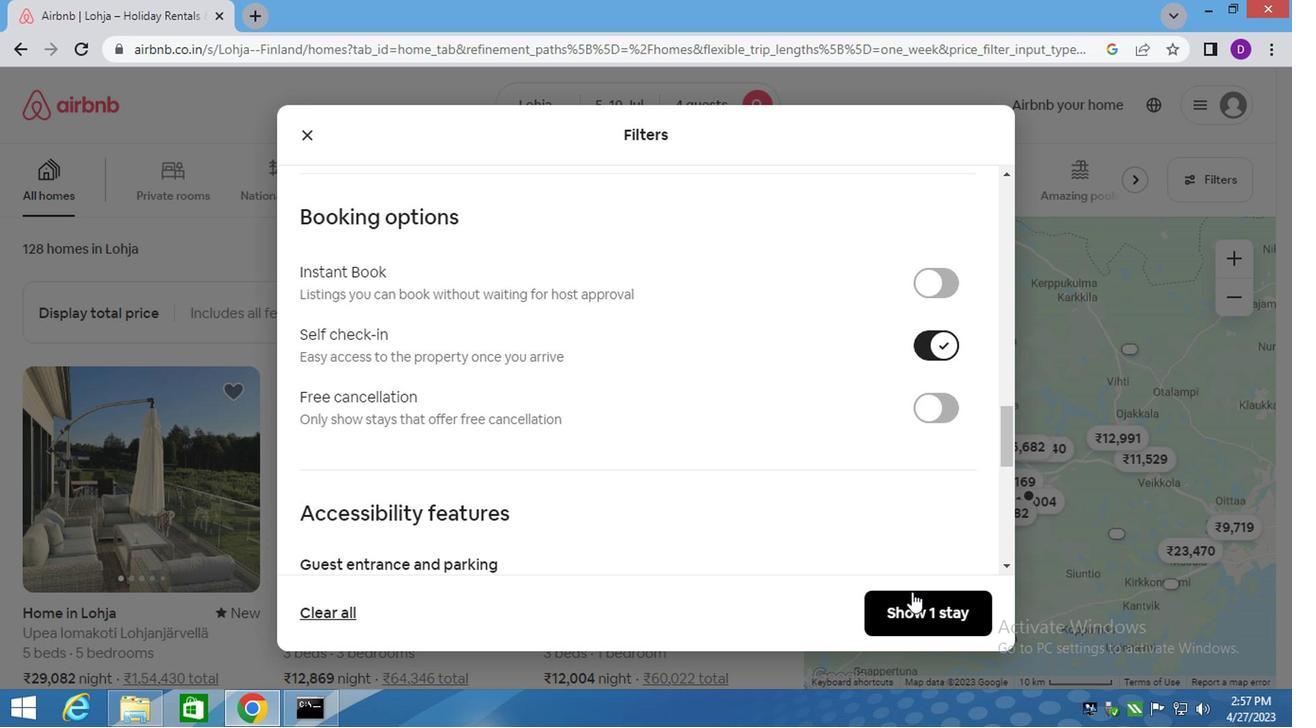 
Action: Mouse pressed left at (907, 593)
Screenshot: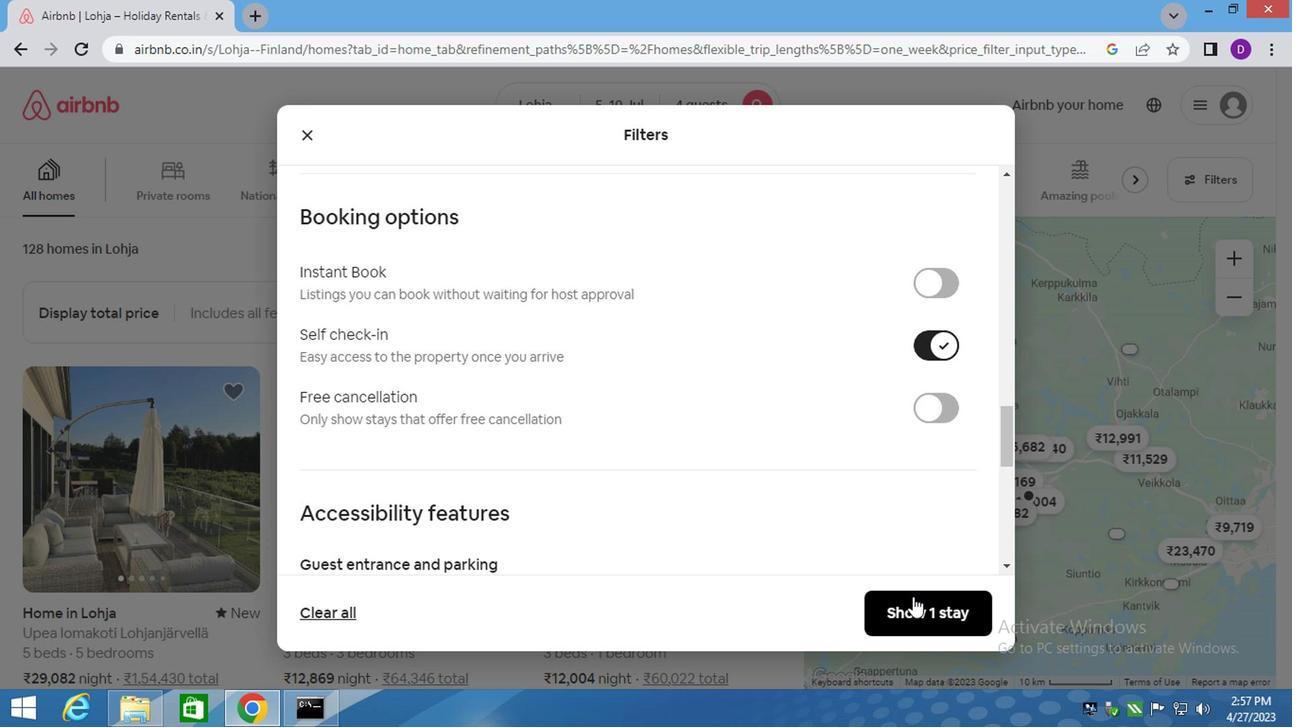 
Action: Mouse moved to (908, 593)
Screenshot: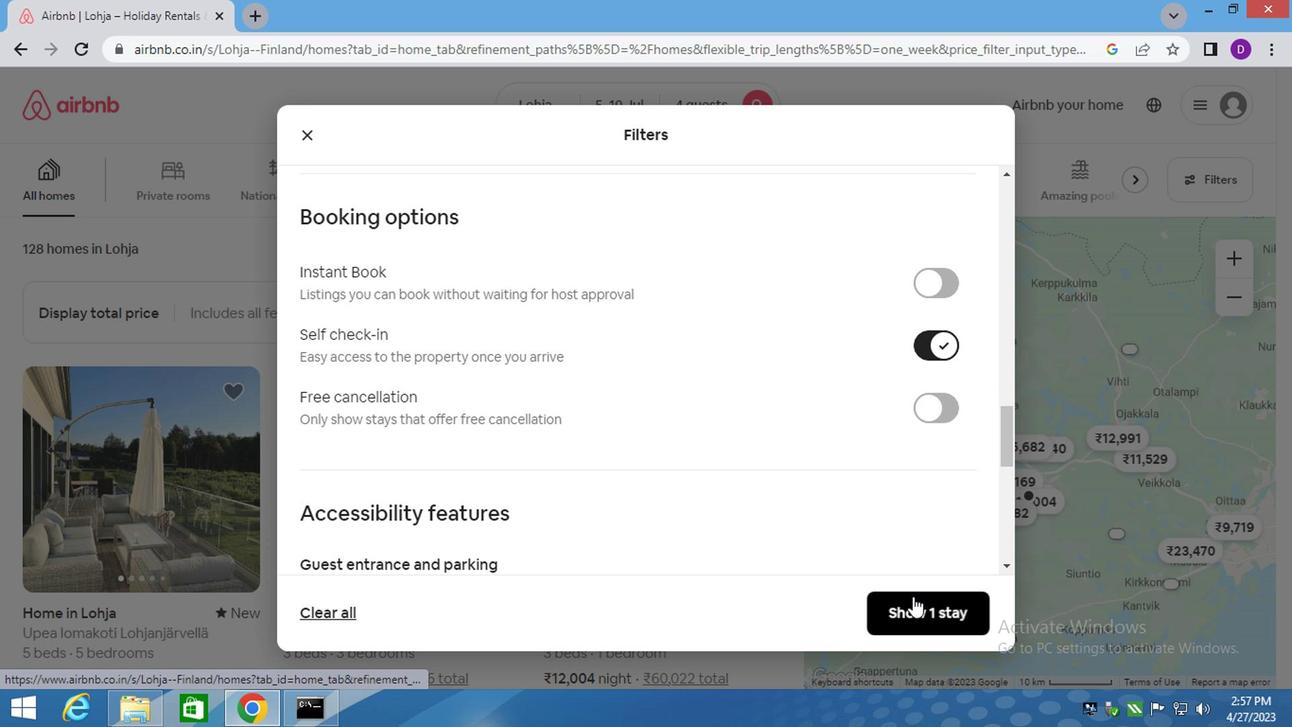
